 Task: Search one way flight ticket for 4 adults, 2 children, 2 infants in seat and 1 infant on lap in economy from Jacksonville: Albert J. Ellis Airport to Laramie: Laramie Regional Airport on 5-3-2023. Choice of flights is United. Number of bags: 10 checked bags. Price is upto 80000. Outbound departure time preference is 10:30.
Action: Mouse moved to (426, 173)
Screenshot: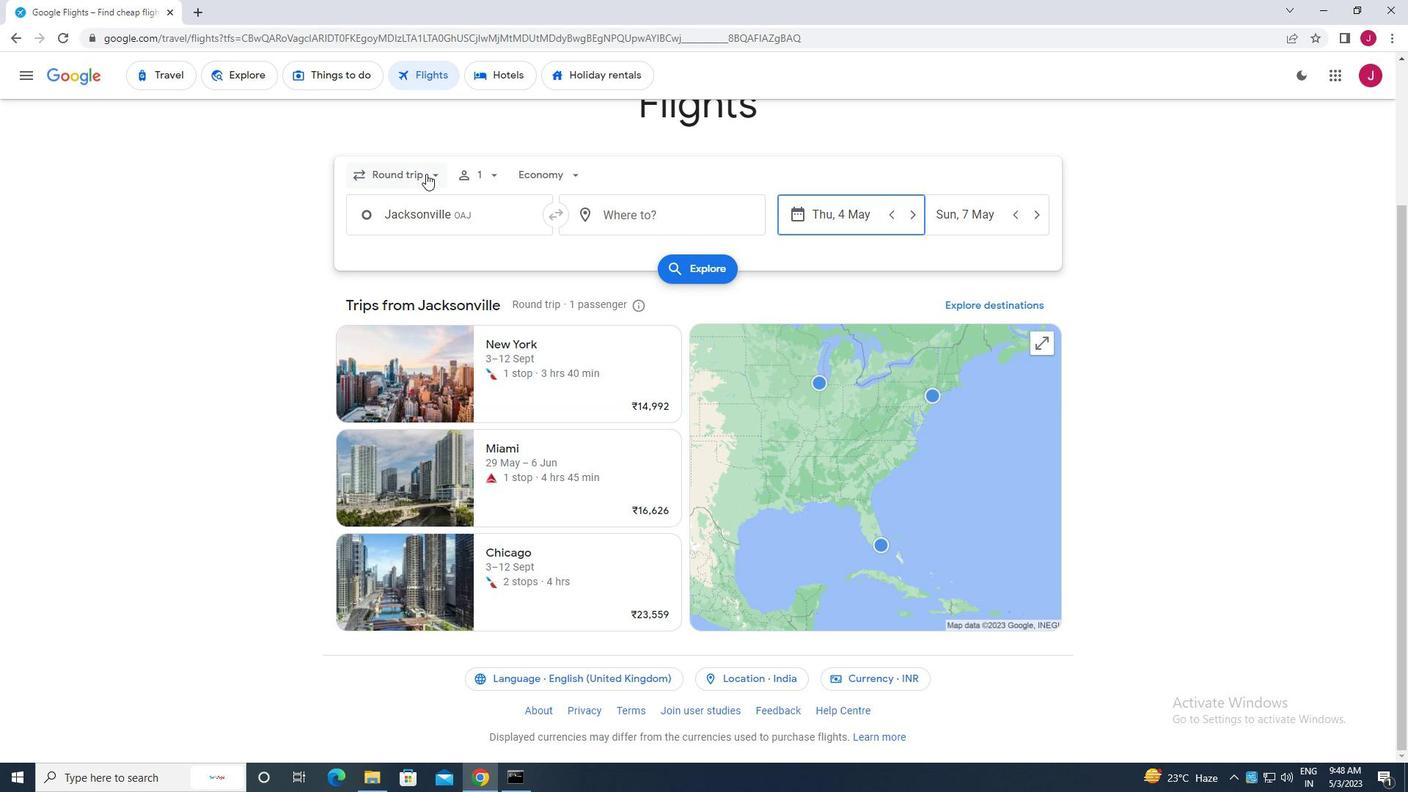 
Action: Mouse pressed left at (426, 173)
Screenshot: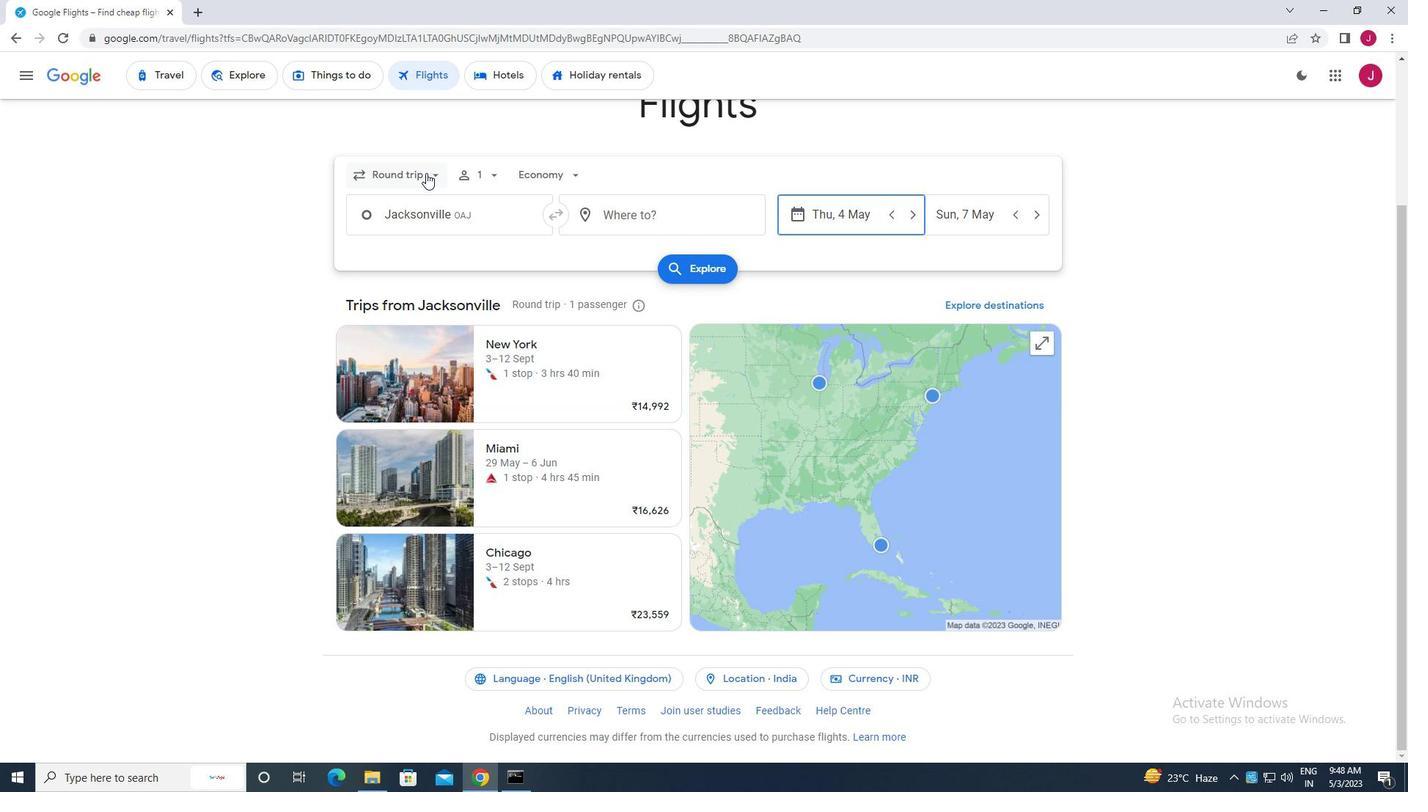 
Action: Mouse moved to (423, 240)
Screenshot: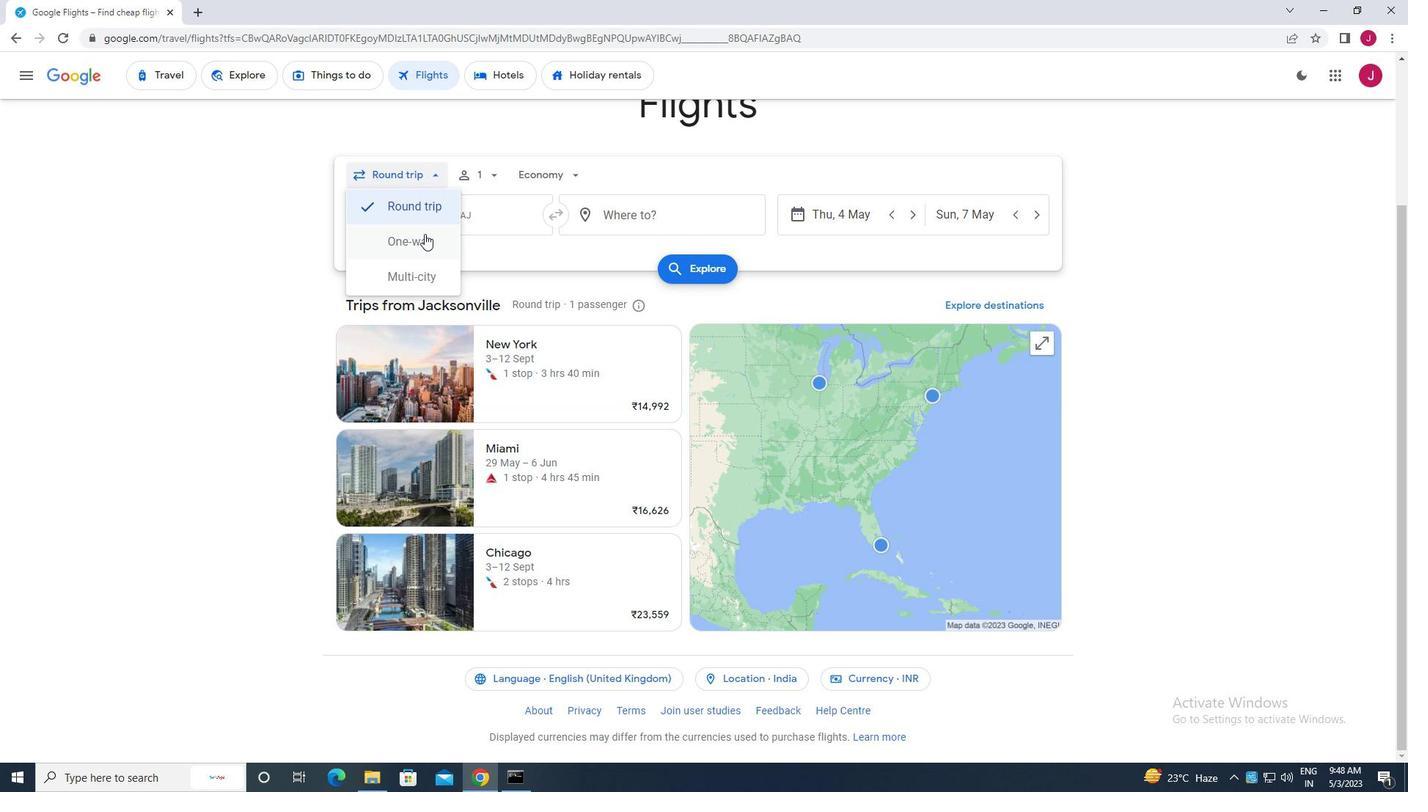 
Action: Mouse pressed left at (423, 240)
Screenshot: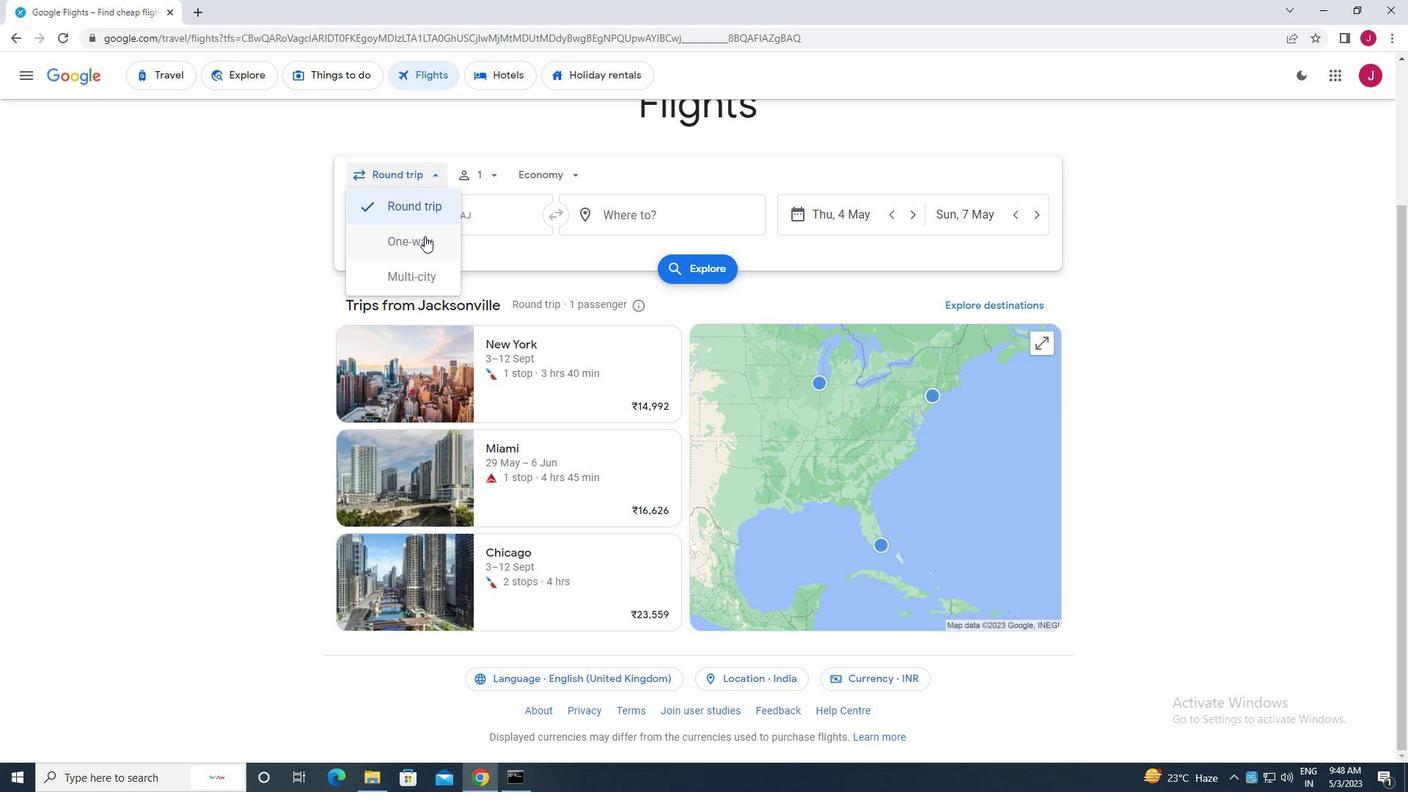 
Action: Mouse moved to (490, 178)
Screenshot: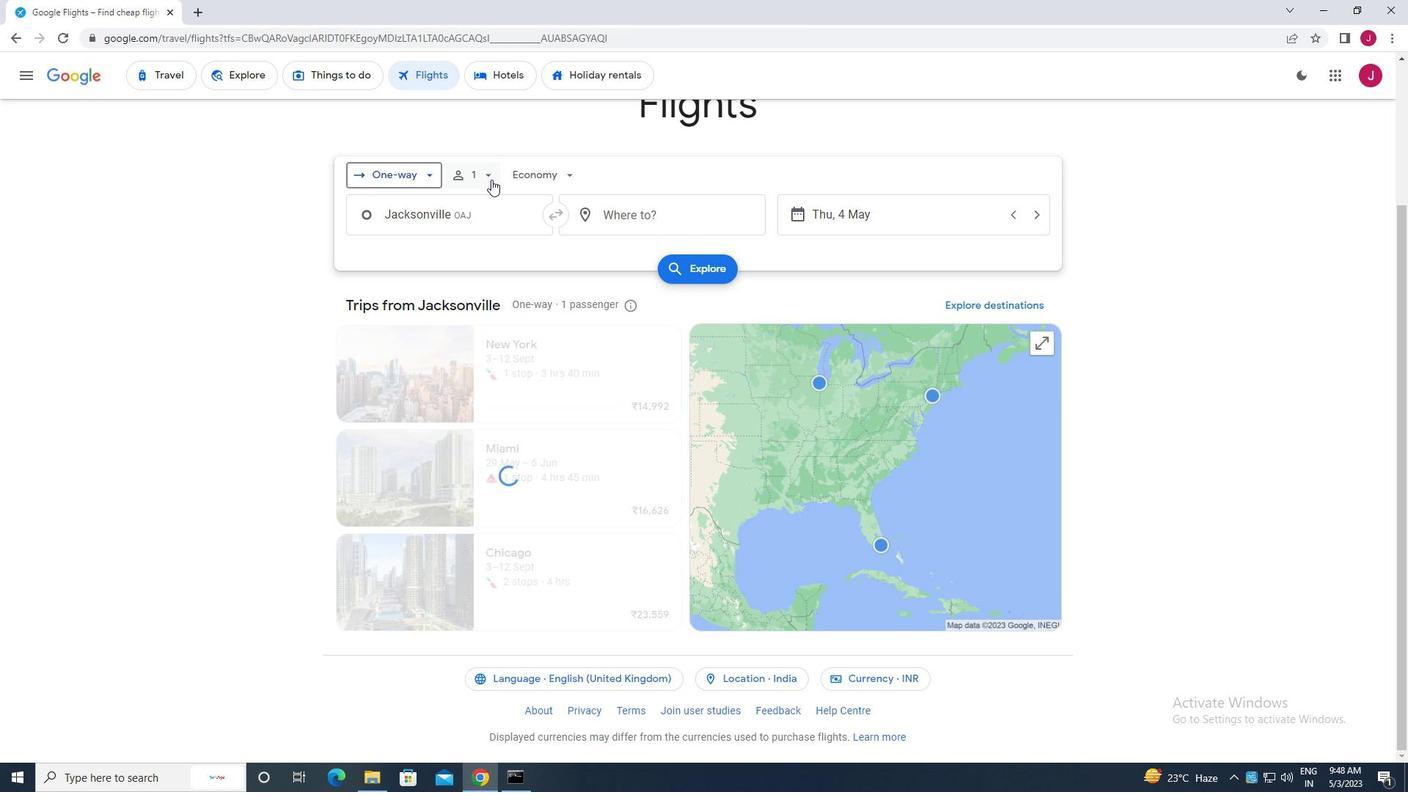 
Action: Mouse pressed left at (490, 178)
Screenshot: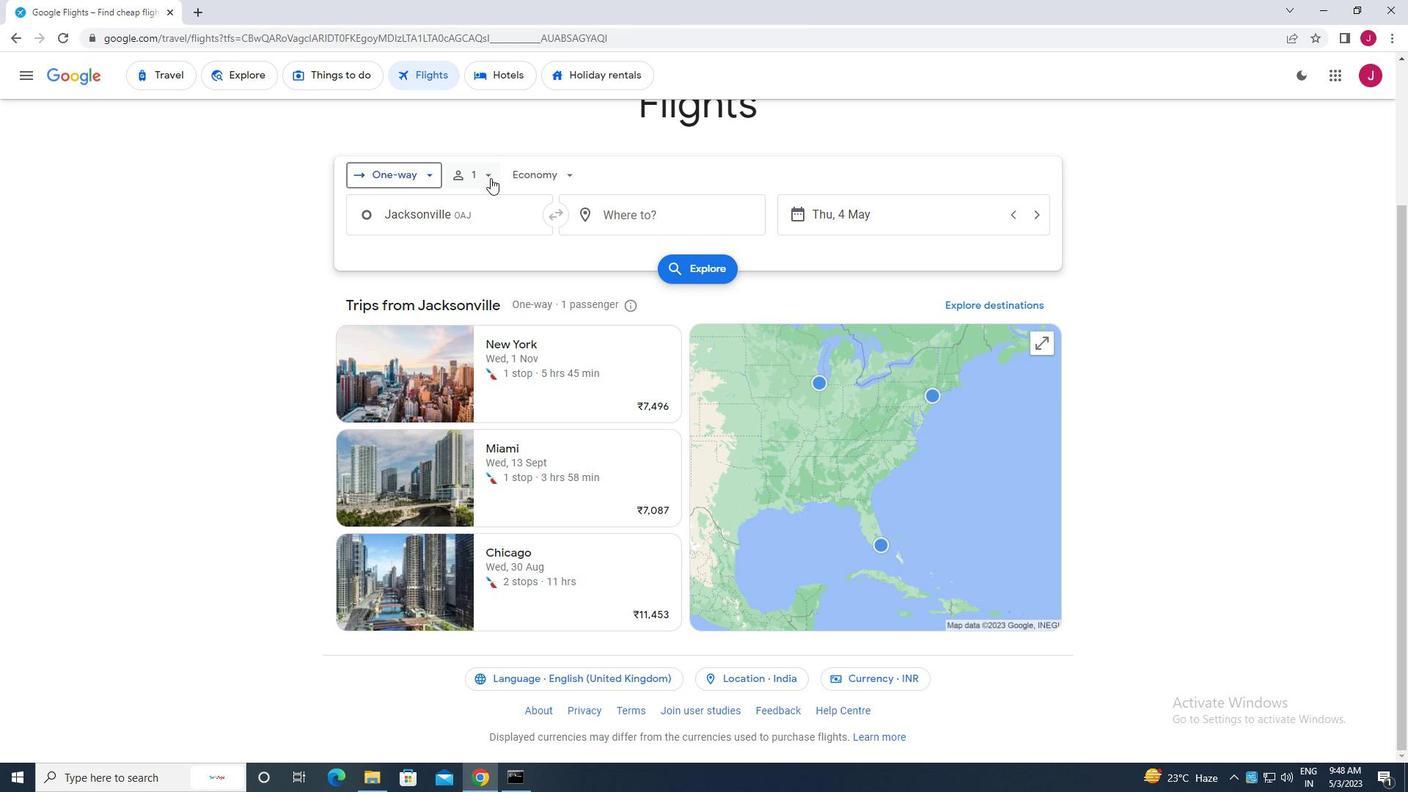 
Action: Mouse moved to (604, 214)
Screenshot: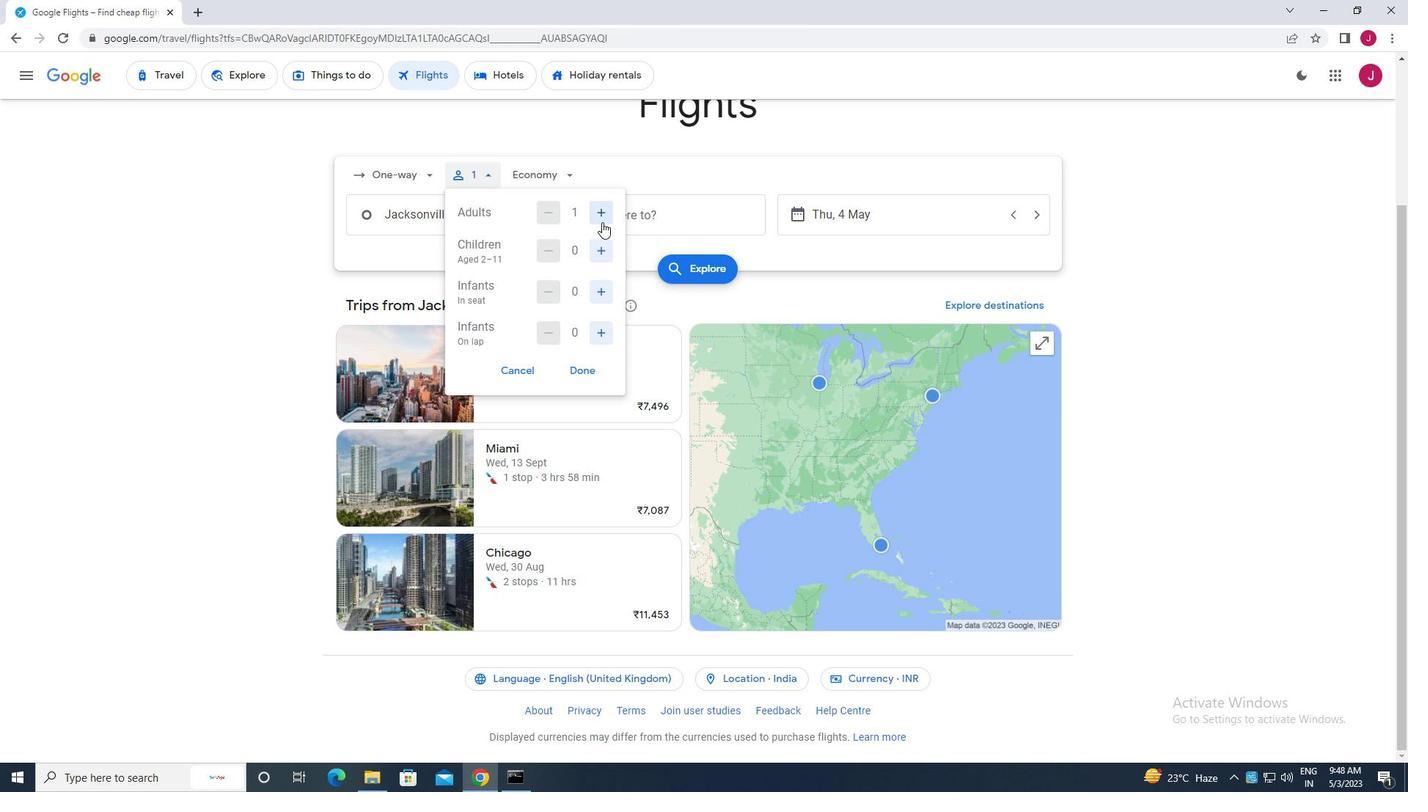 
Action: Mouse pressed left at (604, 214)
Screenshot: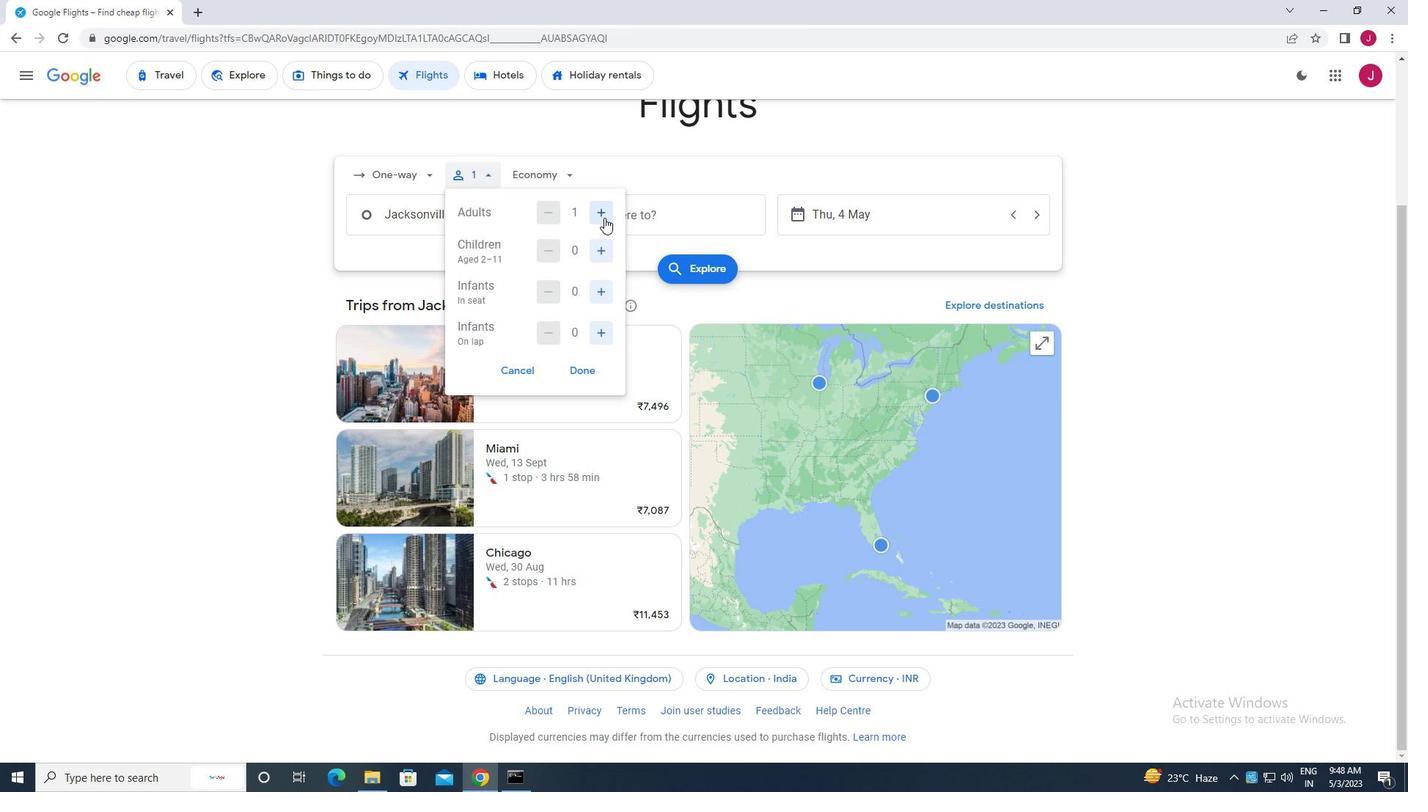 
Action: Mouse pressed left at (604, 214)
Screenshot: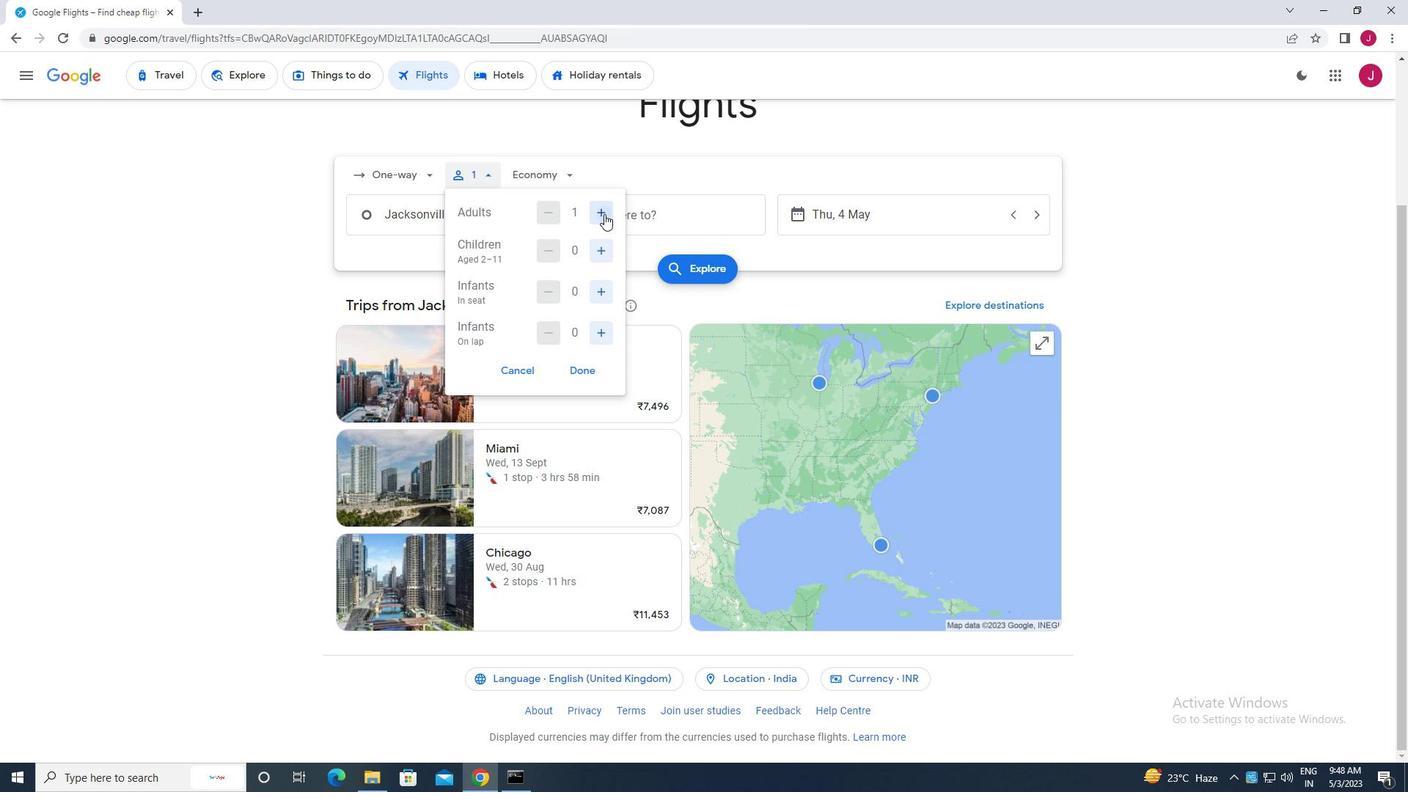 
Action: Mouse pressed left at (604, 214)
Screenshot: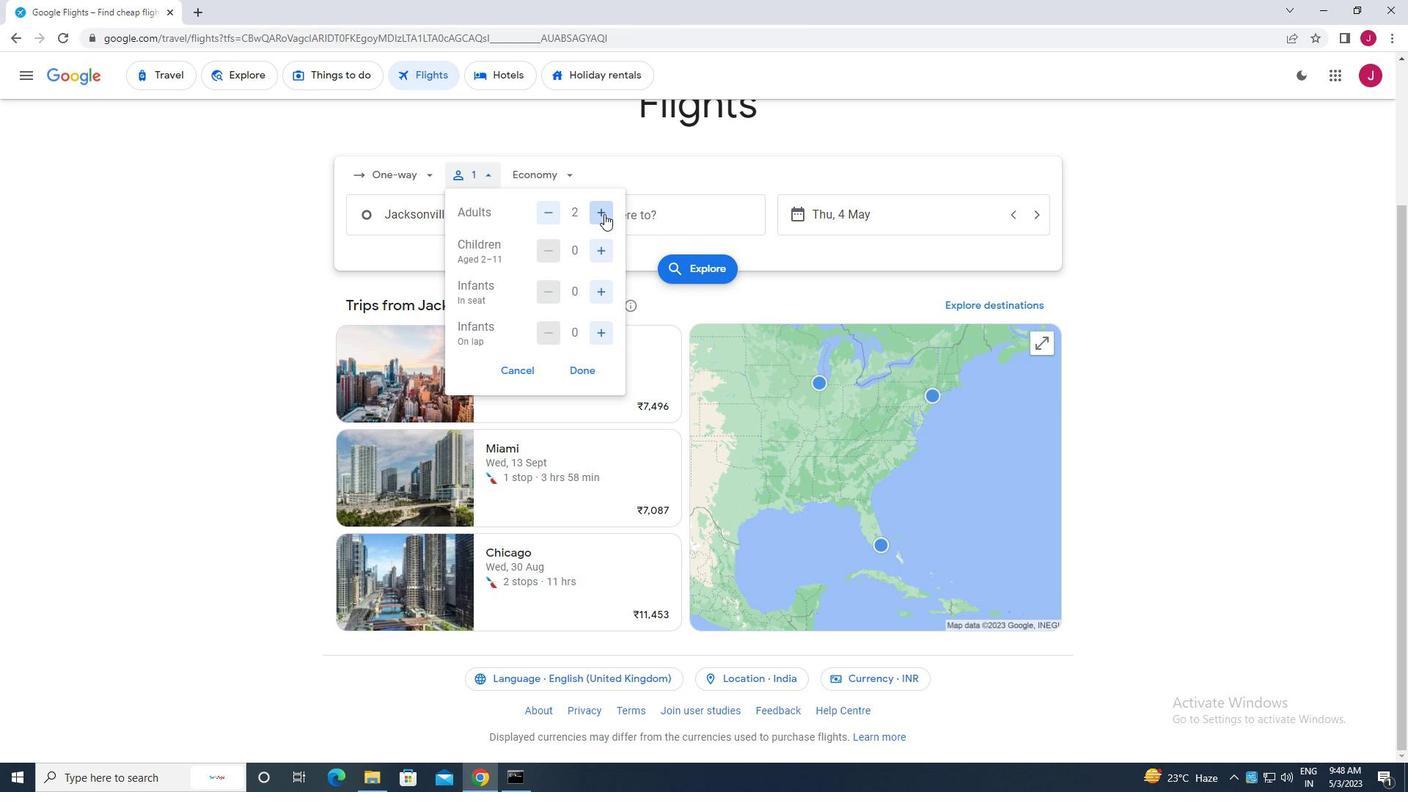 
Action: Mouse moved to (599, 252)
Screenshot: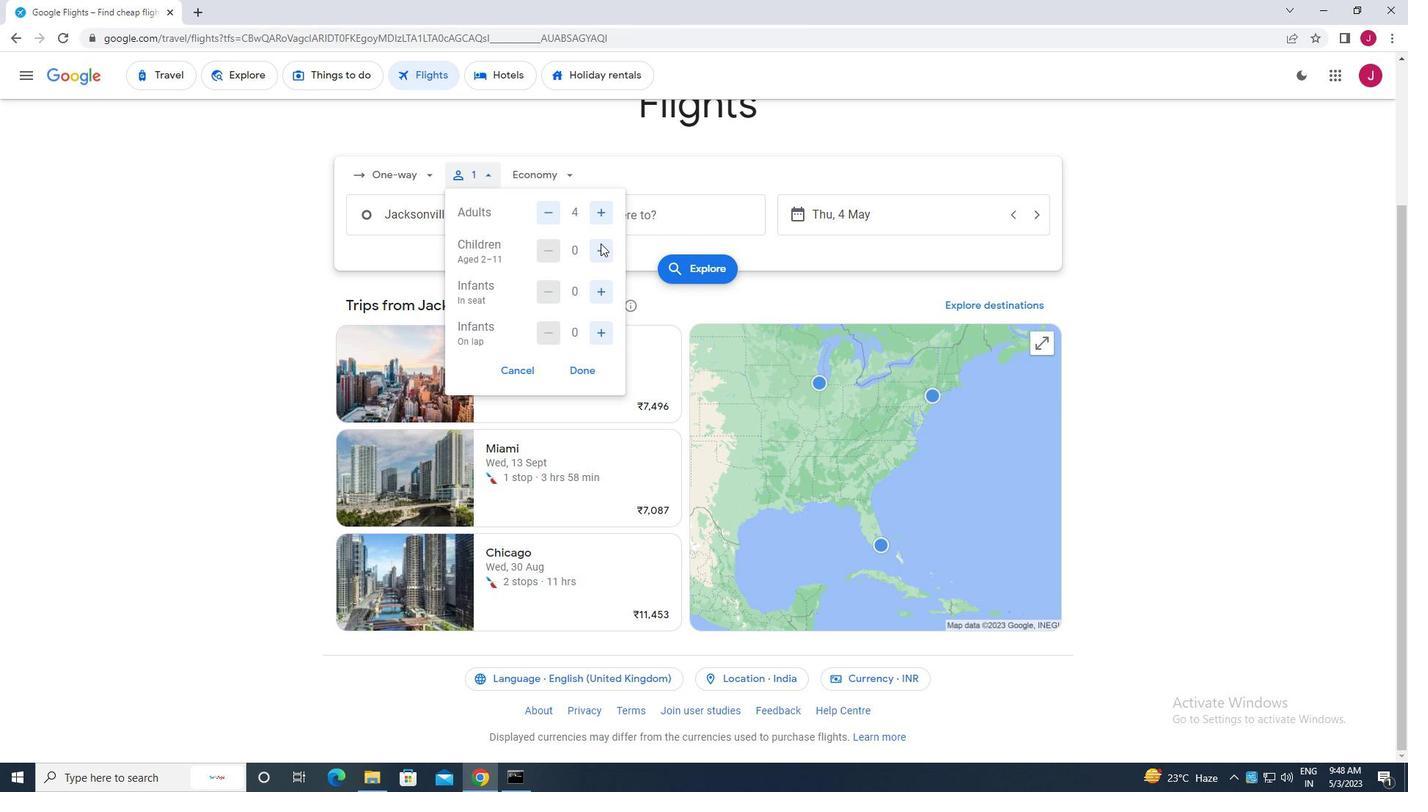 
Action: Mouse pressed left at (599, 252)
Screenshot: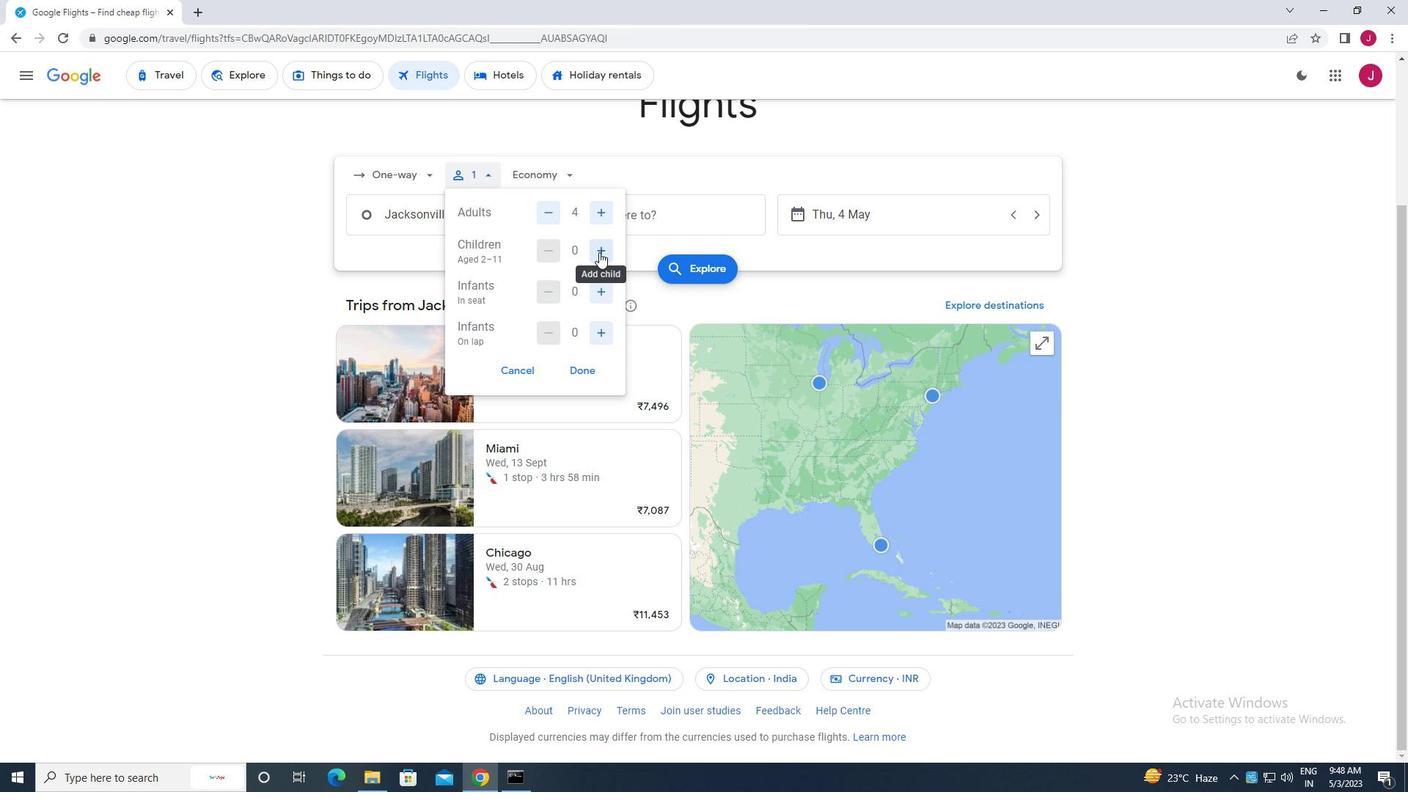 
Action: Mouse pressed left at (599, 252)
Screenshot: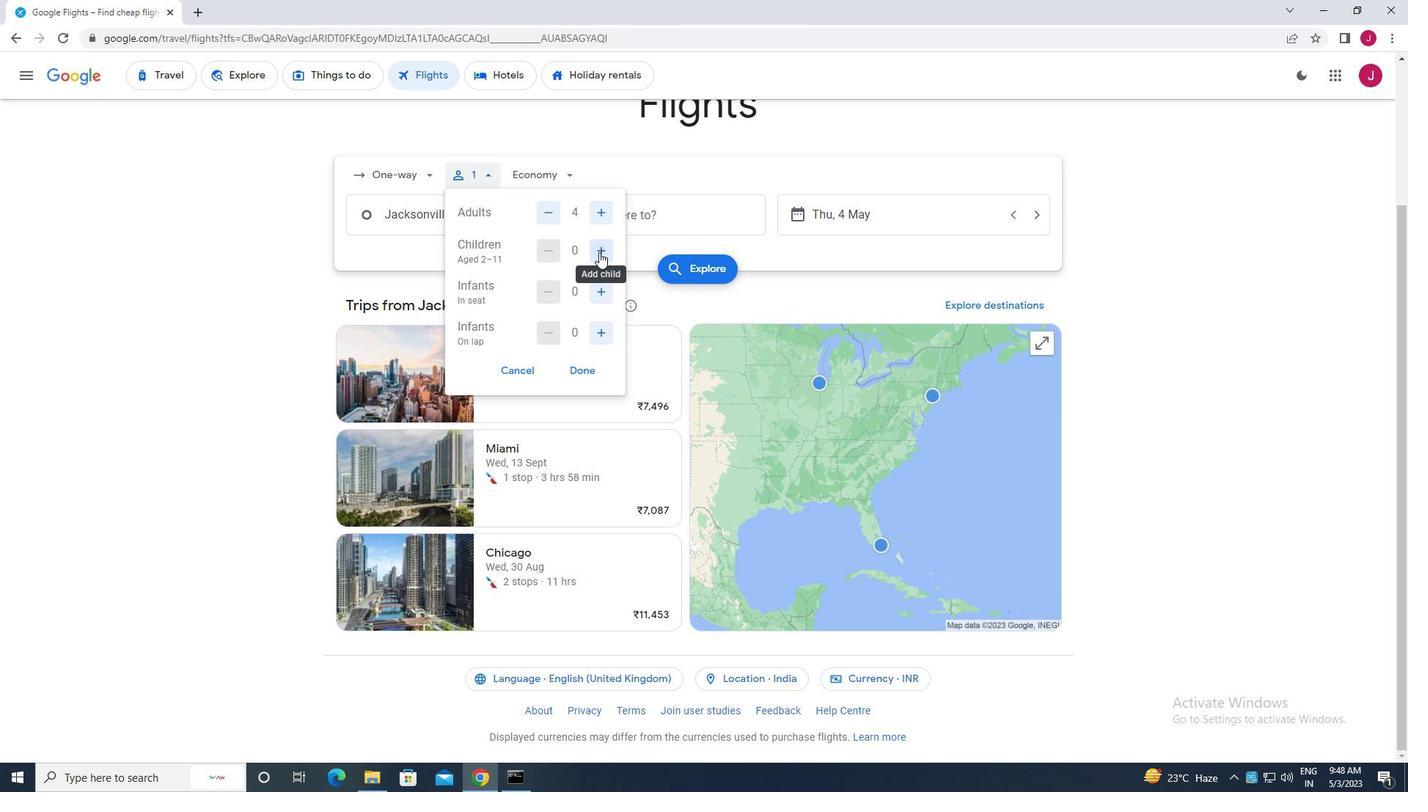 
Action: Mouse moved to (602, 294)
Screenshot: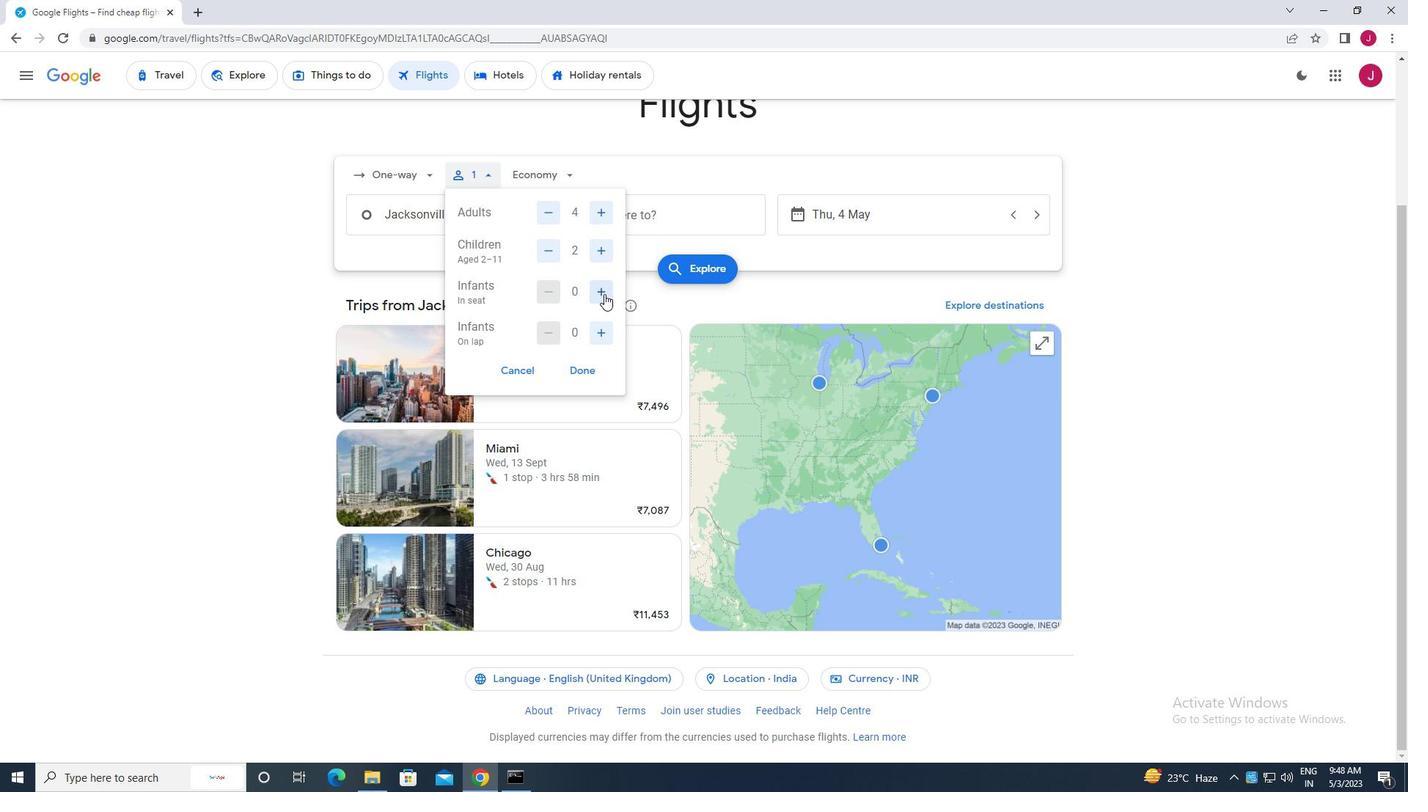 
Action: Mouse pressed left at (602, 294)
Screenshot: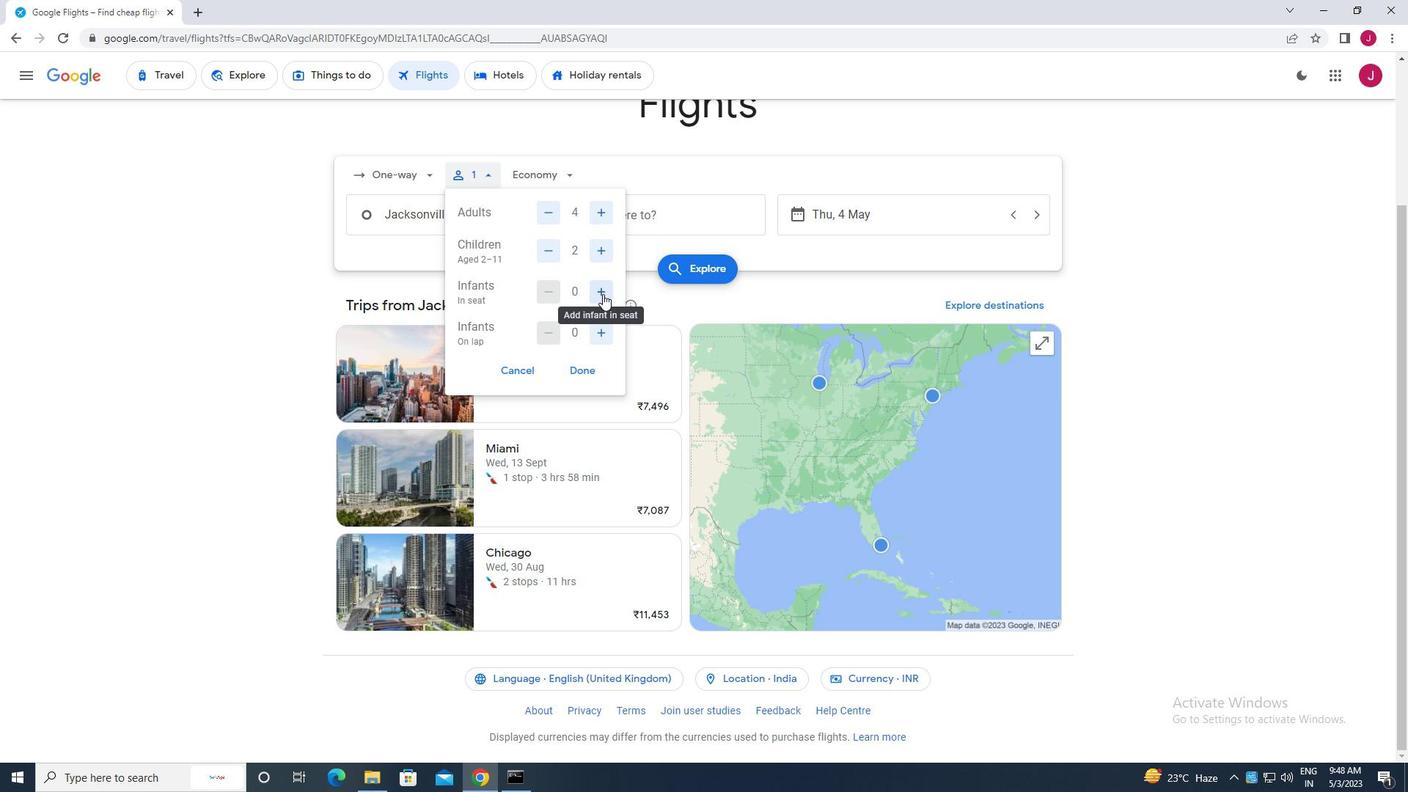 
Action: Mouse pressed left at (602, 294)
Screenshot: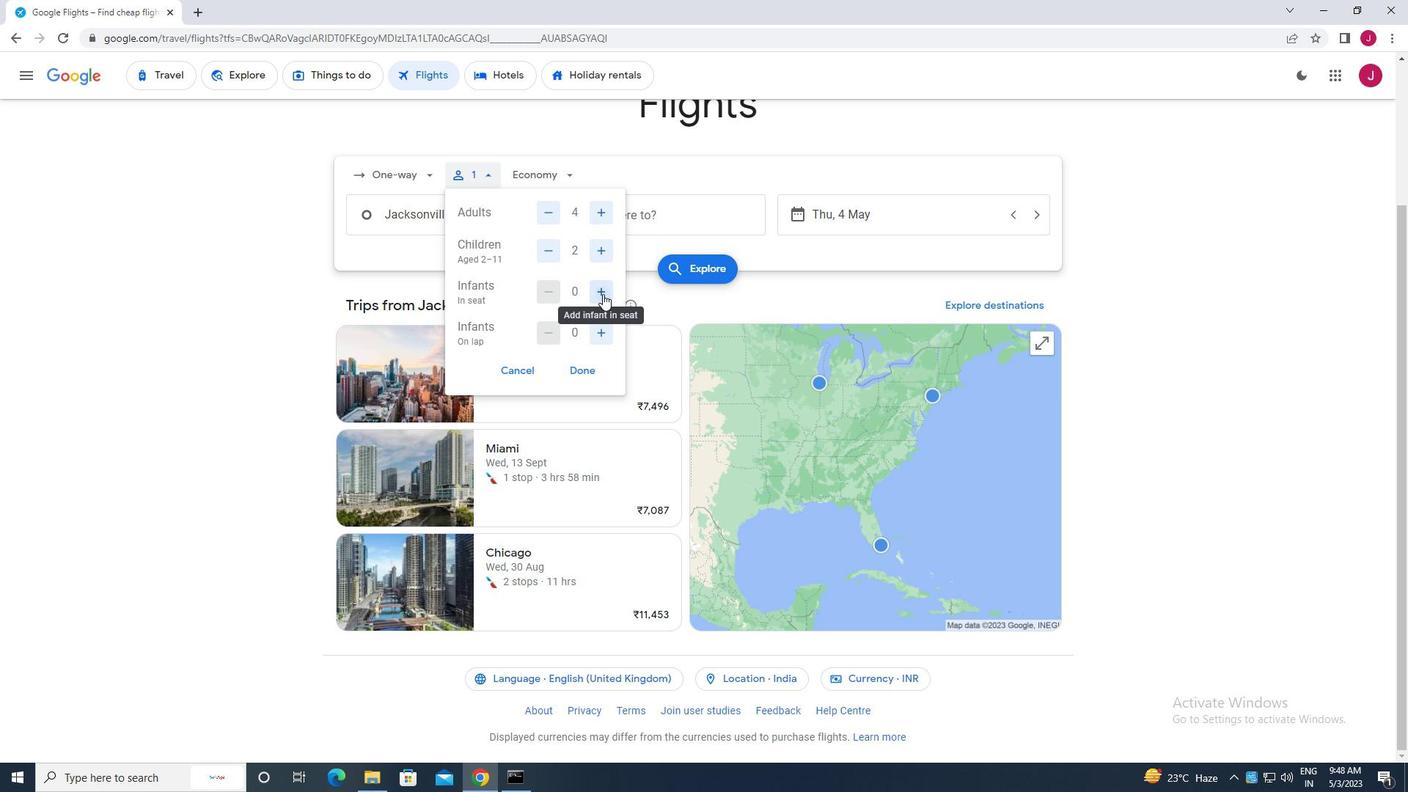 
Action: Mouse moved to (602, 332)
Screenshot: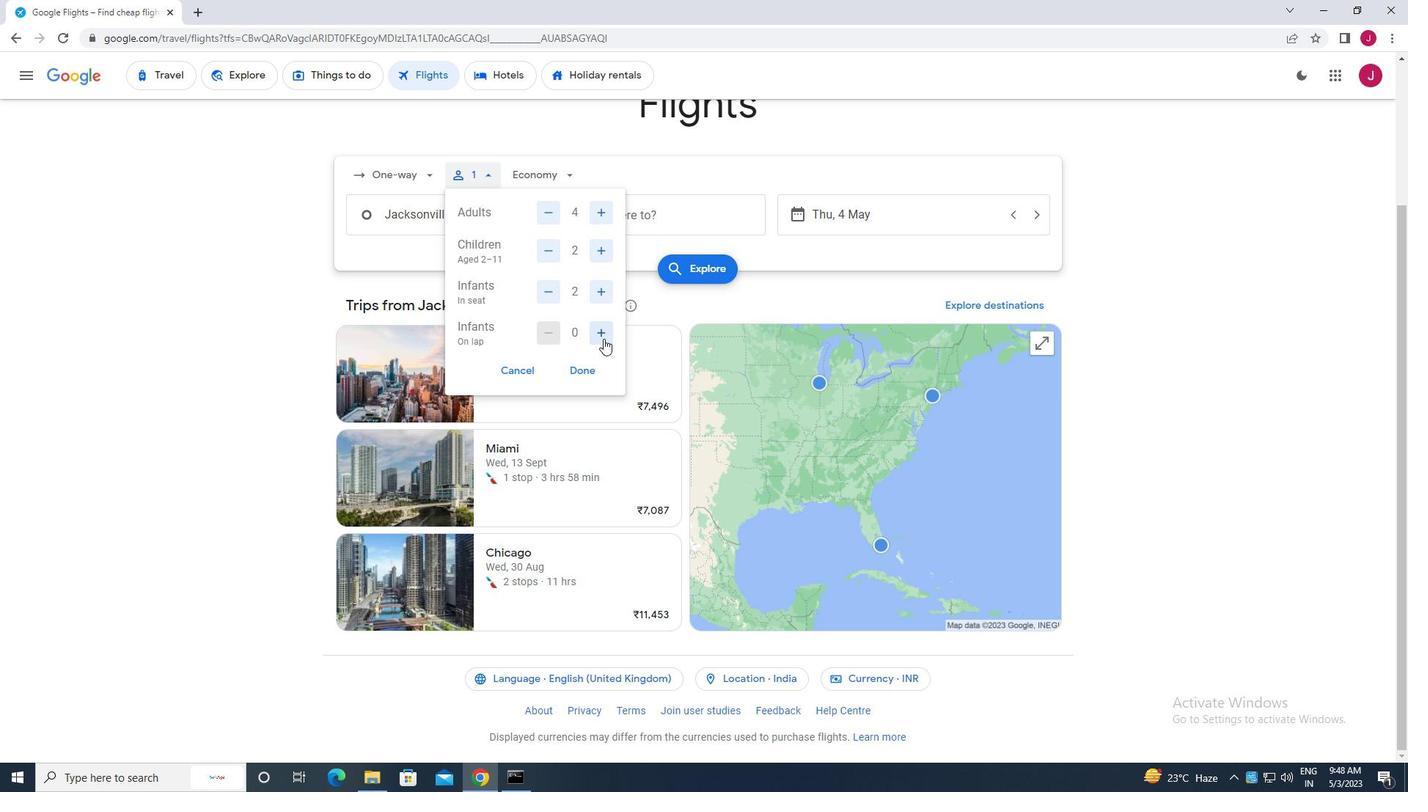 
Action: Mouse pressed left at (602, 332)
Screenshot: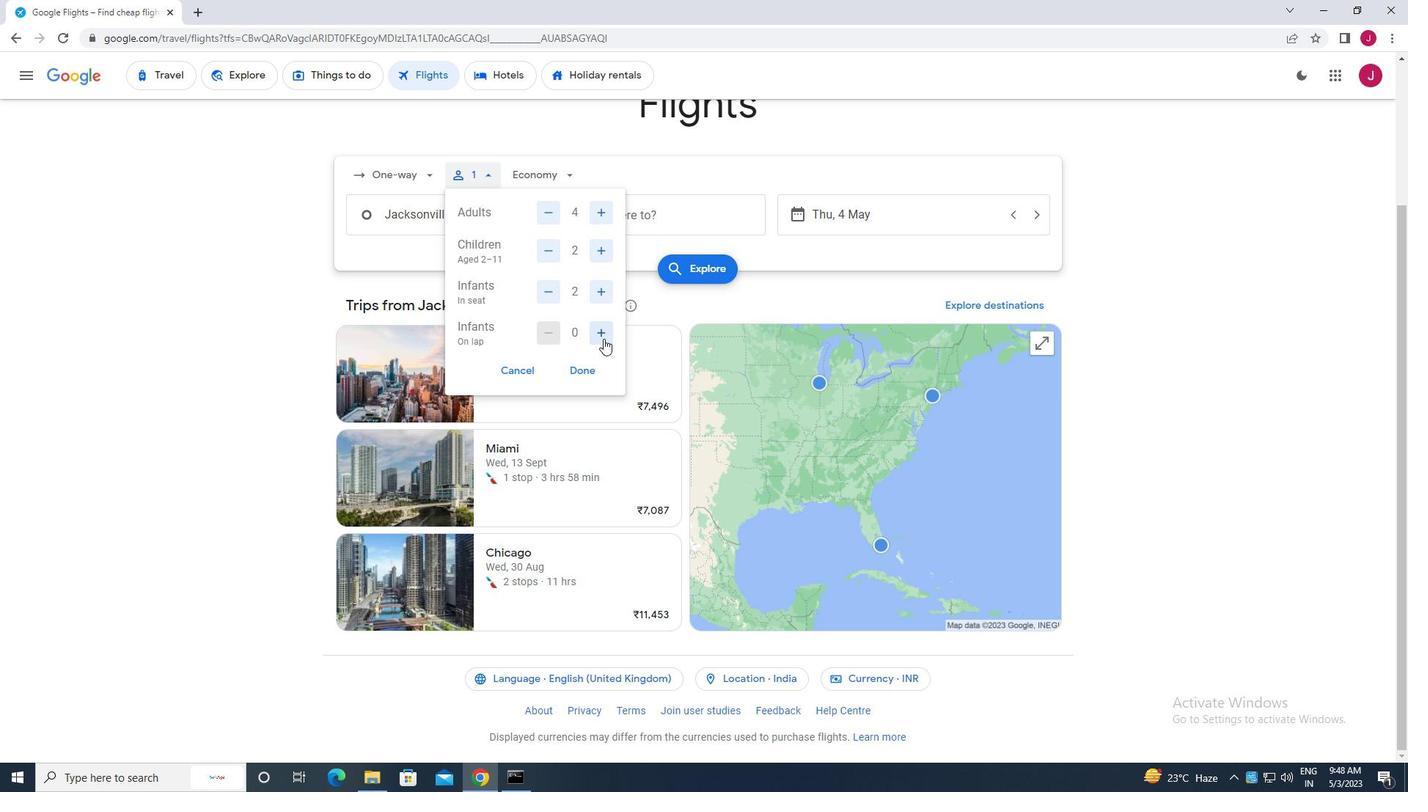 
Action: Mouse moved to (586, 368)
Screenshot: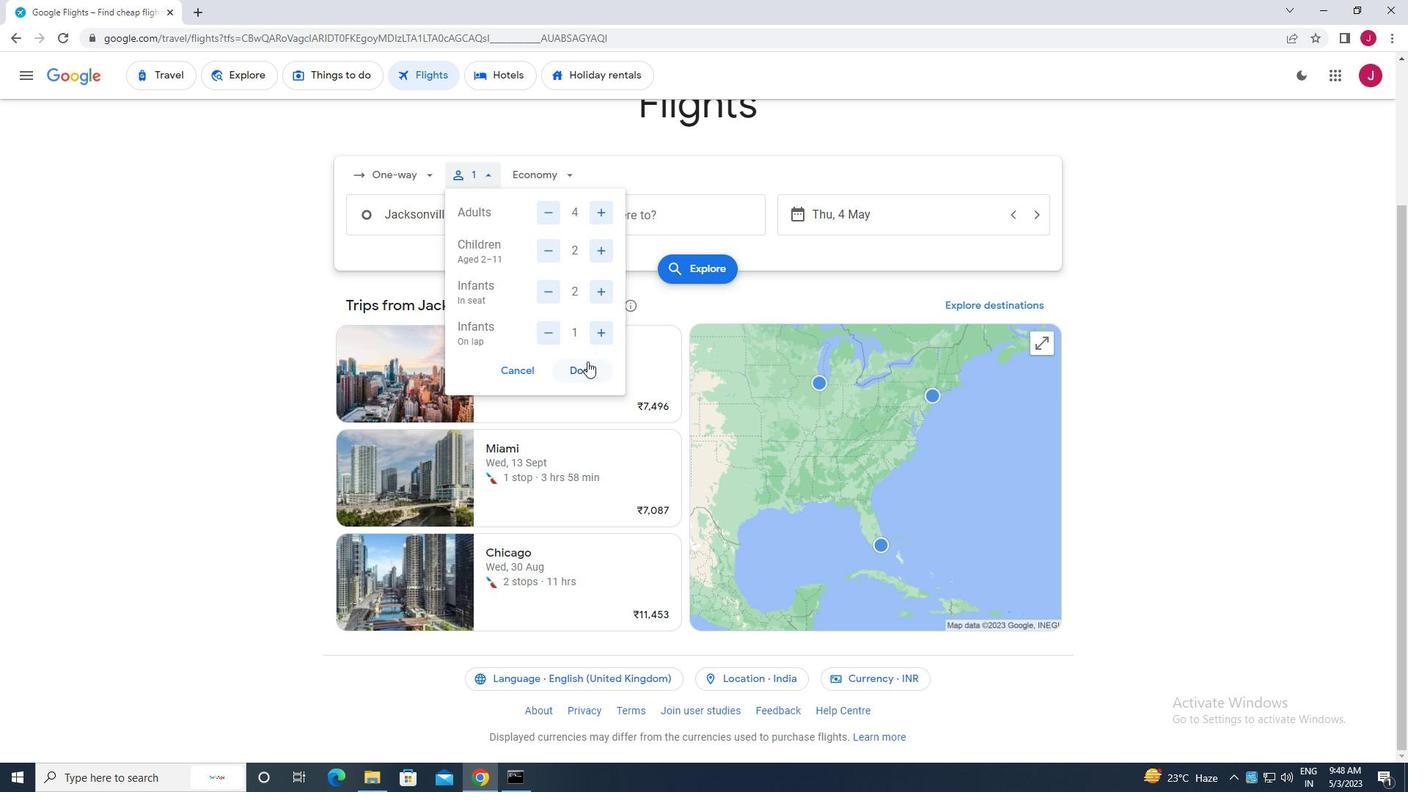 
Action: Mouse pressed left at (586, 368)
Screenshot: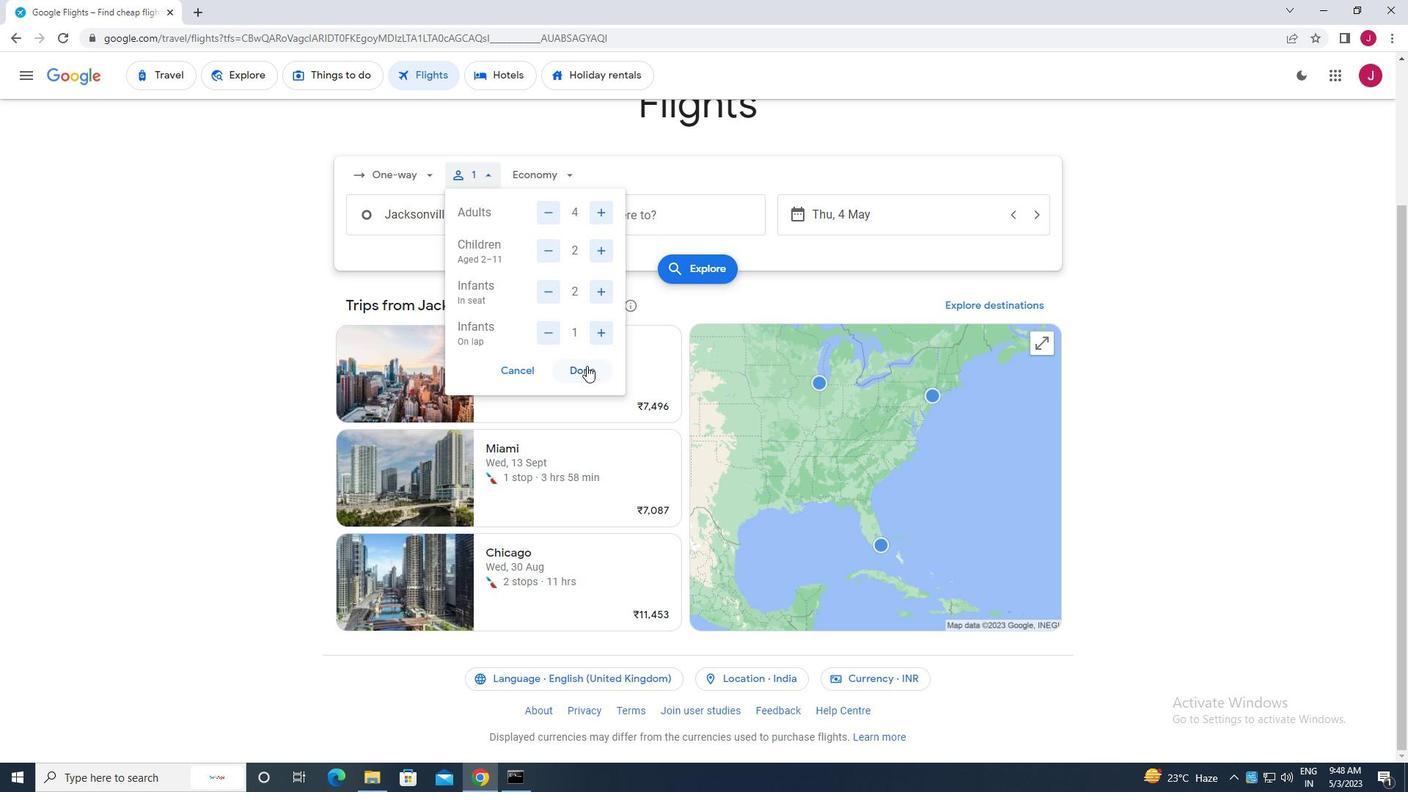 
Action: Mouse moved to (550, 175)
Screenshot: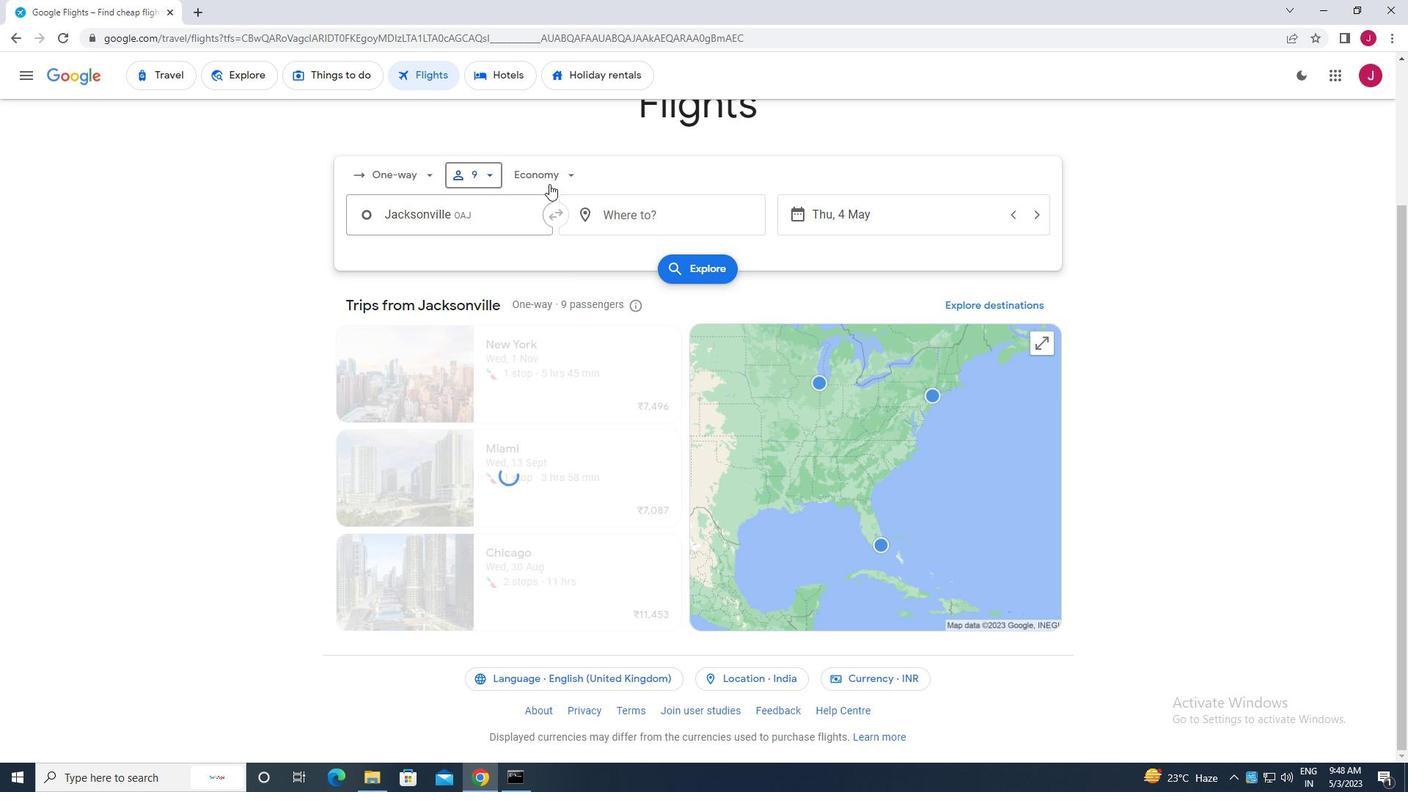 
Action: Mouse pressed left at (550, 175)
Screenshot: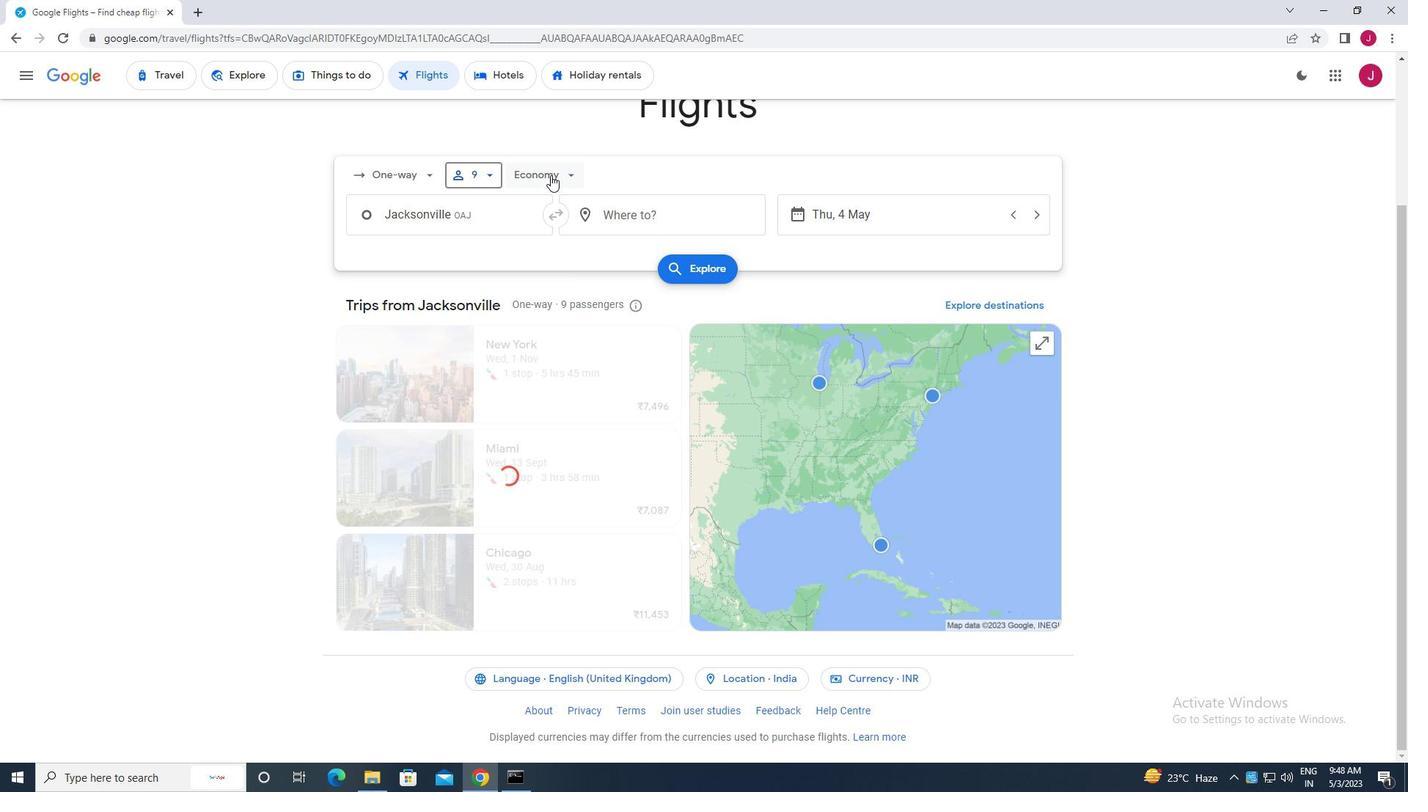 
Action: Mouse moved to (576, 206)
Screenshot: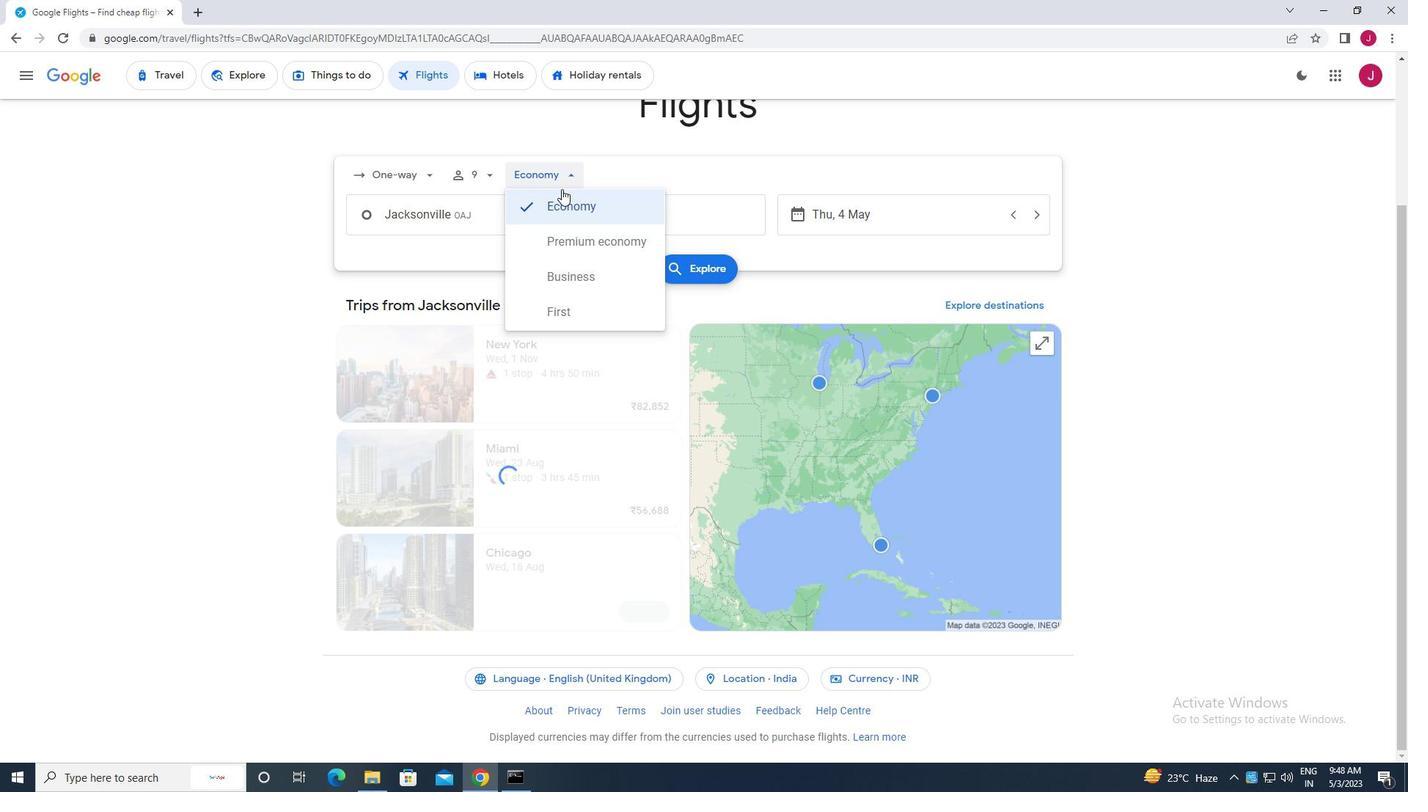 
Action: Mouse pressed left at (576, 206)
Screenshot: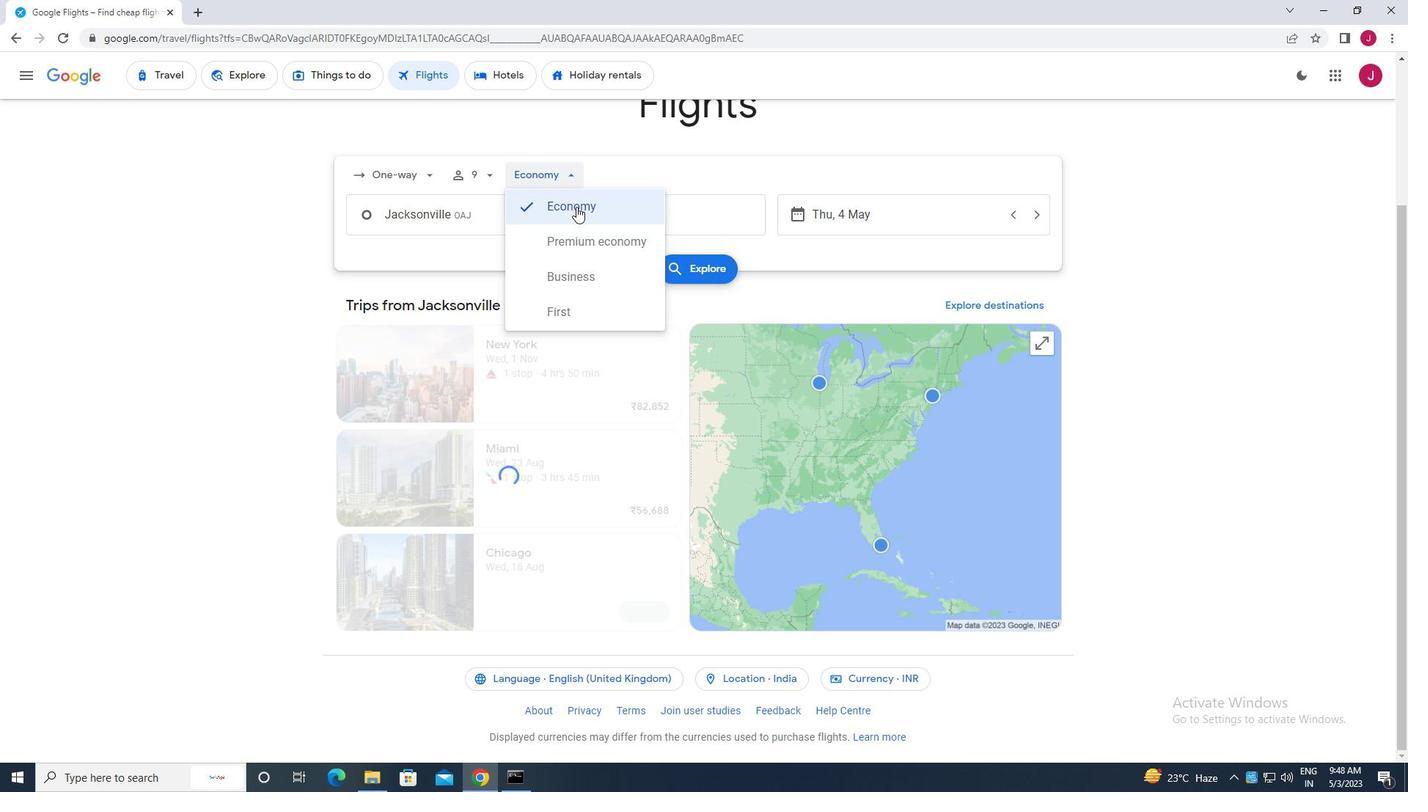 
Action: Mouse moved to (492, 217)
Screenshot: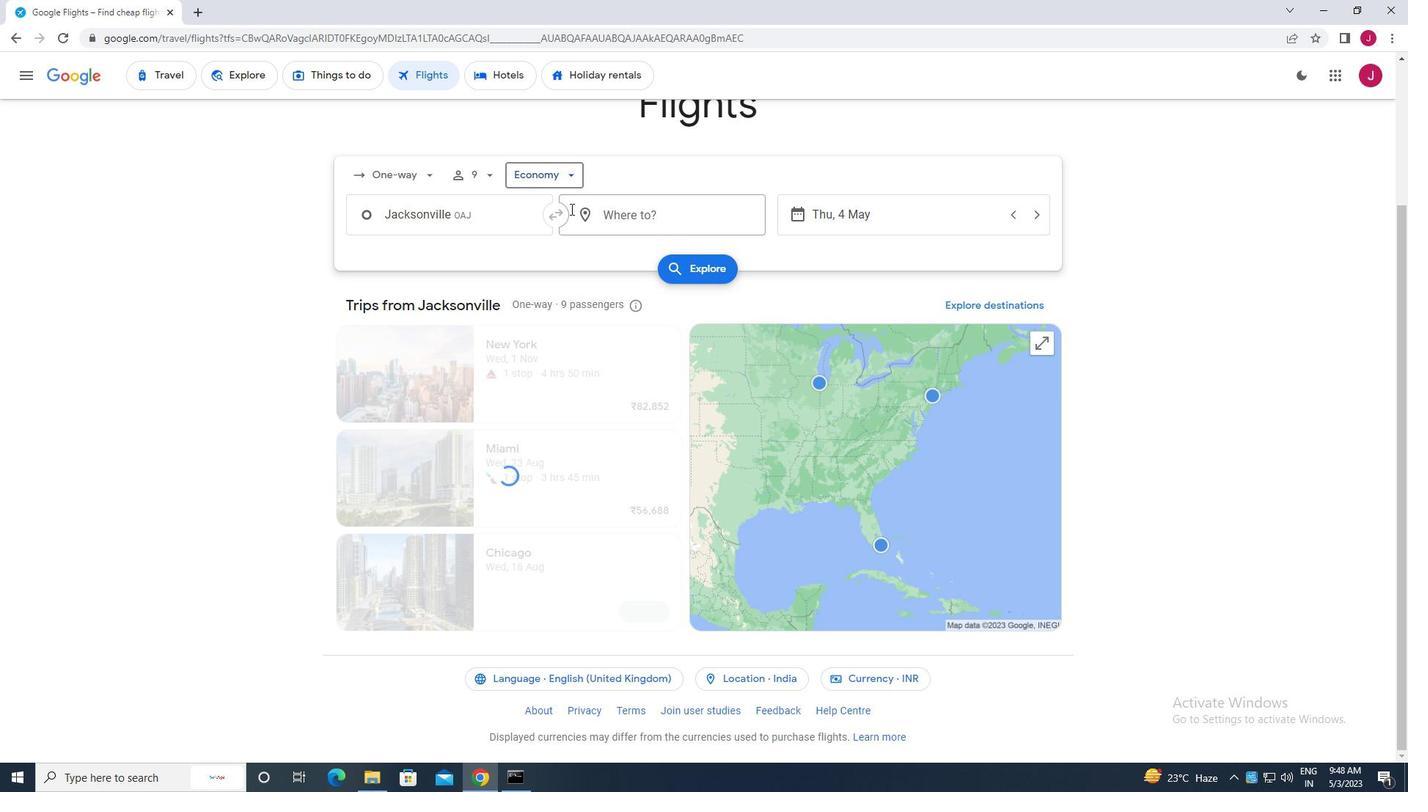 
Action: Mouse pressed left at (492, 217)
Screenshot: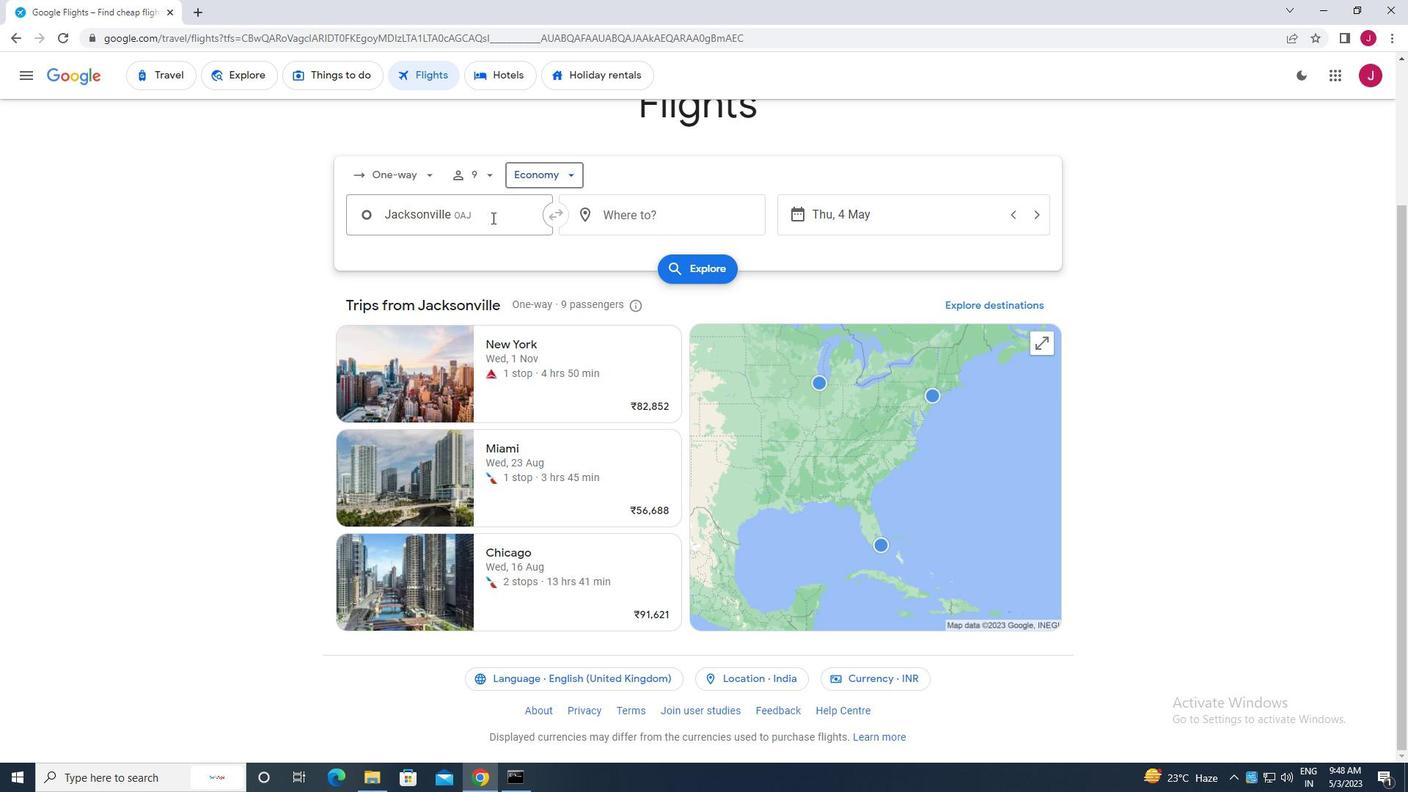 
Action: Key pressed albert<Key.space>j
Screenshot: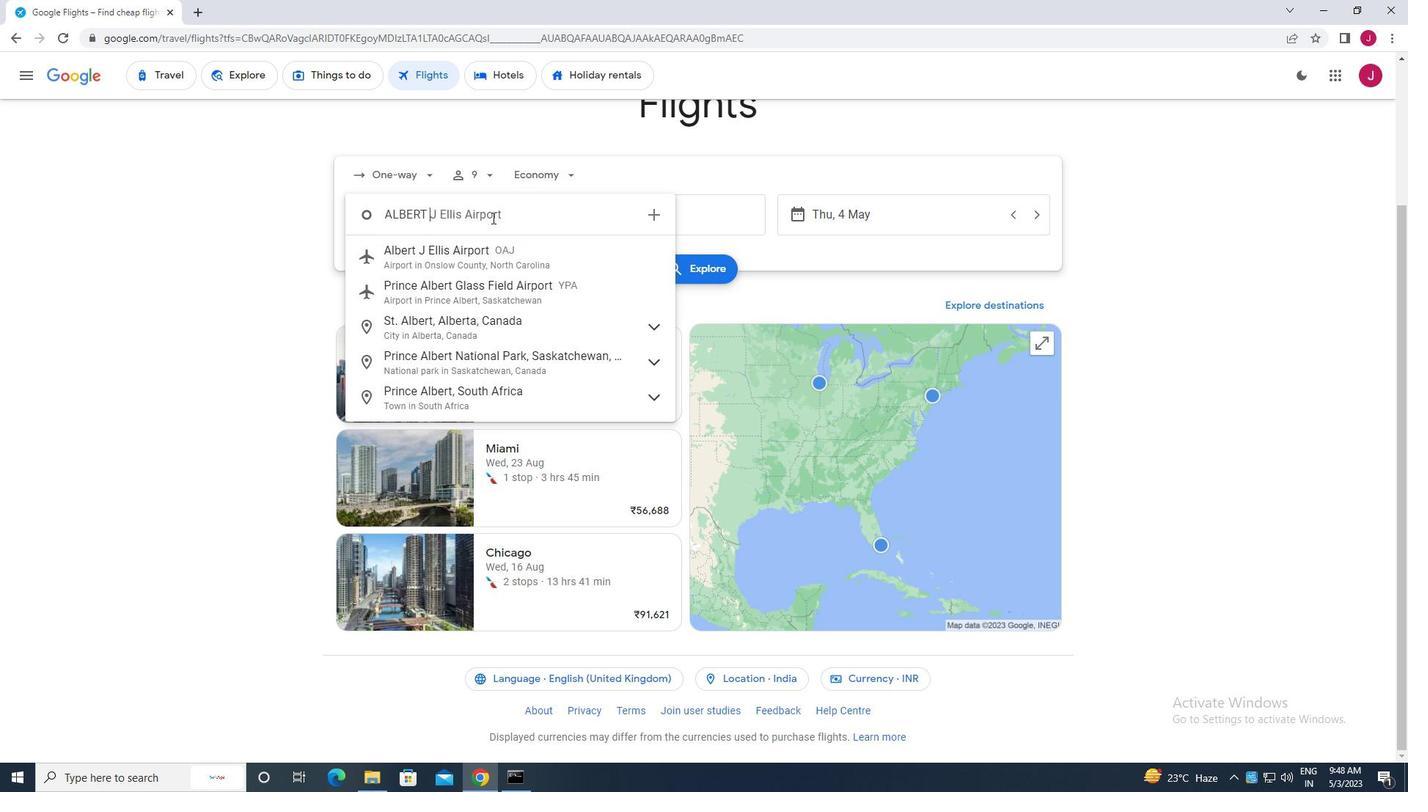 
Action: Mouse moved to (478, 252)
Screenshot: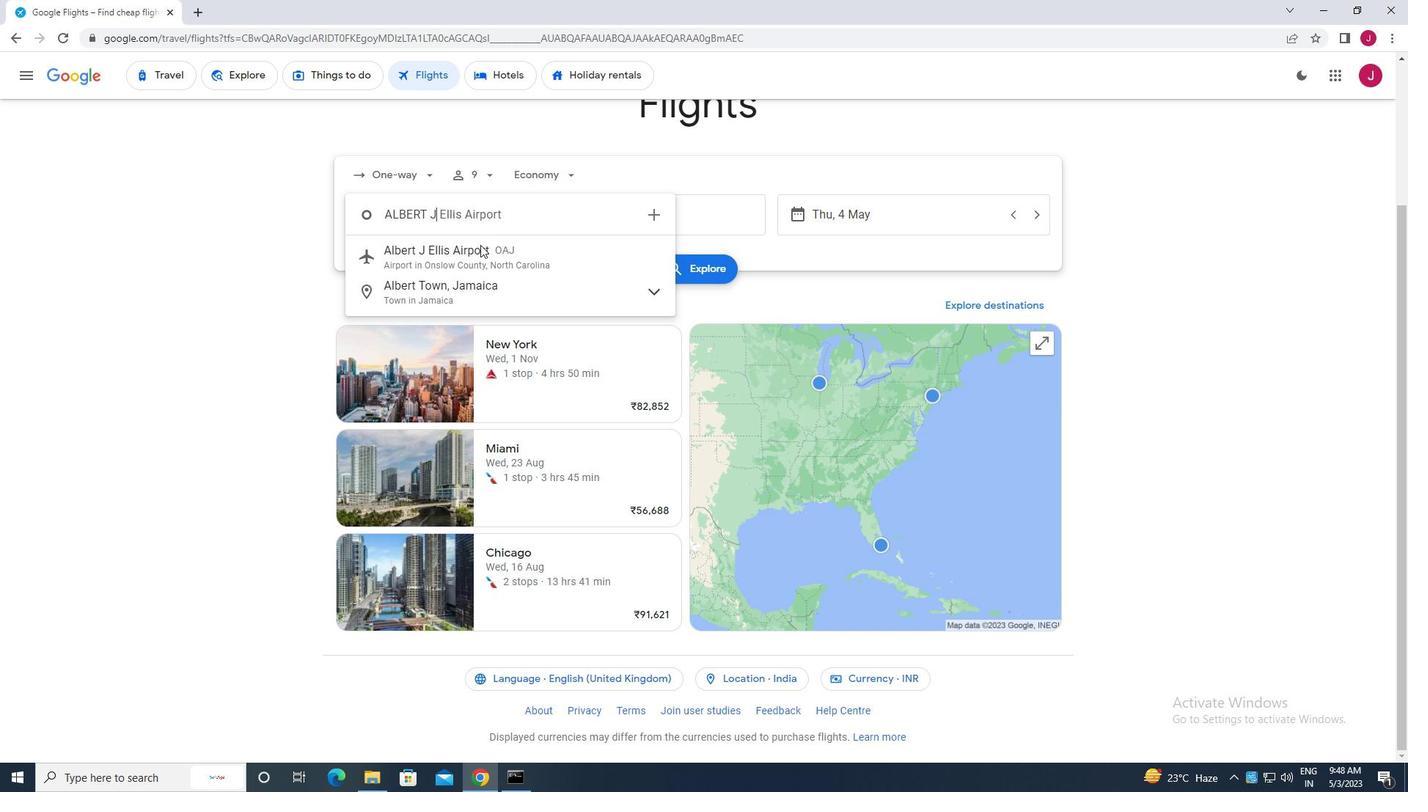 
Action: Mouse pressed left at (478, 252)
Screenshot: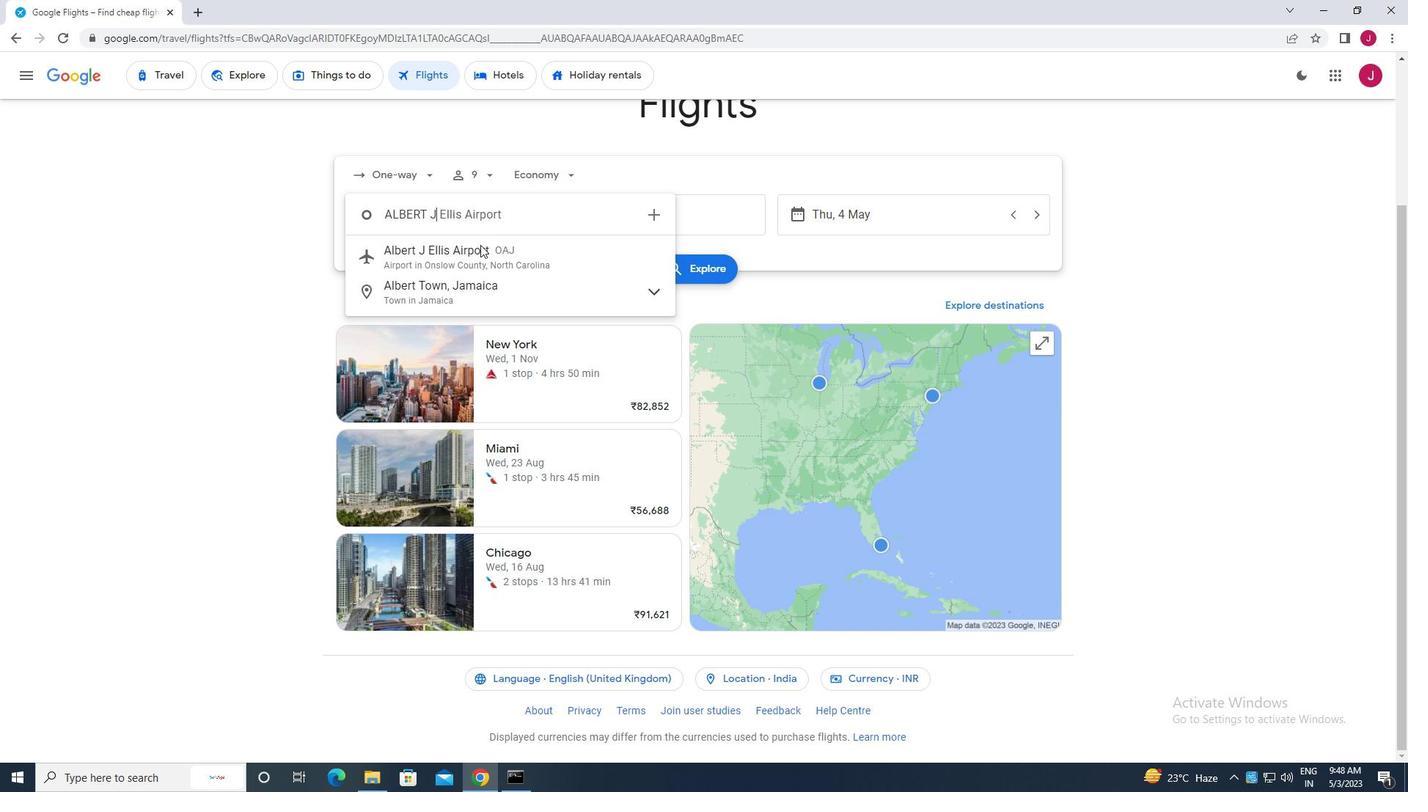 
Action: Mouse moved to (657, 215)
Screenshot: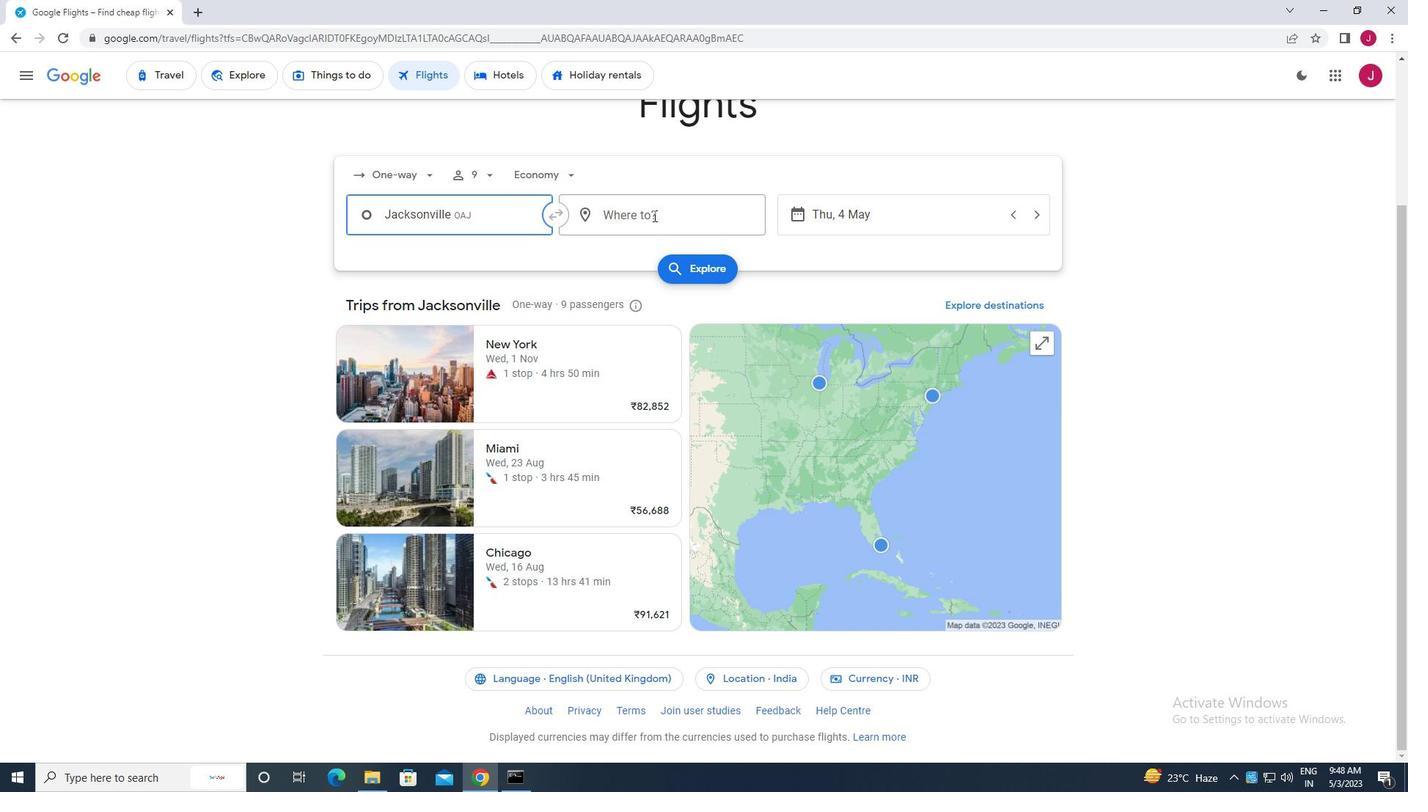 
Action: Mouse pressed left at (657, 215)
Screenshot: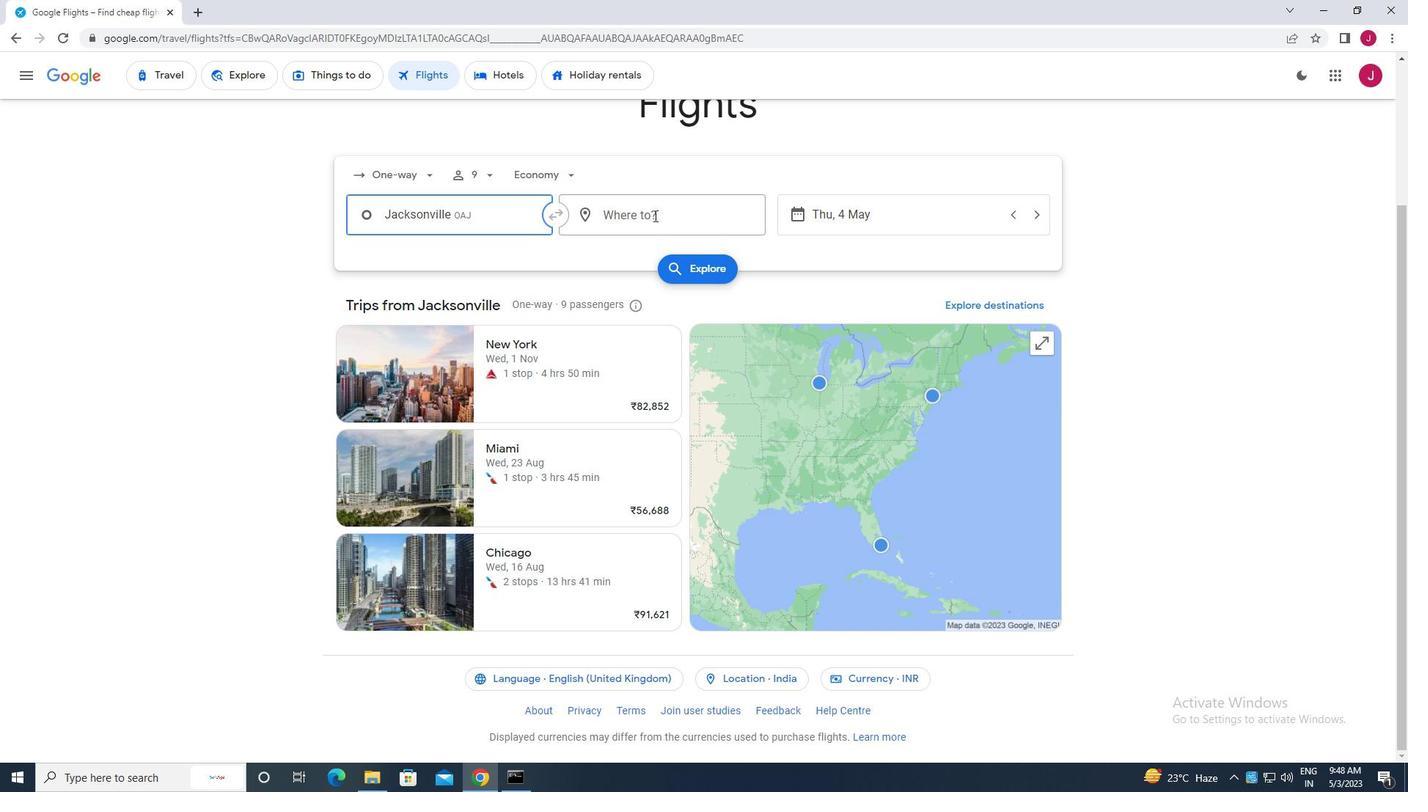 
Action: Mouse moved to (657, 215)
Screenshot: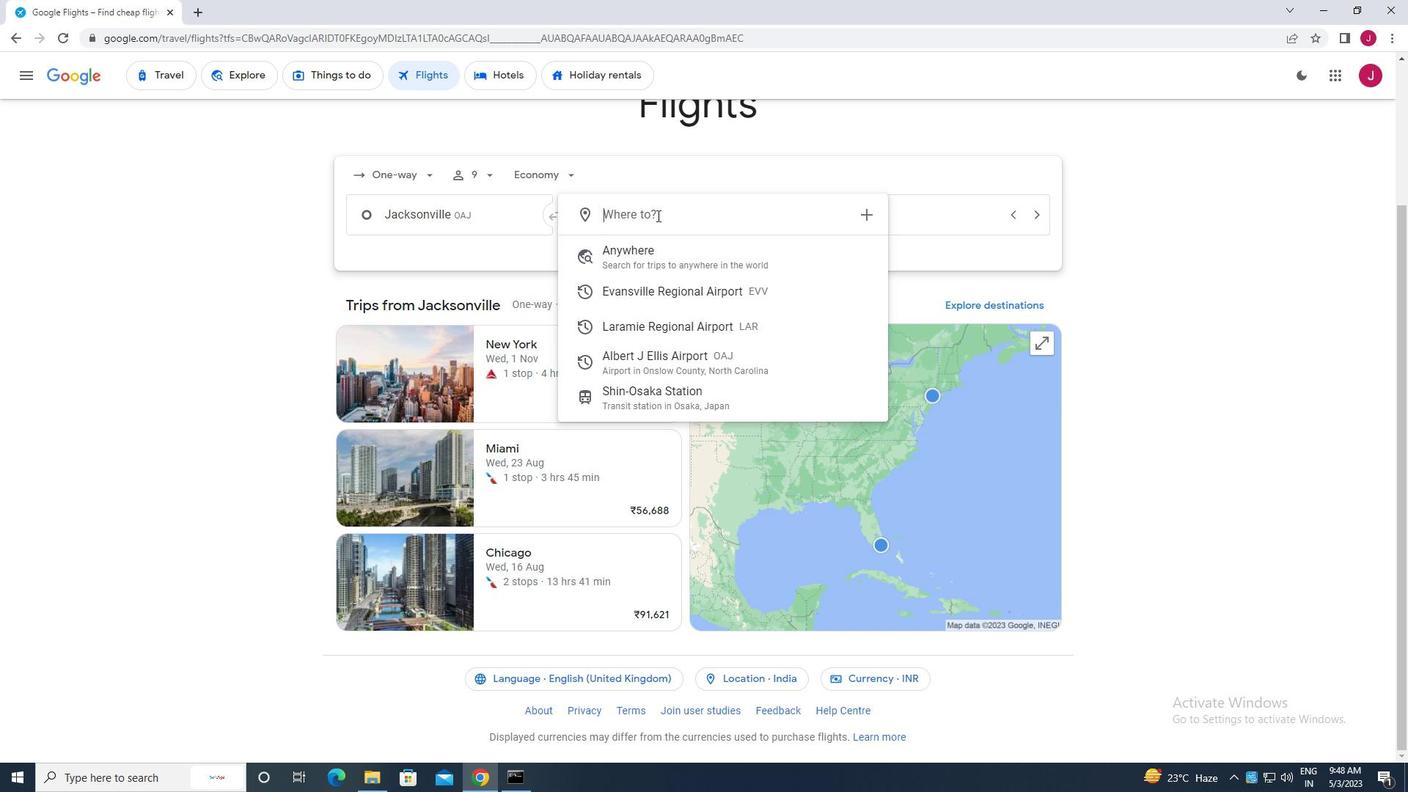 
Action: Key pressed laram
Screenshot: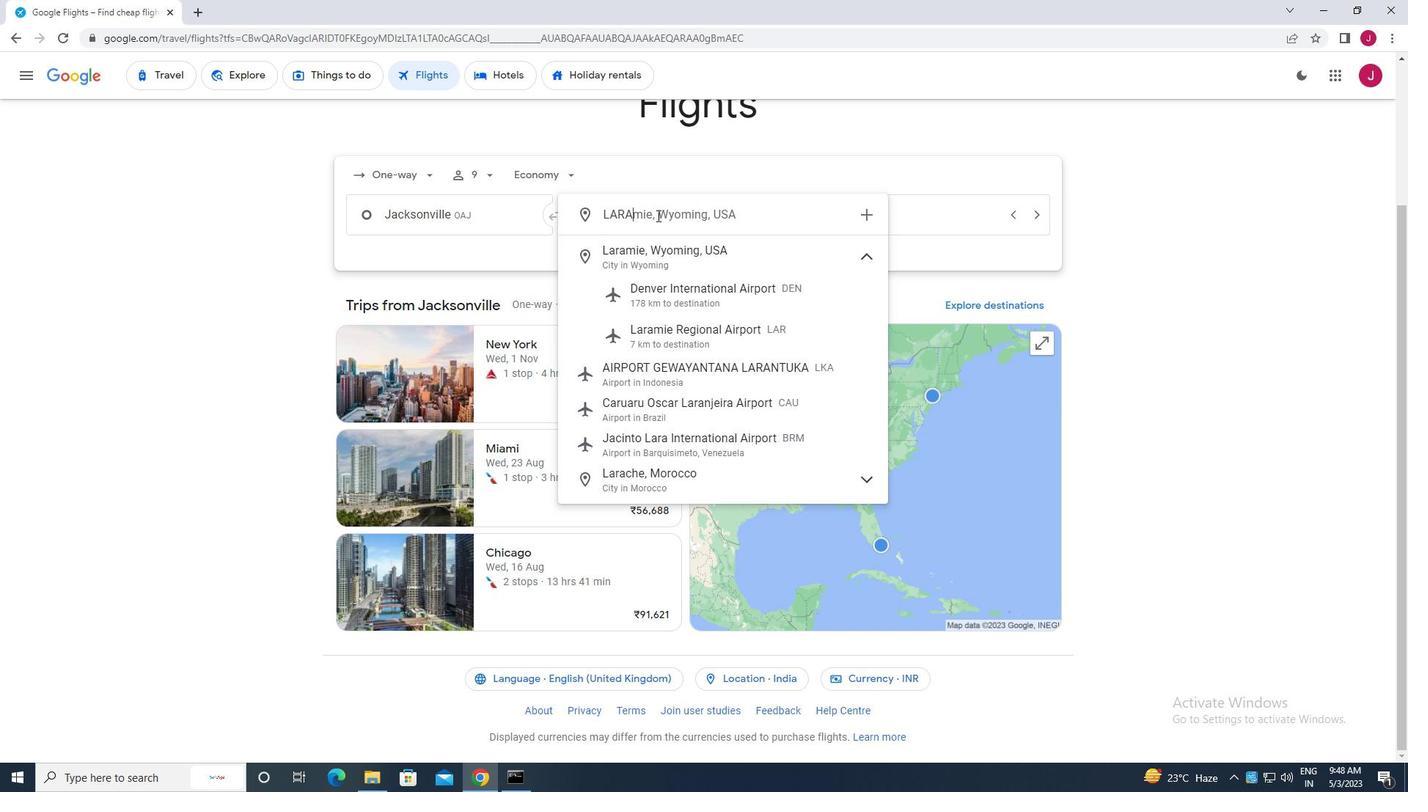 
Action: Mouse moved to (700, 332)
Screenshot: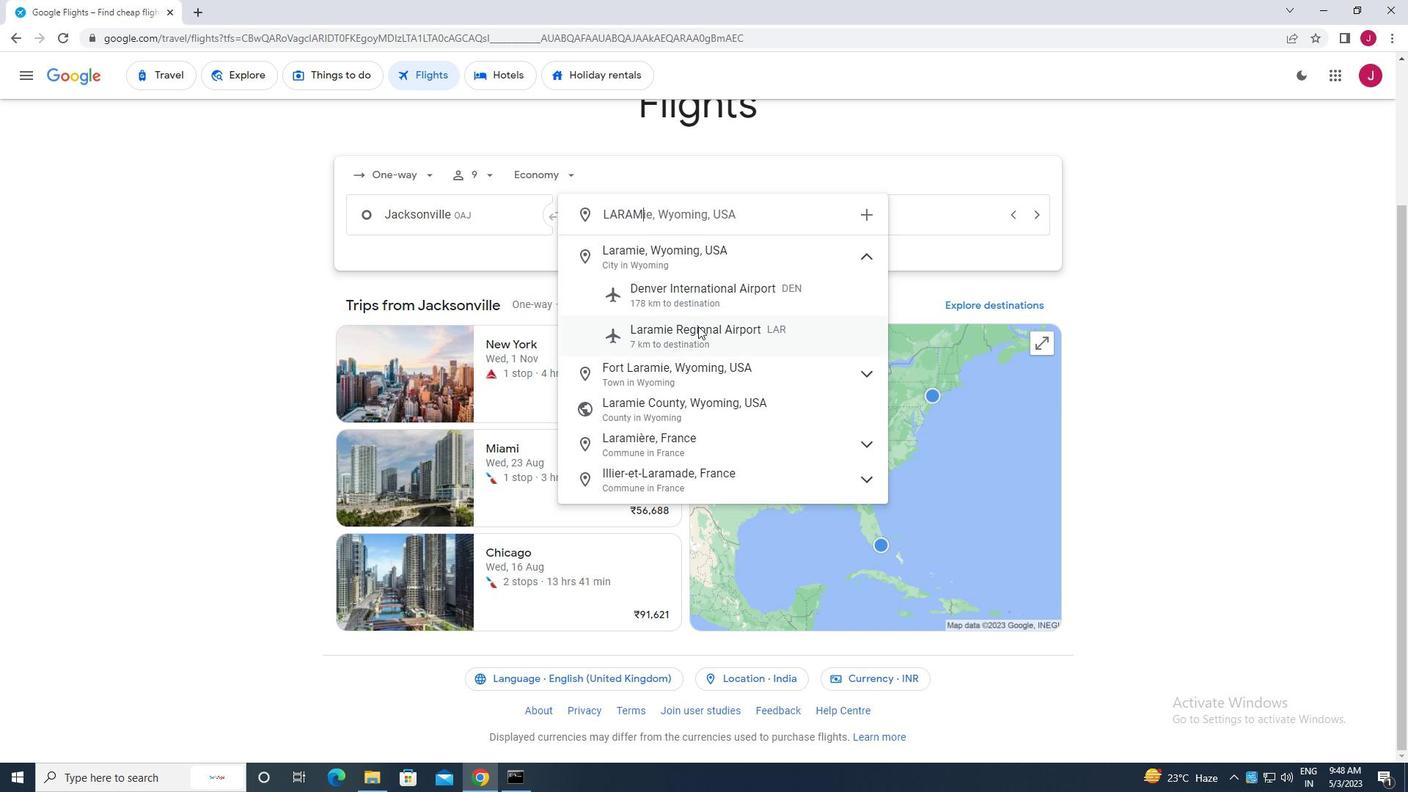 
Action: Mouse pressed left at (700, 332)
Screenshot: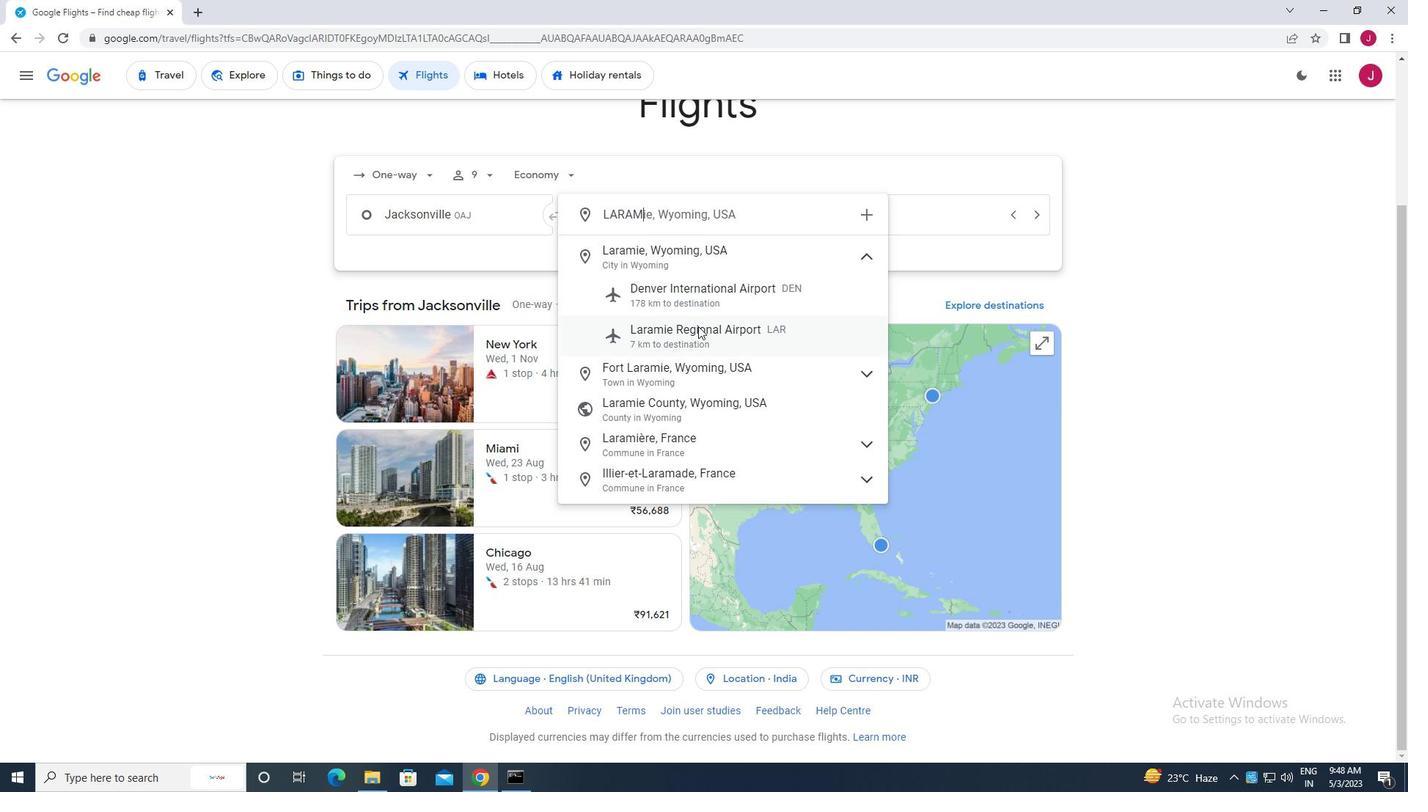 
Action: Mouse moved to (855, 214)
Screenshot: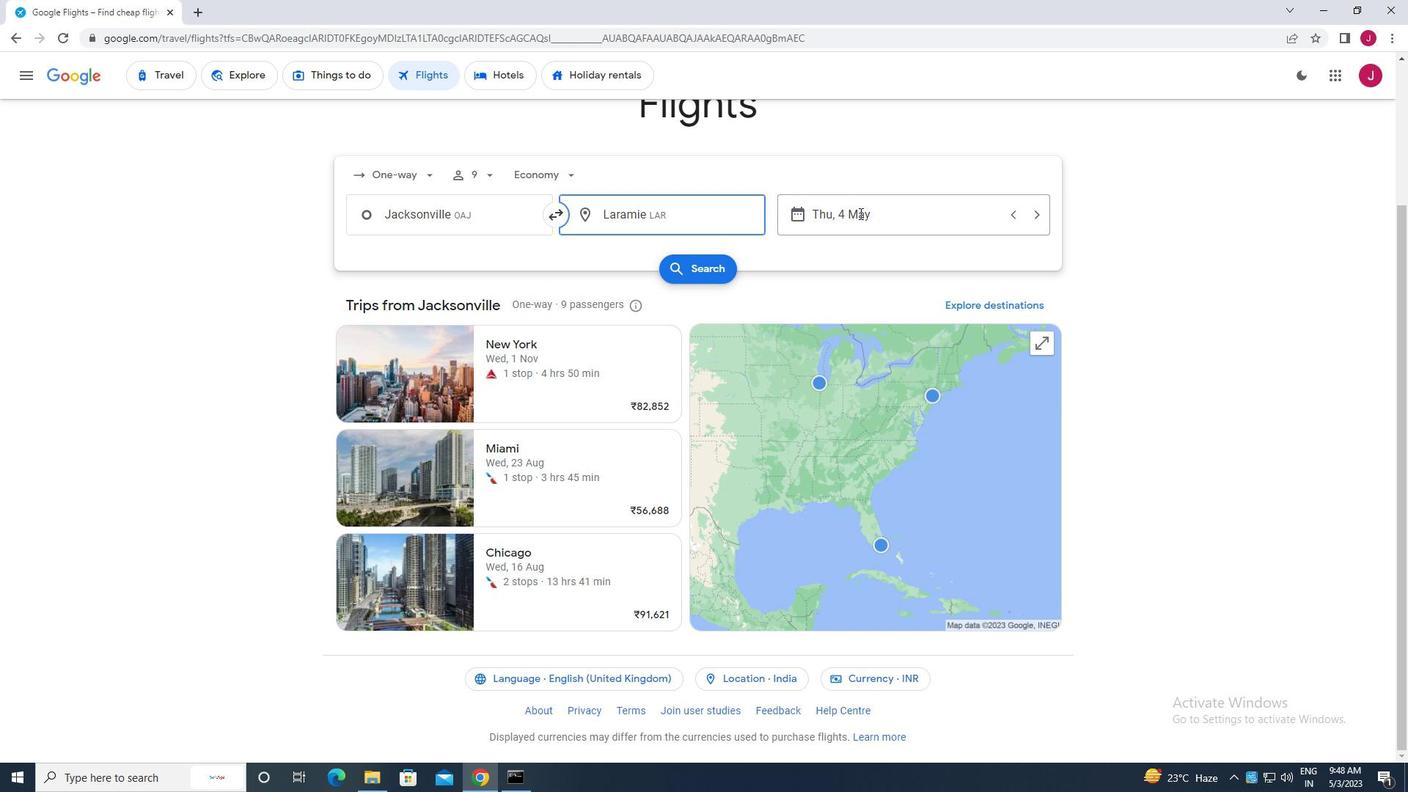 
Action: Mouse pressed left at (855, 214)
Screenshot: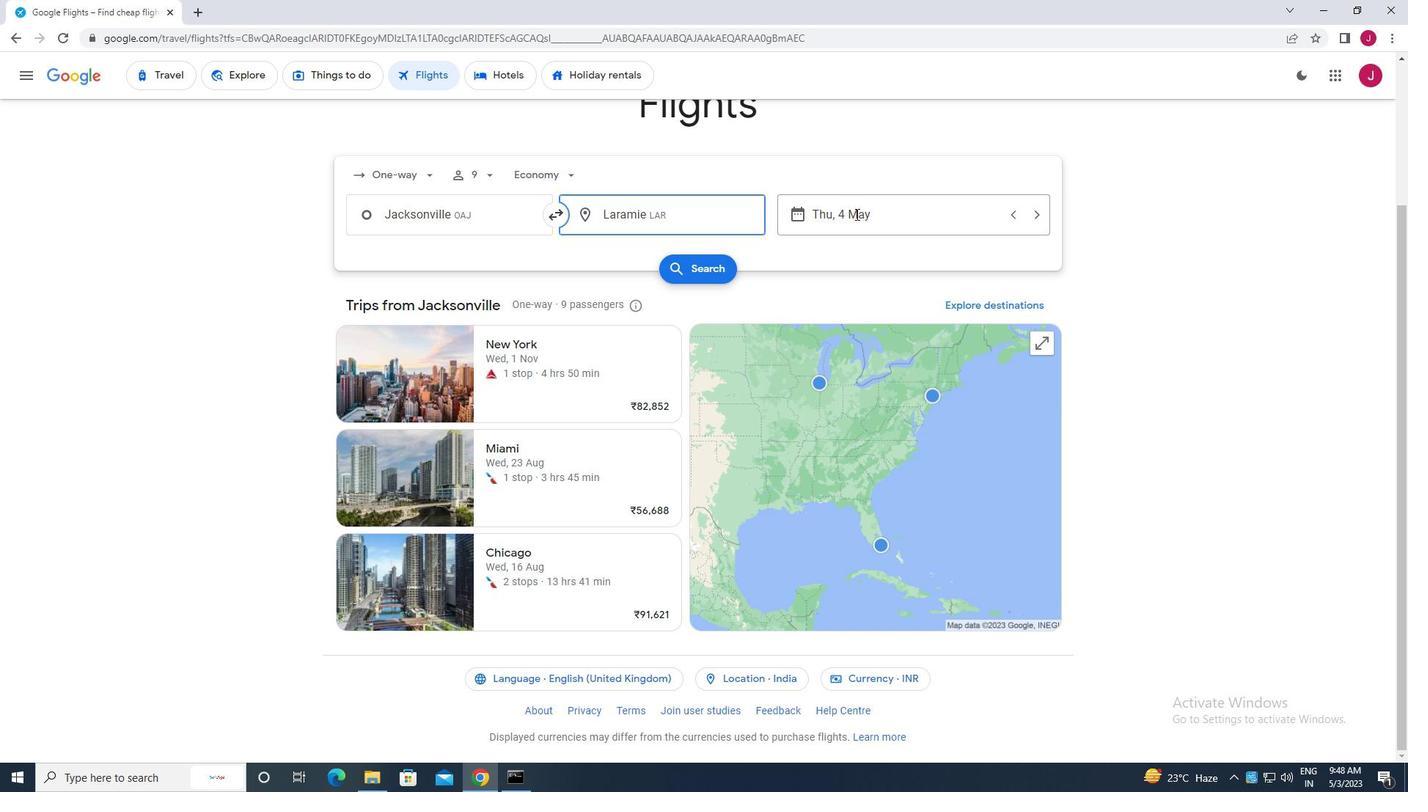 
Action: Mouse moved to (643, 329)
Screenshot: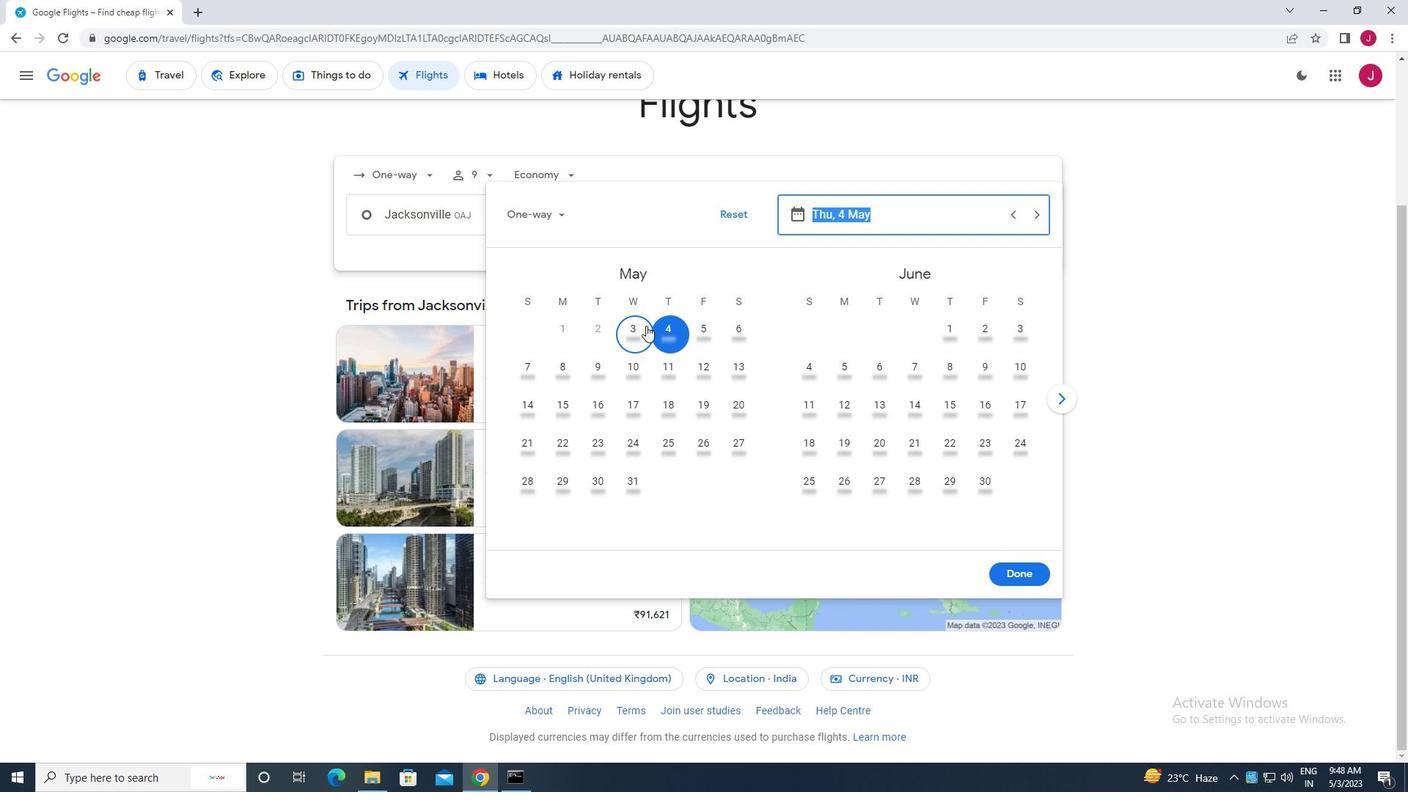 
Action: Mouse pressed left at (643, 329)
Screenshot: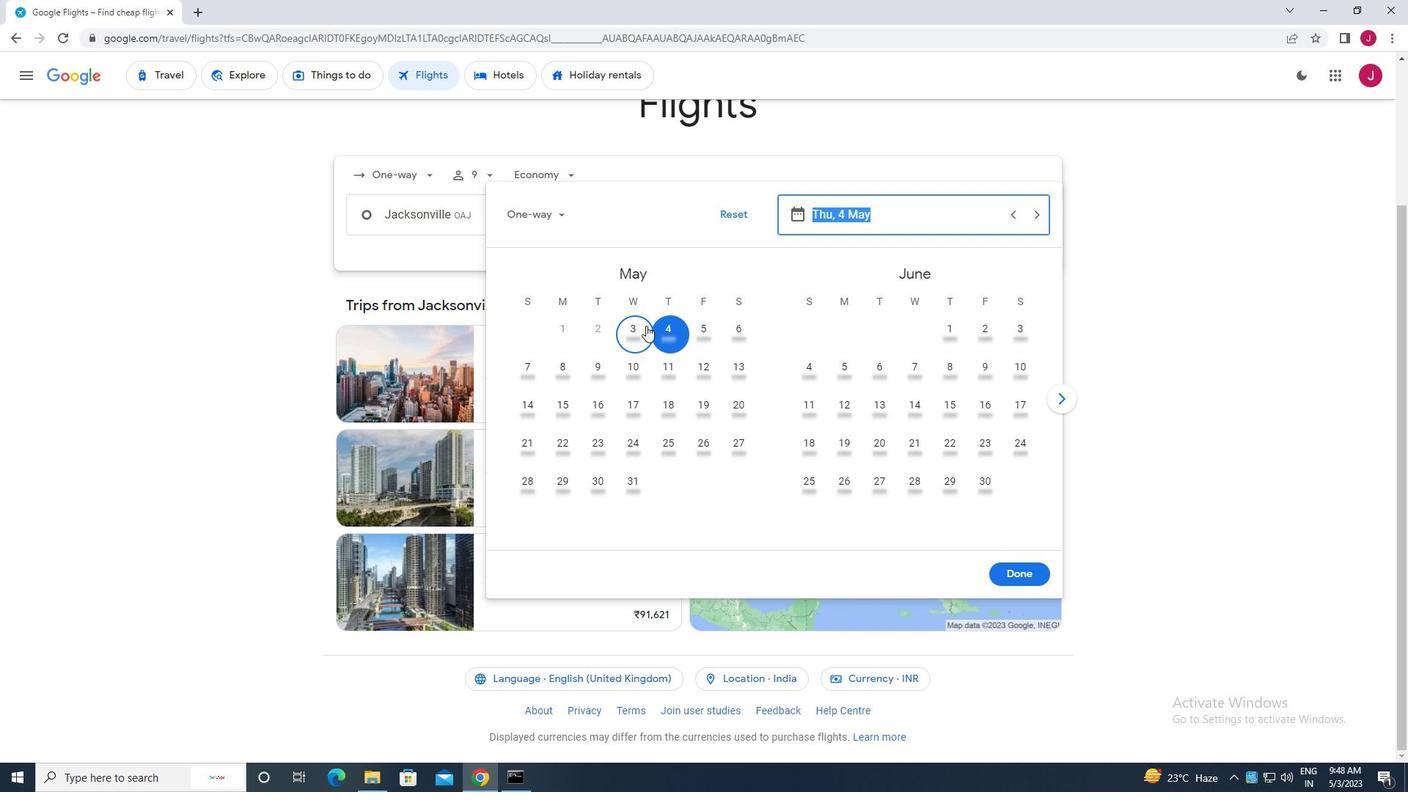 
Action: Mouse moved to (1022, 569)
Screenshot: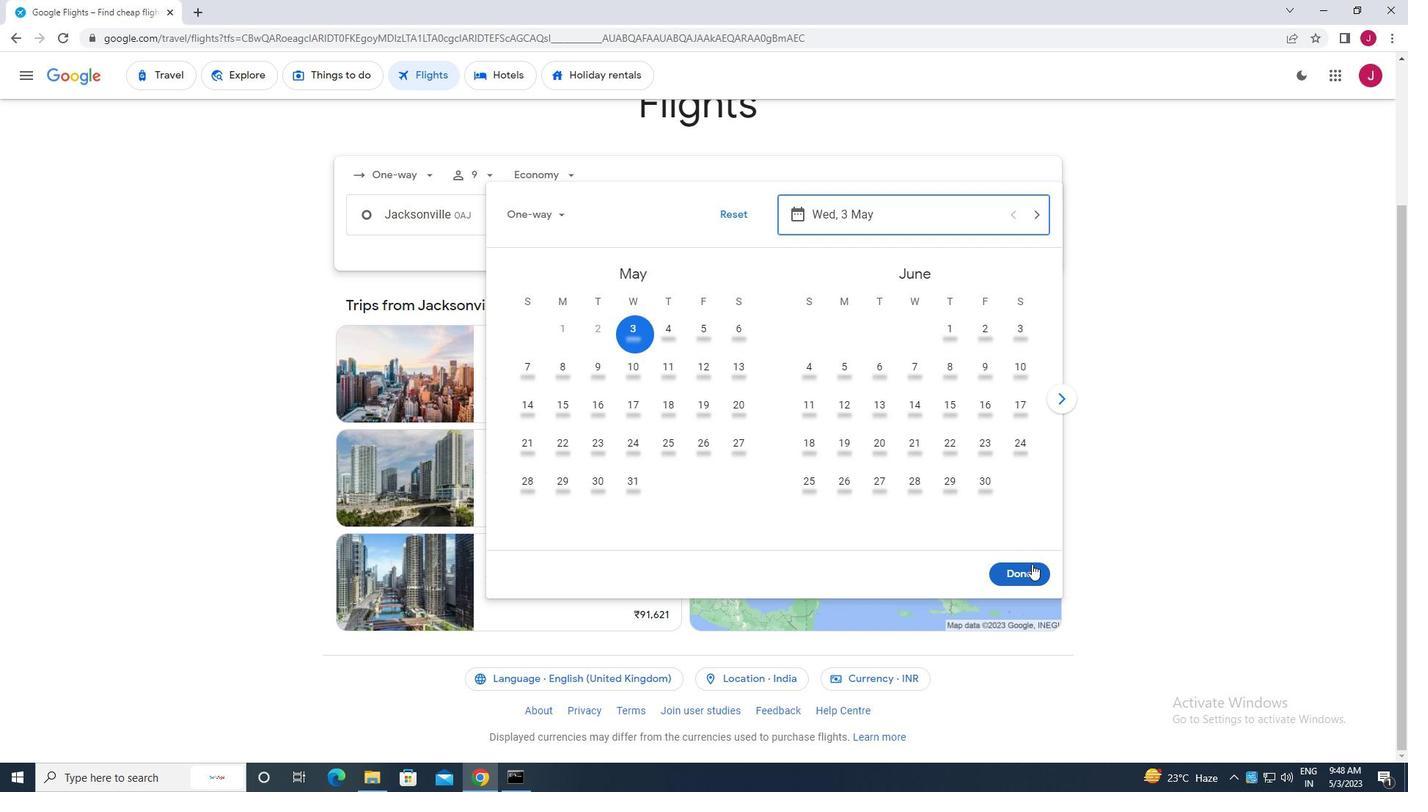 
Action: Mouse pressed left at (1022, 569)
Screenshot: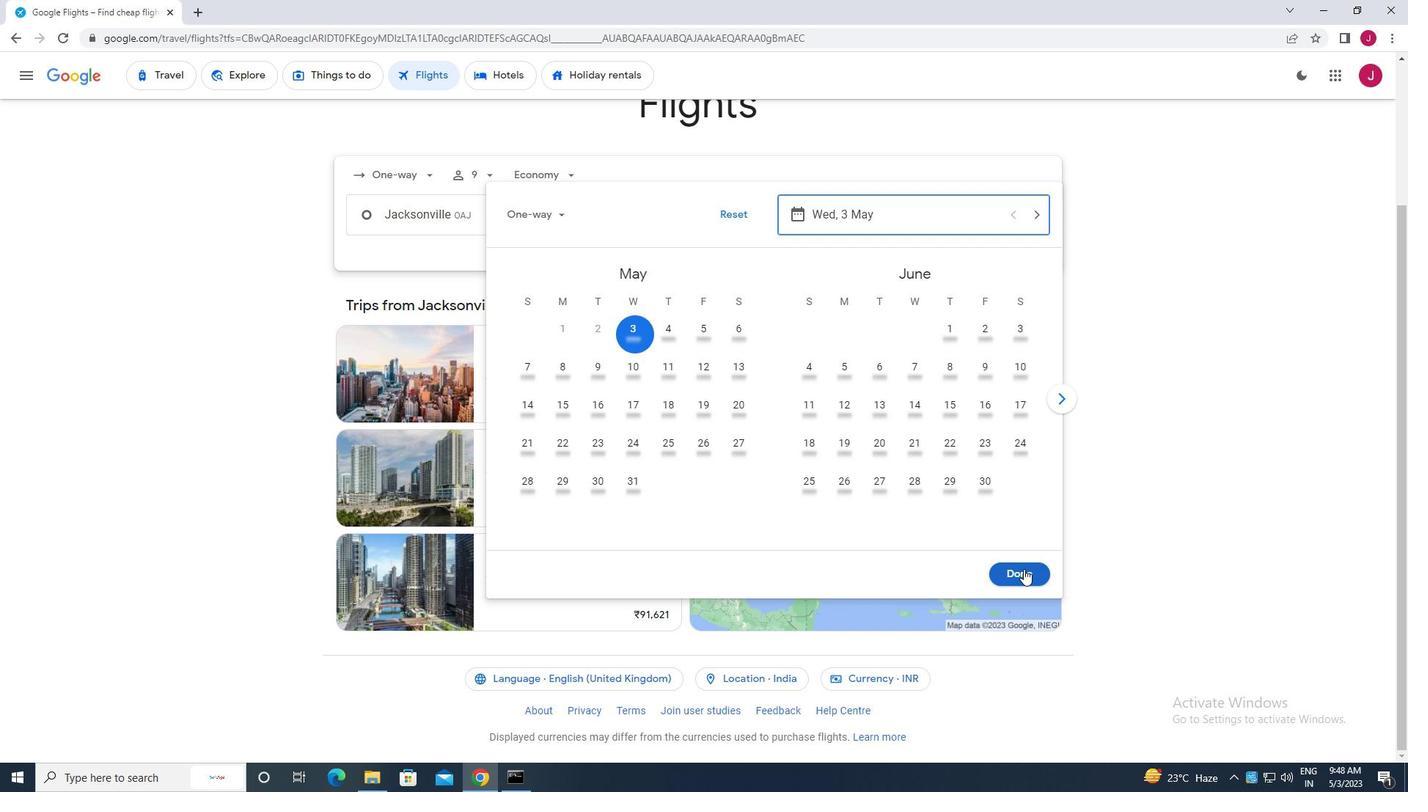 
Action: Mouse moved to (708, 268)
Screenshot: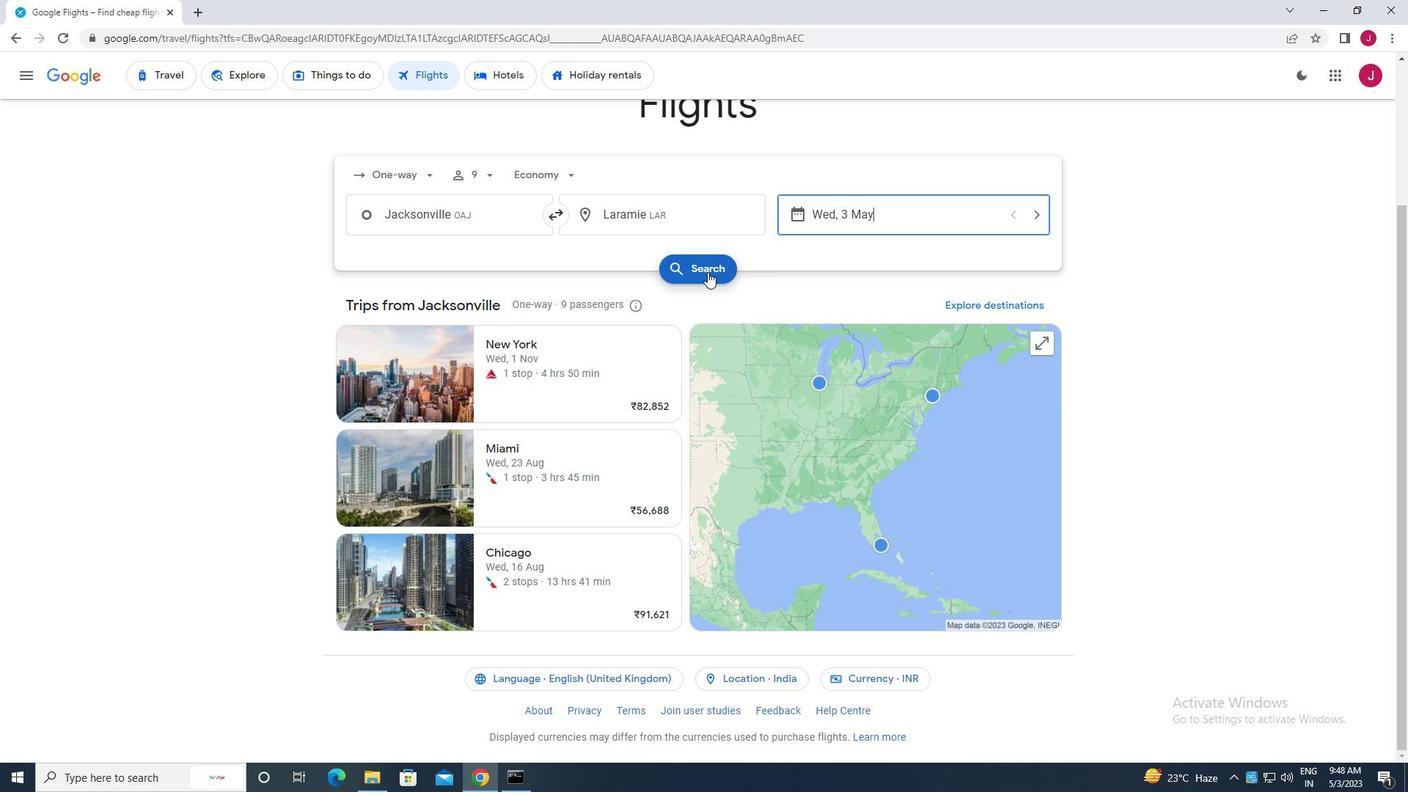 
Action: Mouse pressed left at (708, 268)
Screenshot: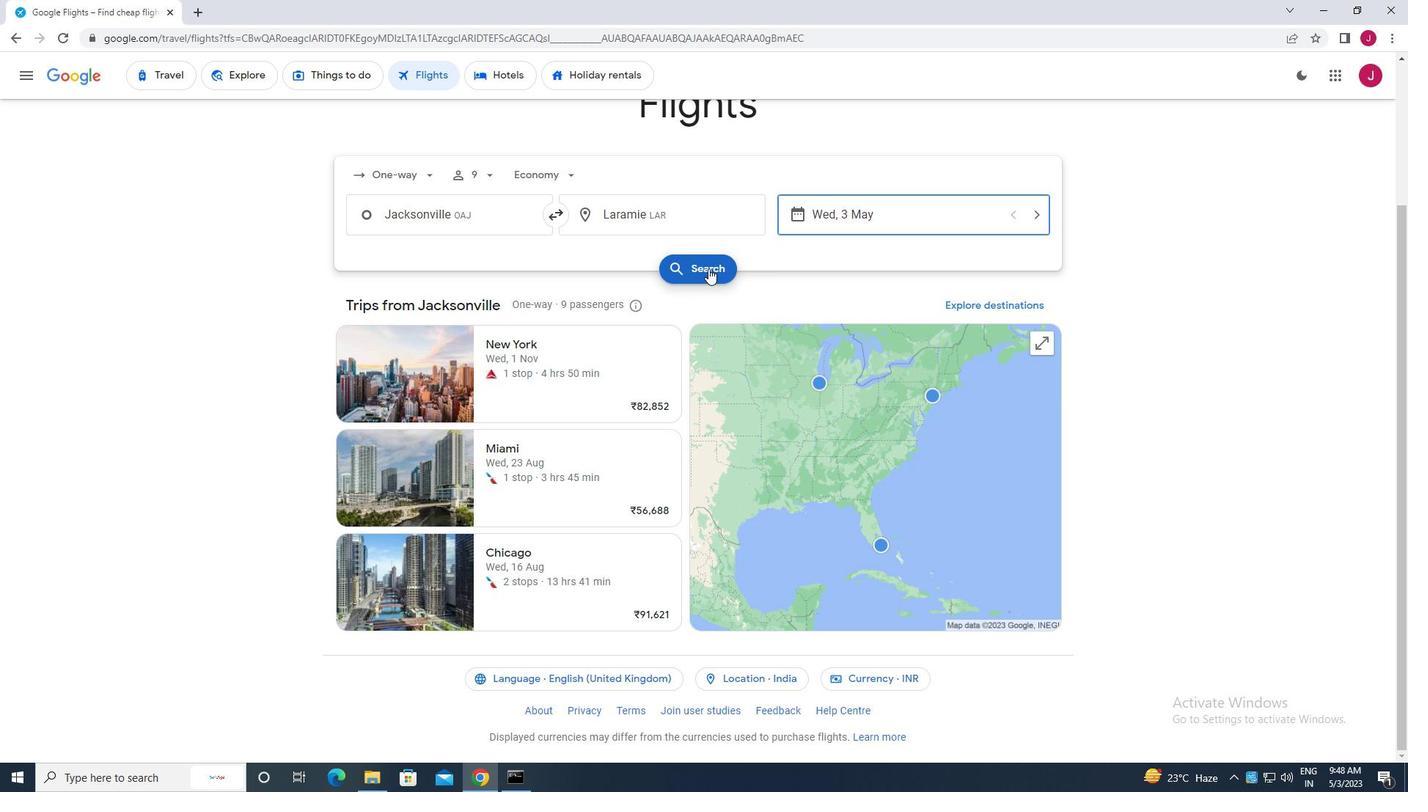 
Action: Mouse moved to (385, 213)
Screenshot: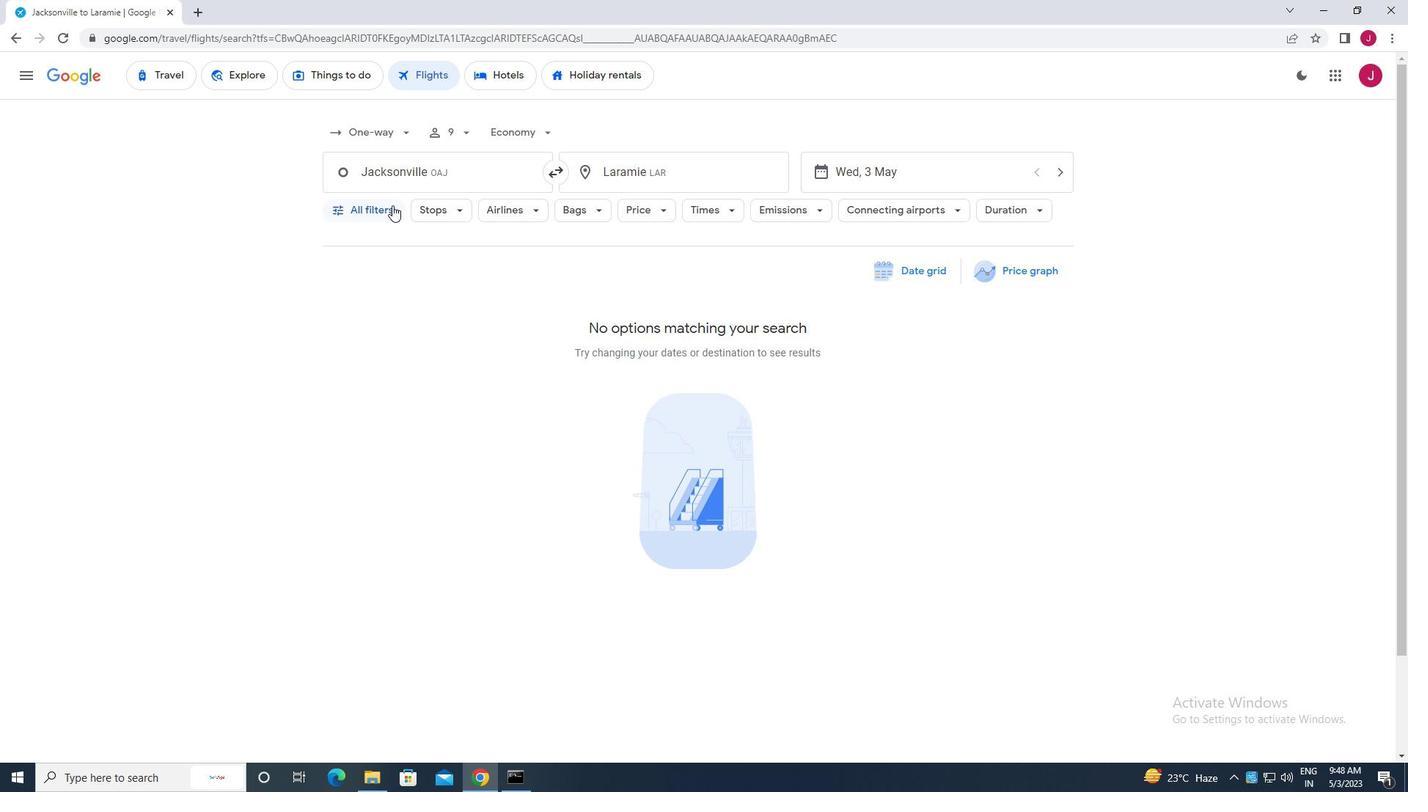 
Action: Mouse pressed left at (385, 213)
Screenshot: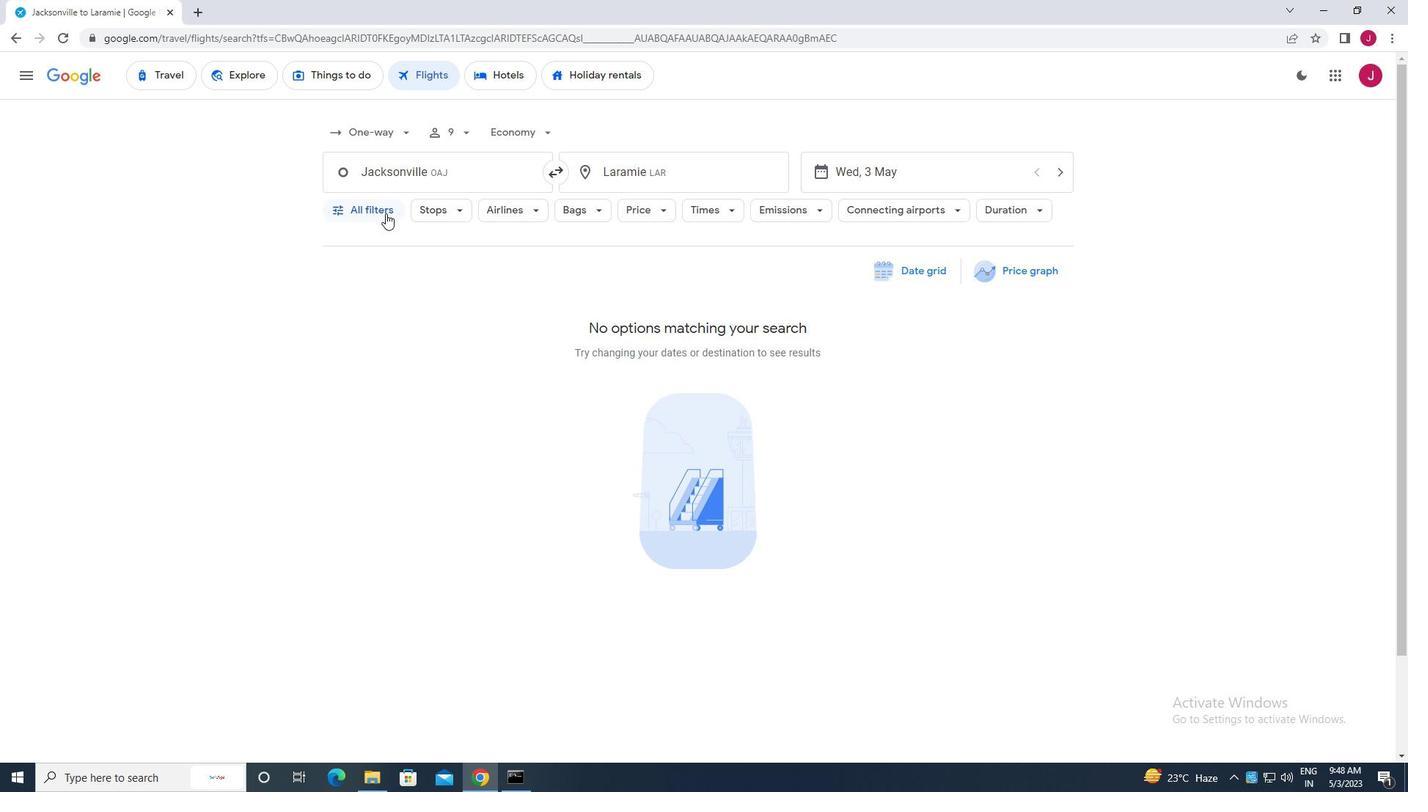 
Action: Mouse moved to (390, 246)
Screenshot: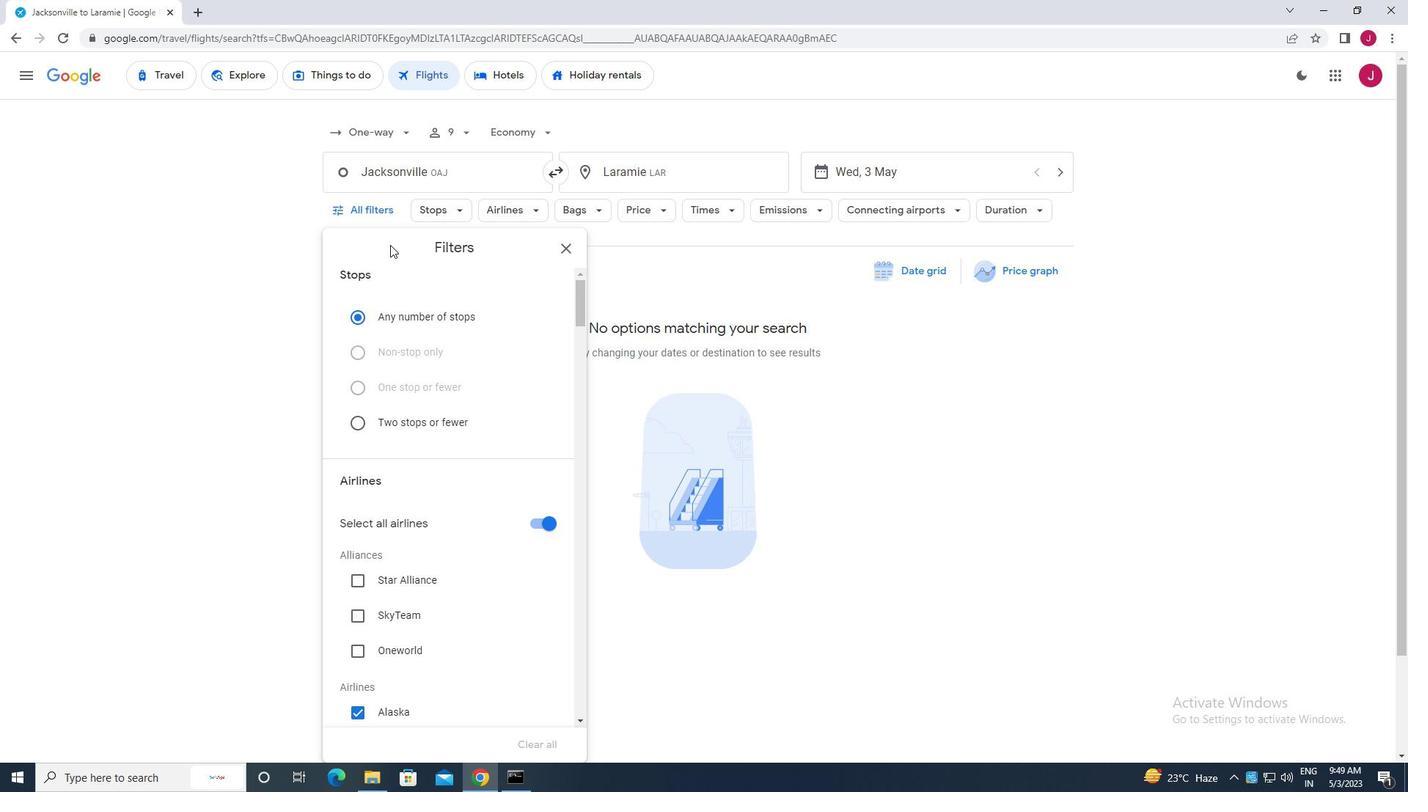 
Action: Mouse scrolled (390, 245) with delta (0, 0)
Screenshot: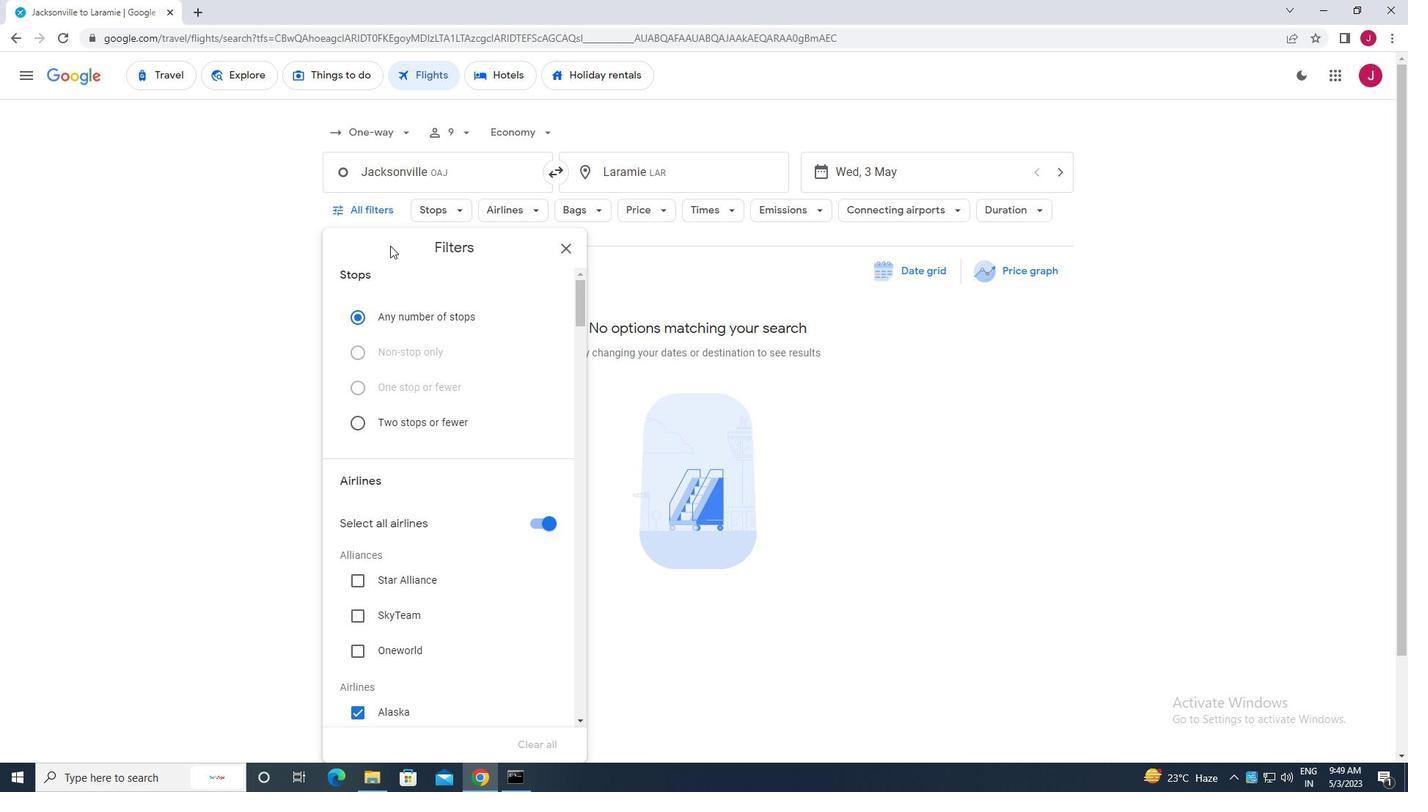 
Action: Mouse moved to (380, 235)
Screenshot: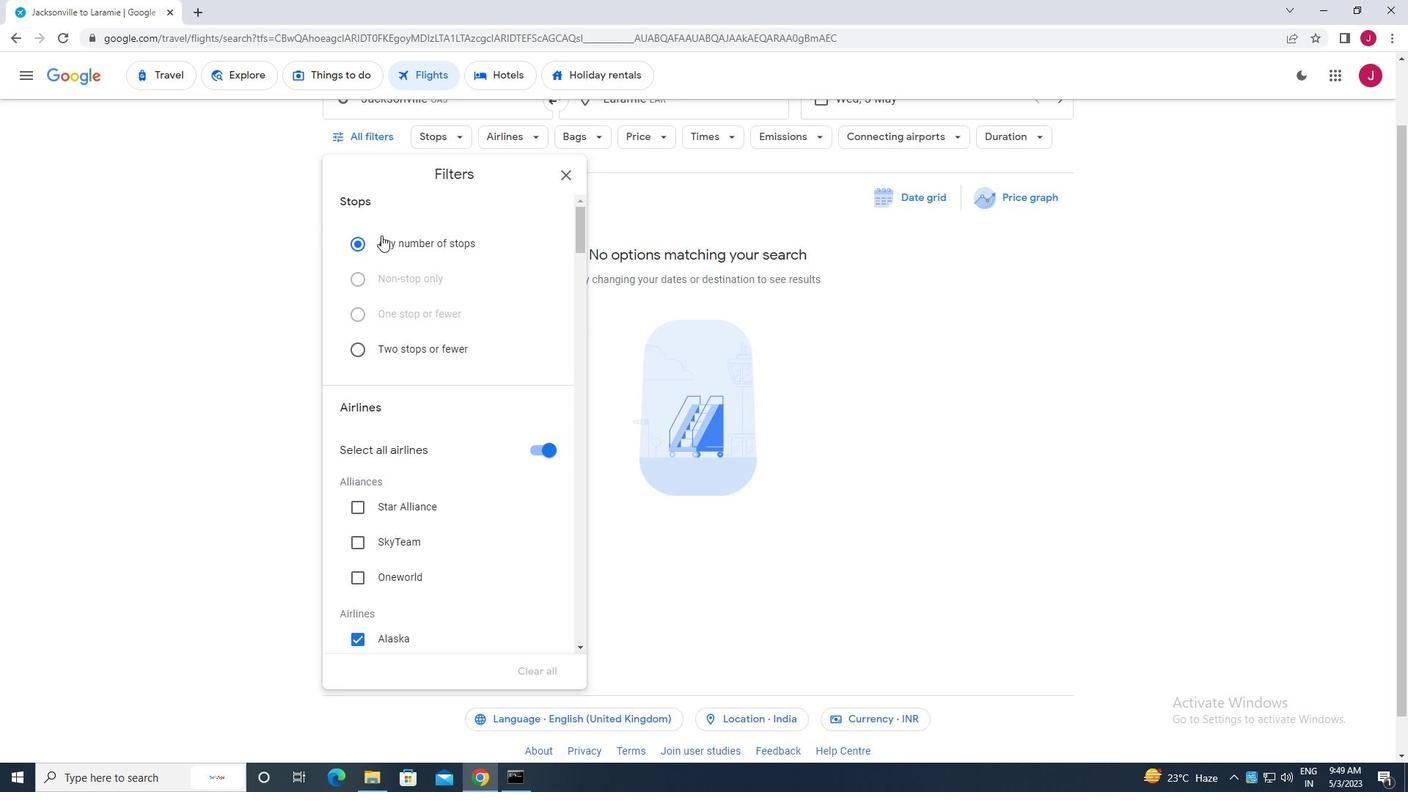 
Action: Mouse scrolled (380, 234) with delta (0, 0)
Screenshot: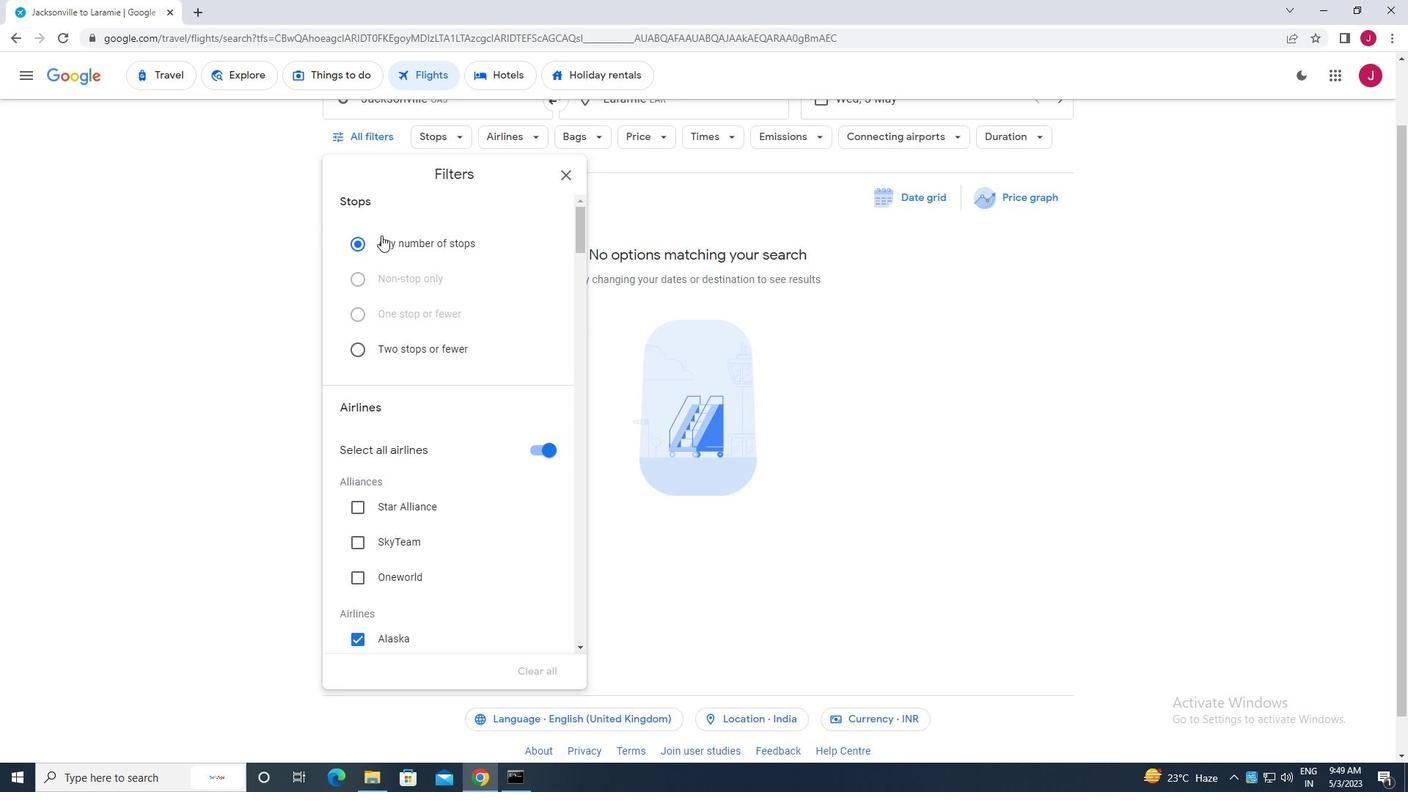 
Action: Mouse moved to (385, 250)
Screenshot: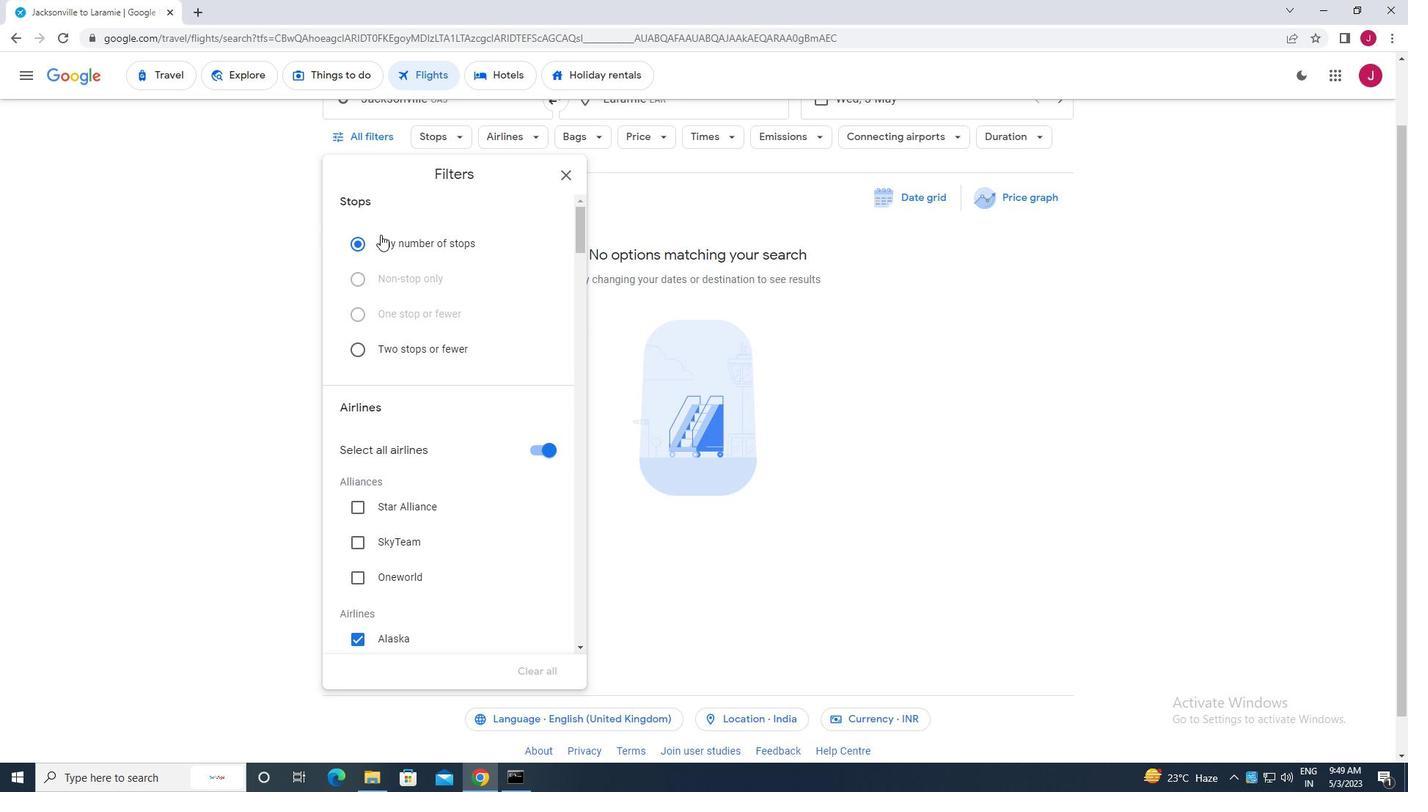 
Action: Mouse scrolled (385, 250) with delta (0, 0)
Screenshot: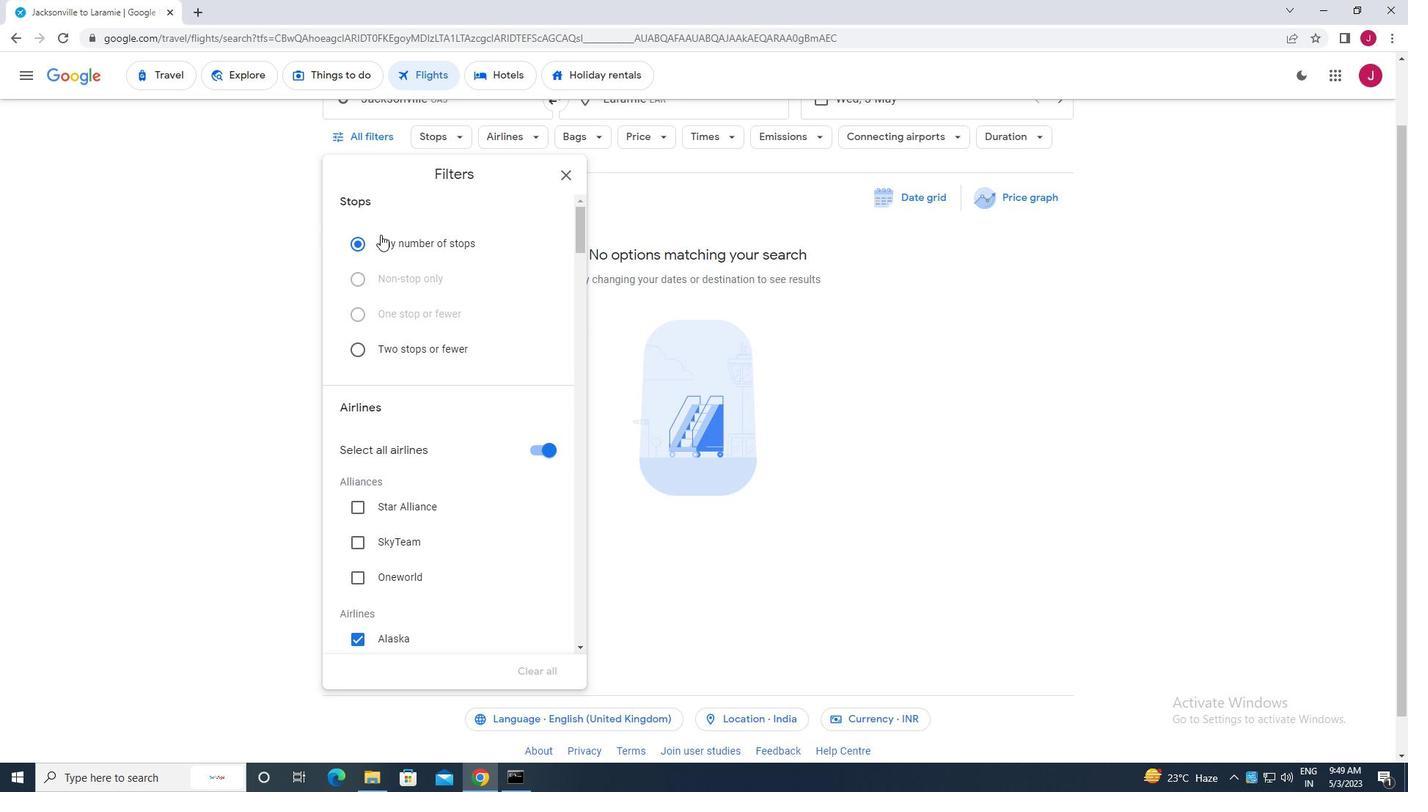 
Action: Mouse moved to (539, 304)
Screenshot: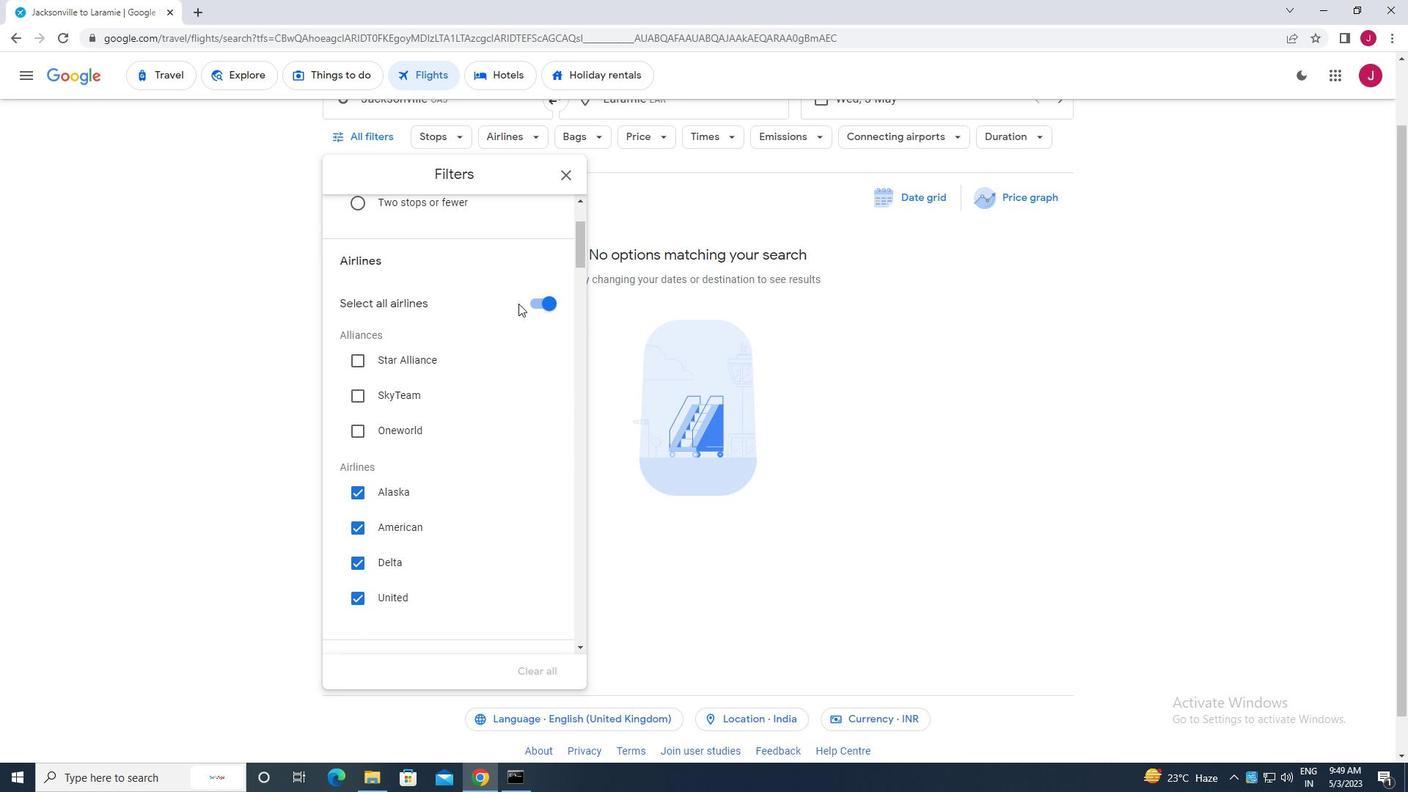 
Action: Mouse pressed left at (539, 304)
Screenshot: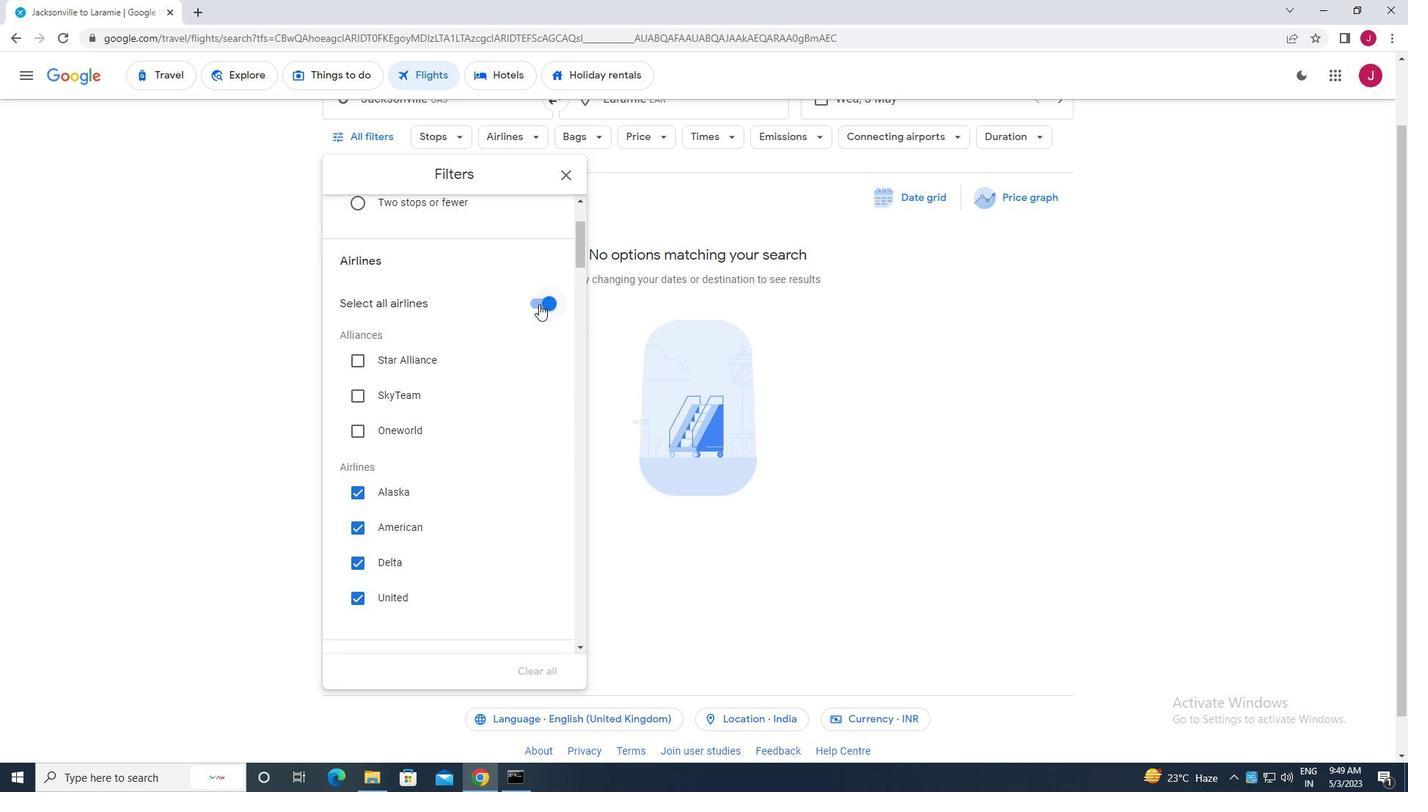 
Action: Mouse moved to (451, 275)
Screenshot: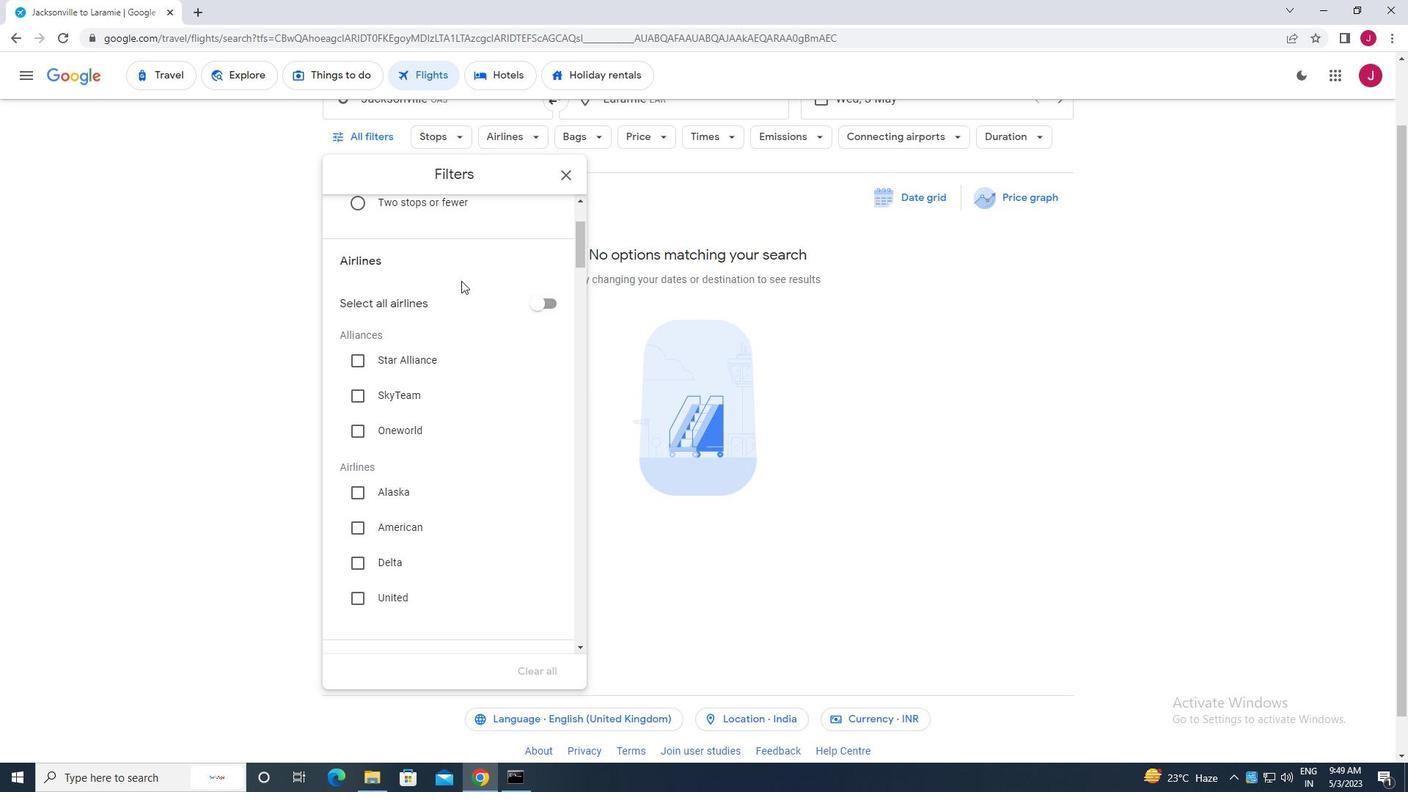 
Action: Mouse scrolled (451, 274) with delta (0, 0)
Screenshot: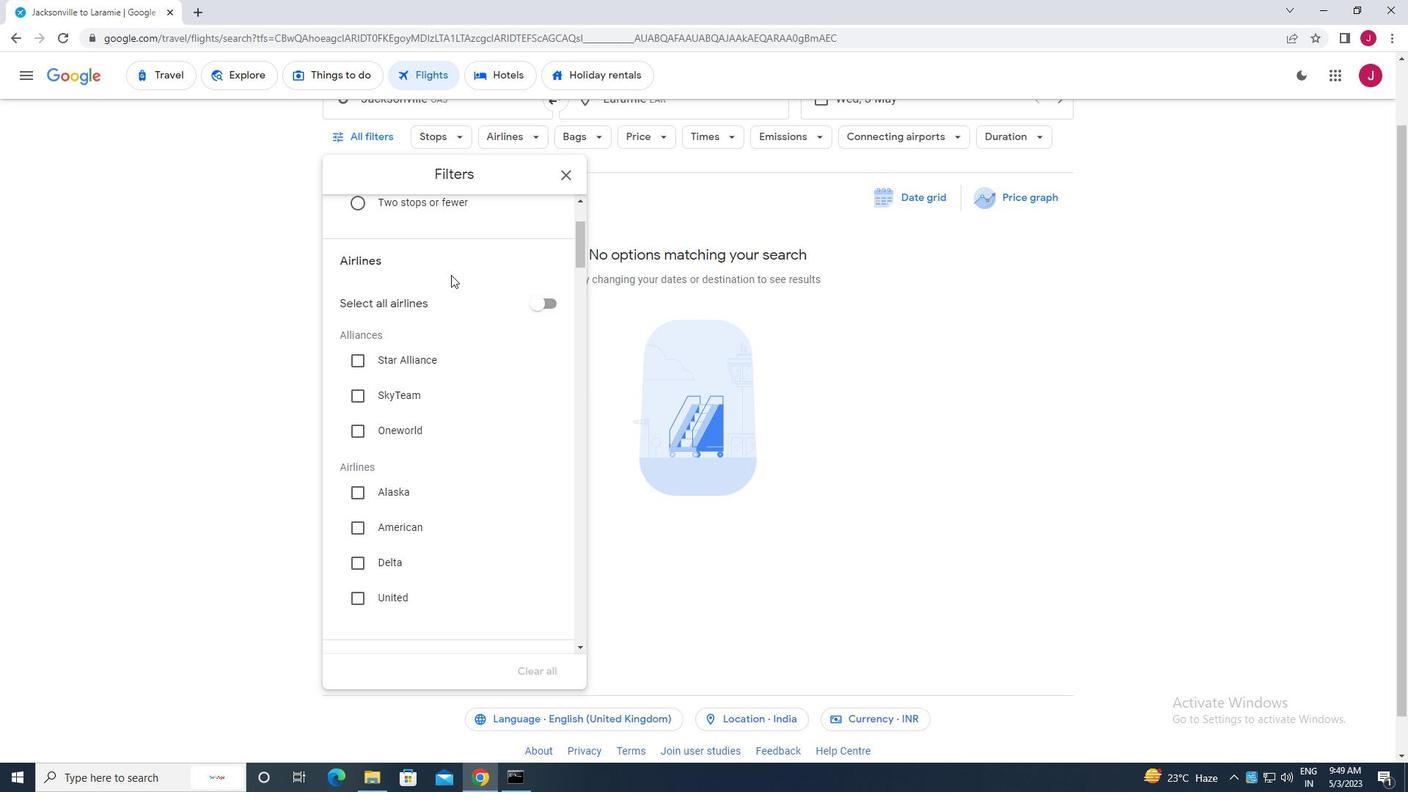 
Action: Mouse scrolled (451, 274) with delta (0, 0)
Screenshot: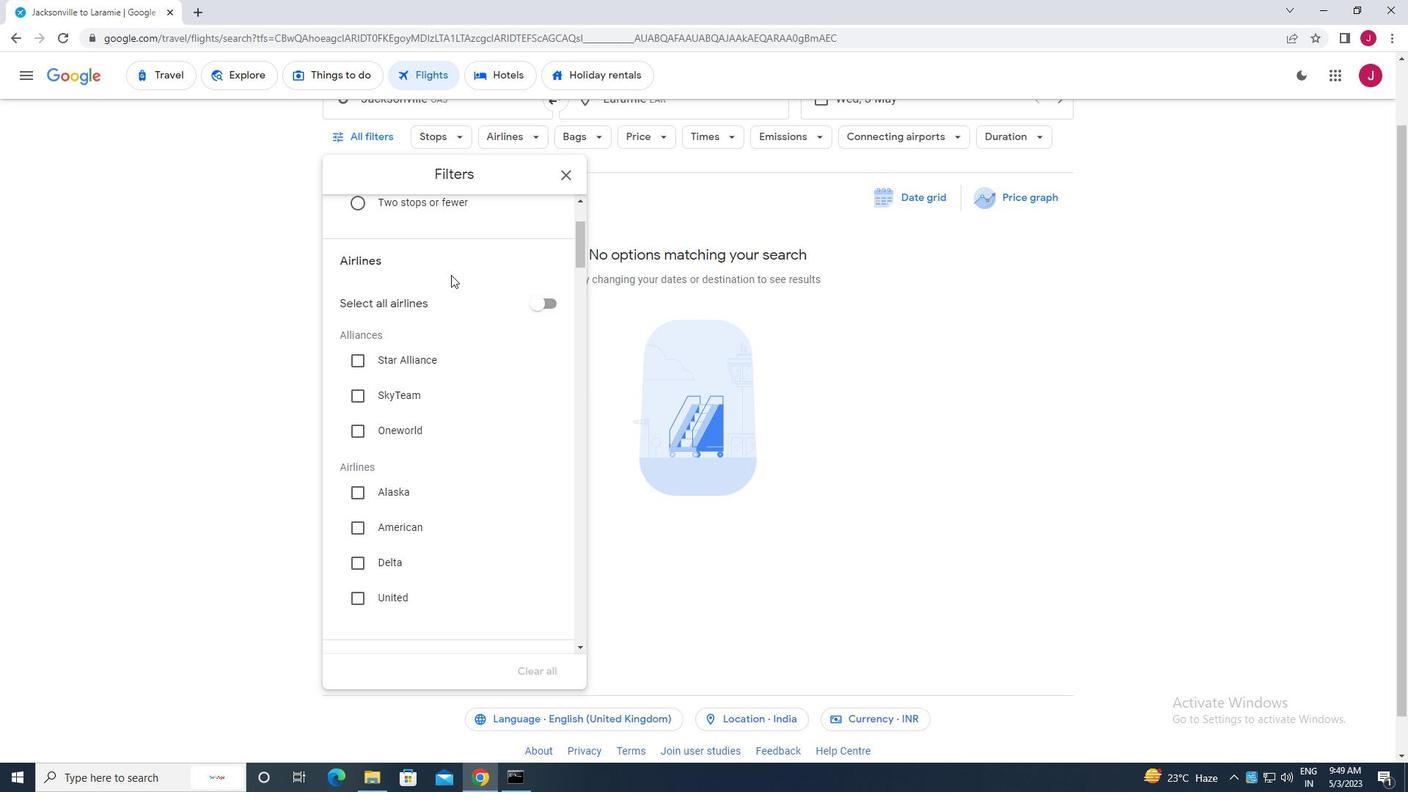 
Action: Mouse moved to (451, 275)
Screenshot: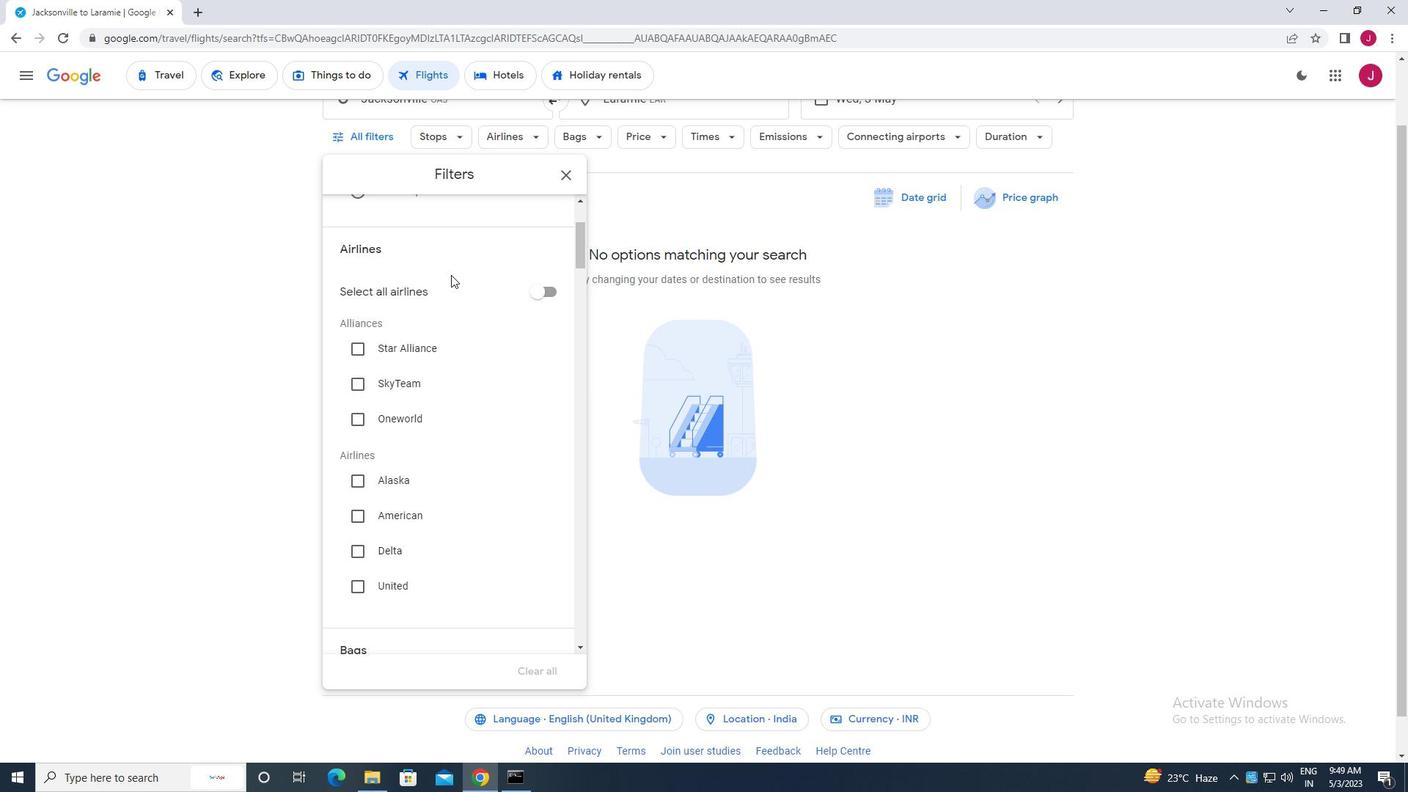 
Action: Mouse scrolled (451, 274) with delta (0, 0)
Screenshot: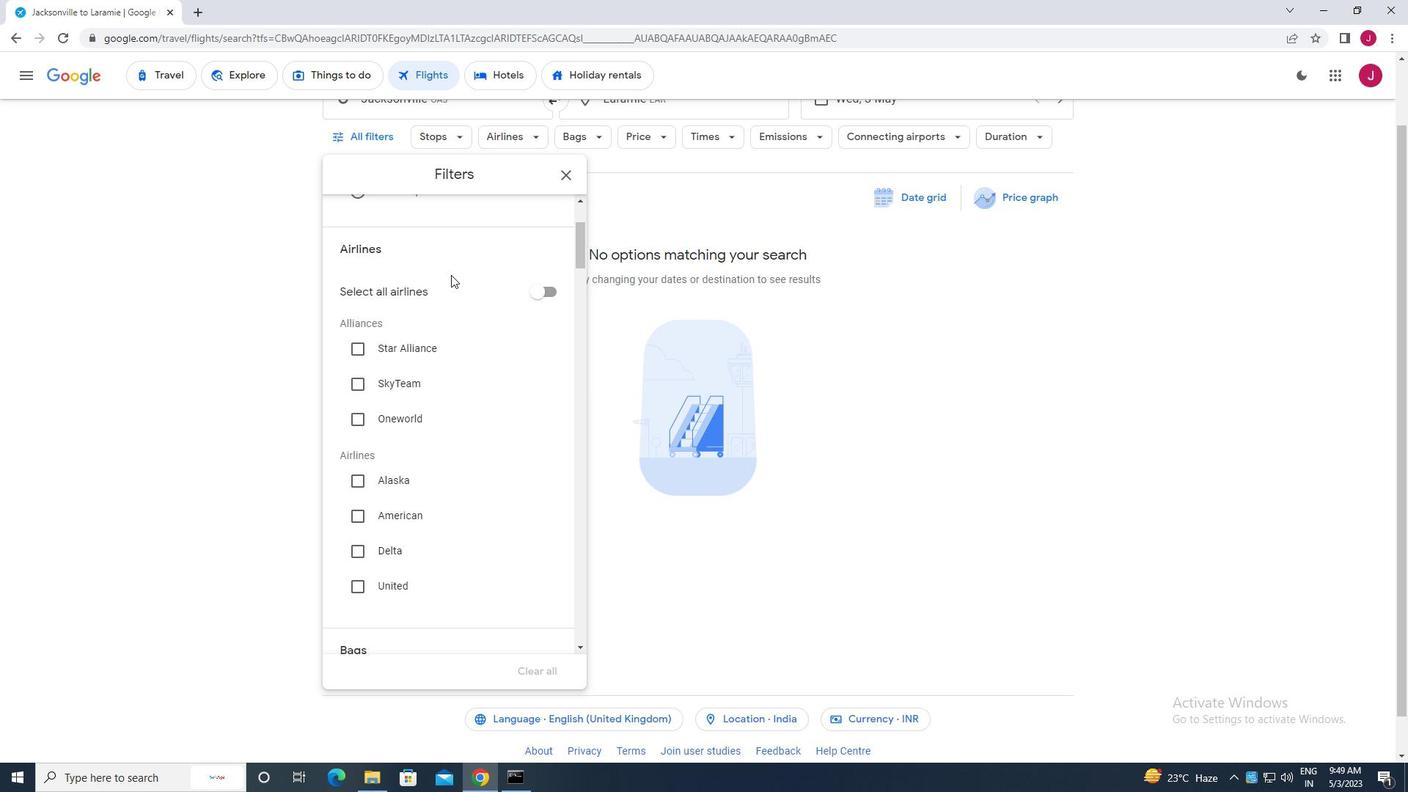 
Action: Mouse moved to (359, 376)
Screenshot: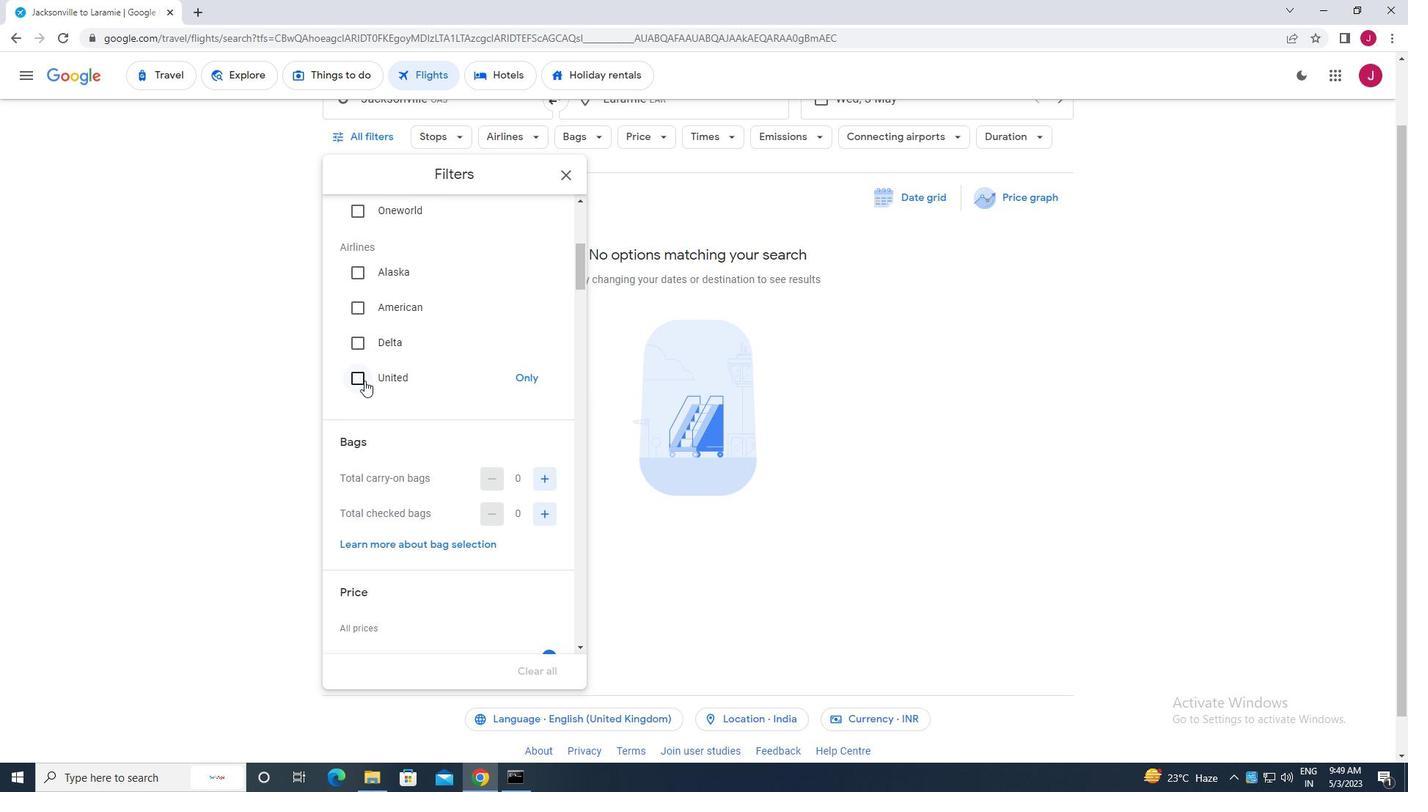 
Action: Mouse pressed left at (359, 376)
Screenshot: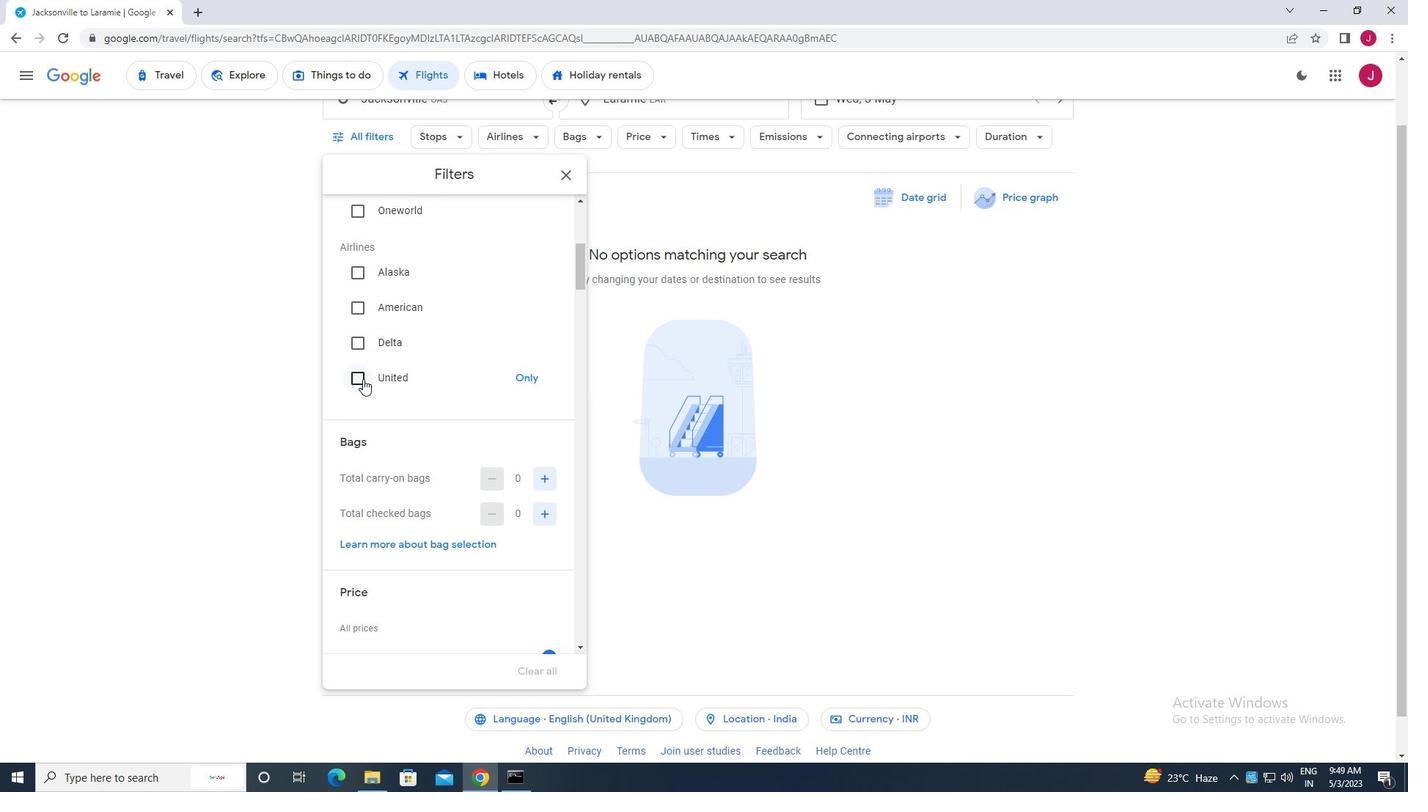 
Action: Mouse moved to (457, 354)
Screenshot: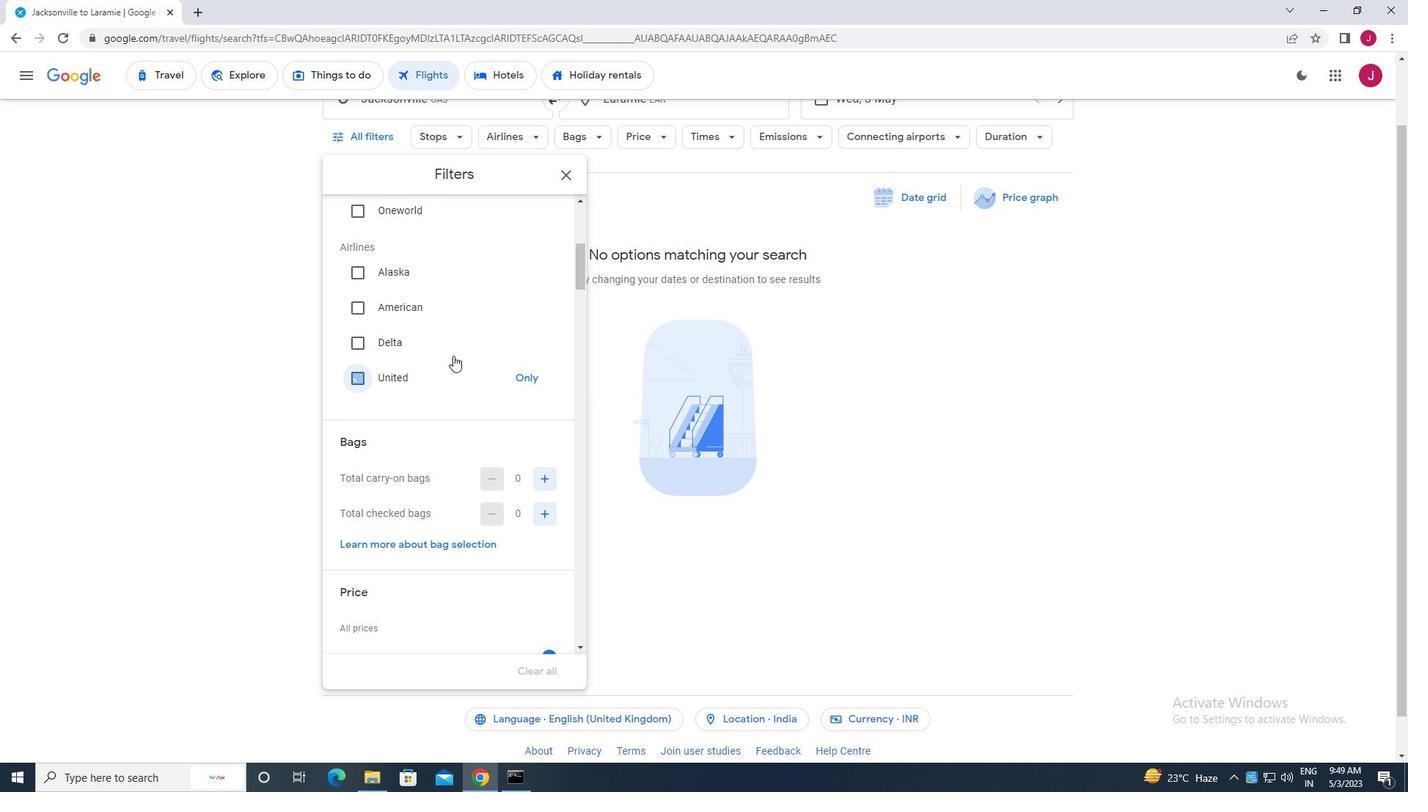 
Action: Mouse scrolled (457, 353) with delta (0, 0)
Screenshot: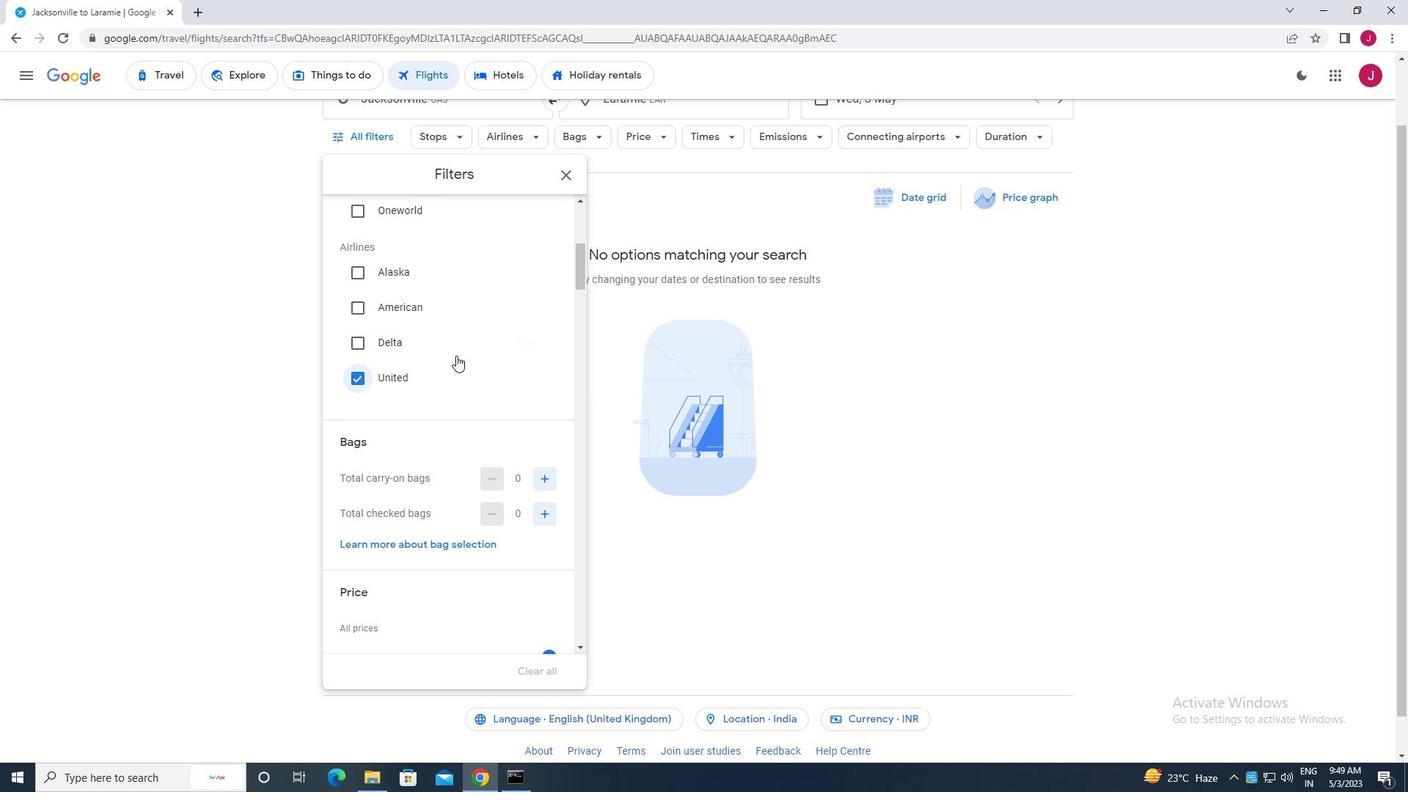 
Action: Mouse scrolled (457, 353) with delta (0, 0)
Screenshot: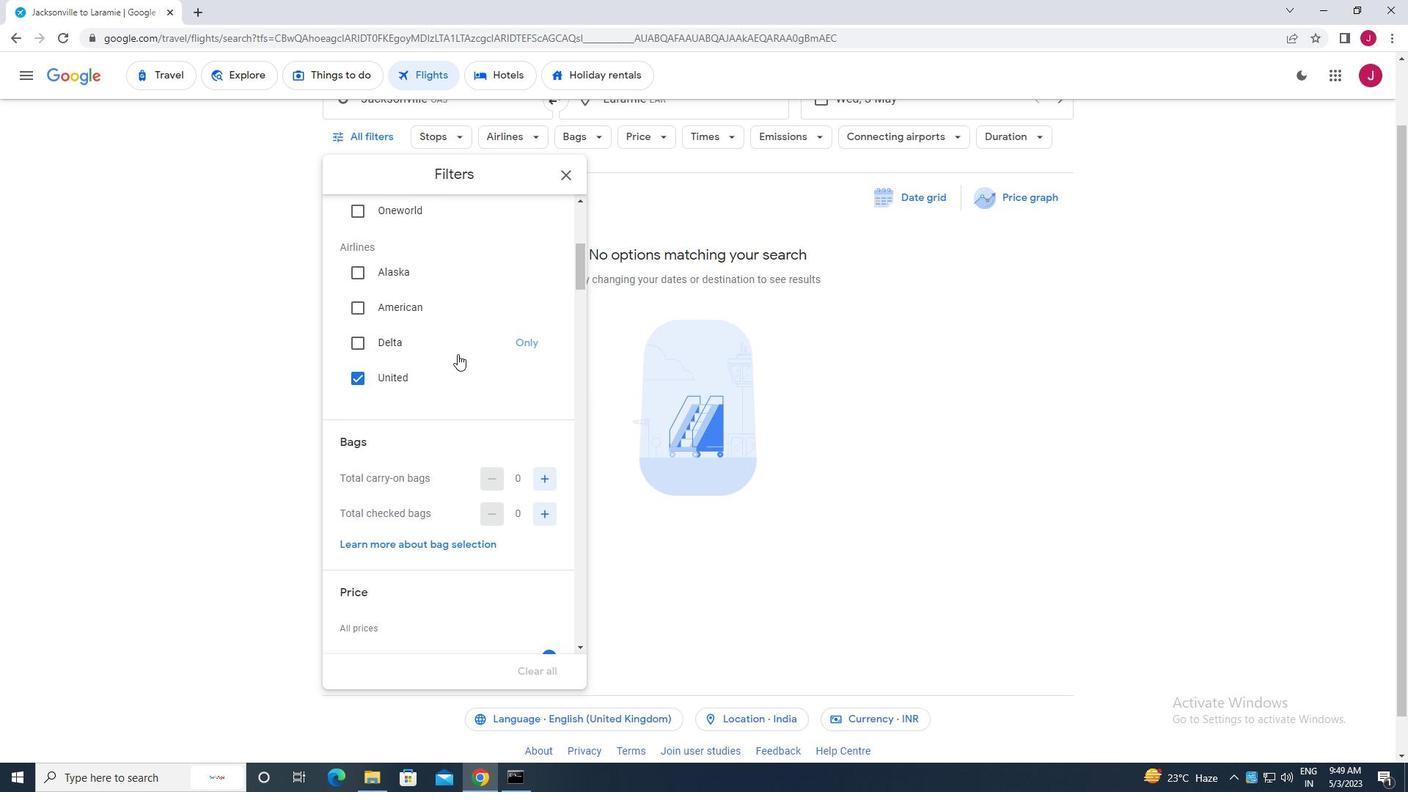 
Action: Mouse scrolled (457, 353) with delta (0, 0)
Screenshot: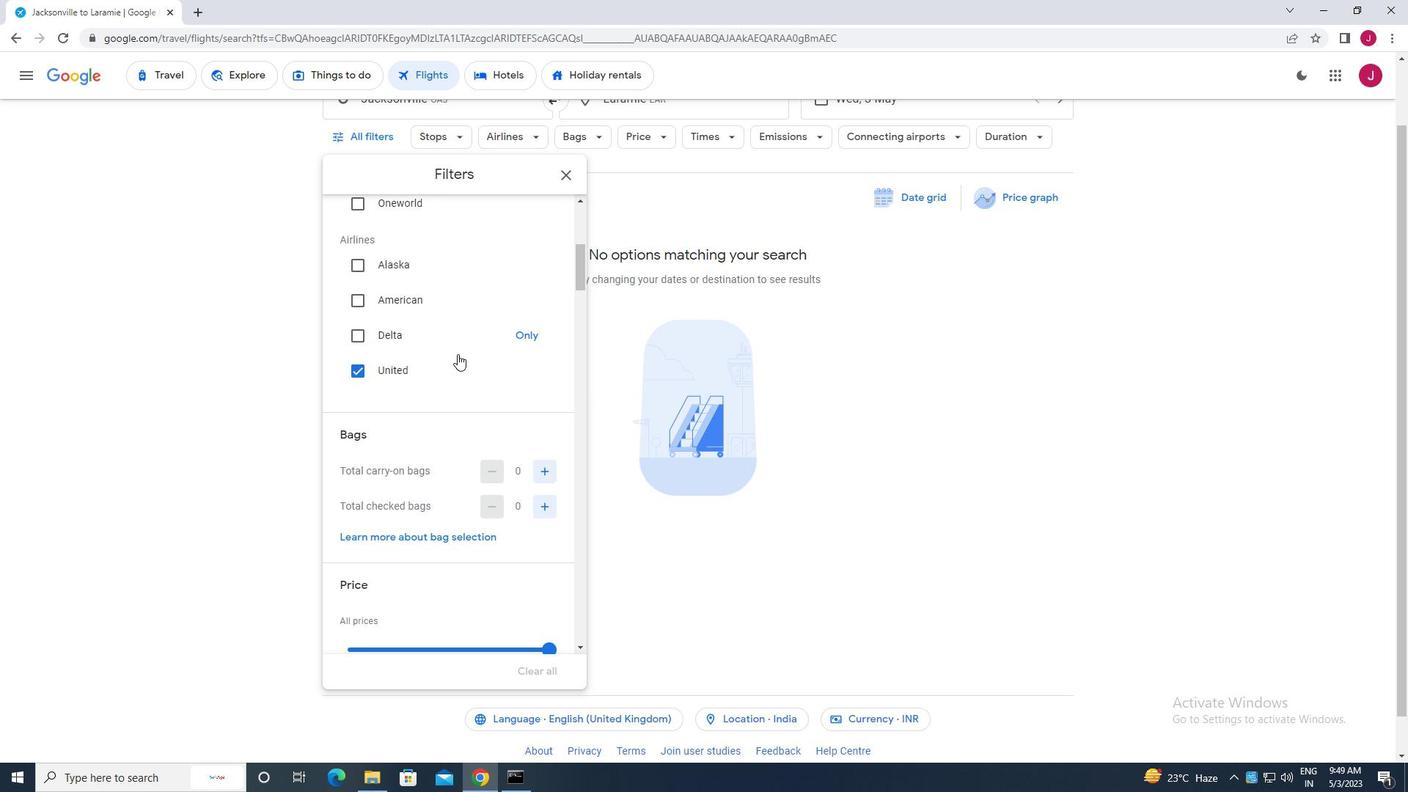 
Action: Mouse moved to (551, 361)
Screenshot: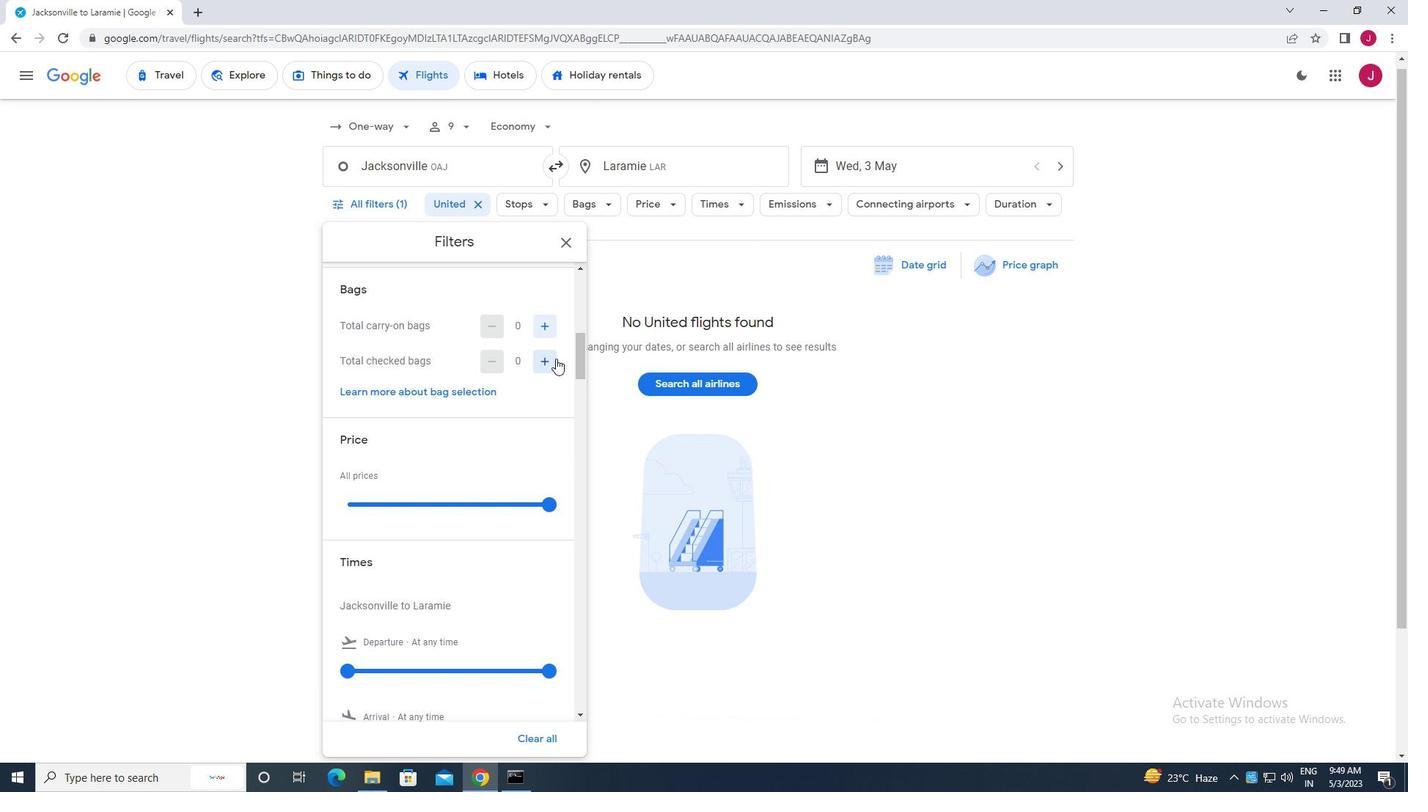 
Action: Mouse pressed left at (551, 361)
Screenshot: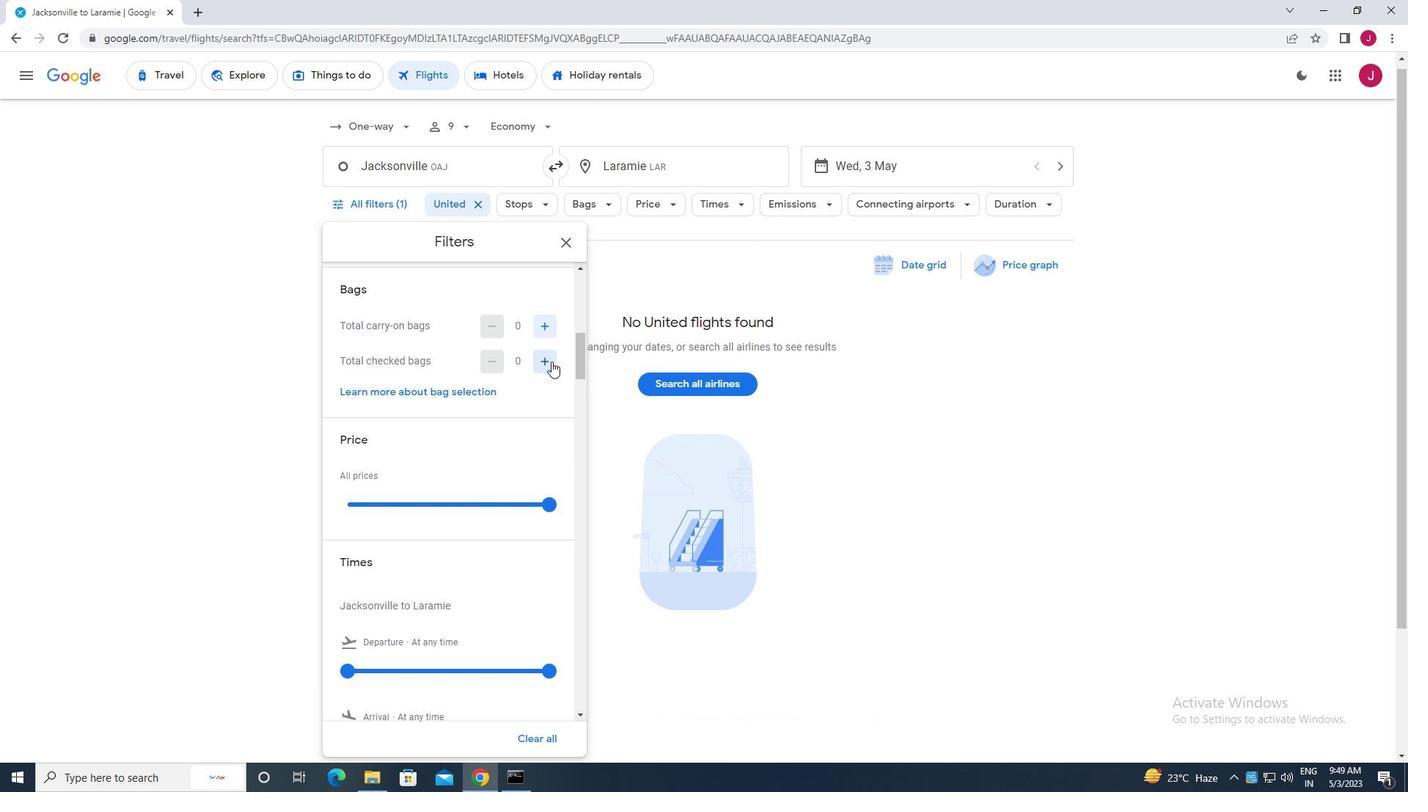 
Action: Mouse pressed left at (551, 361)
Screenshot: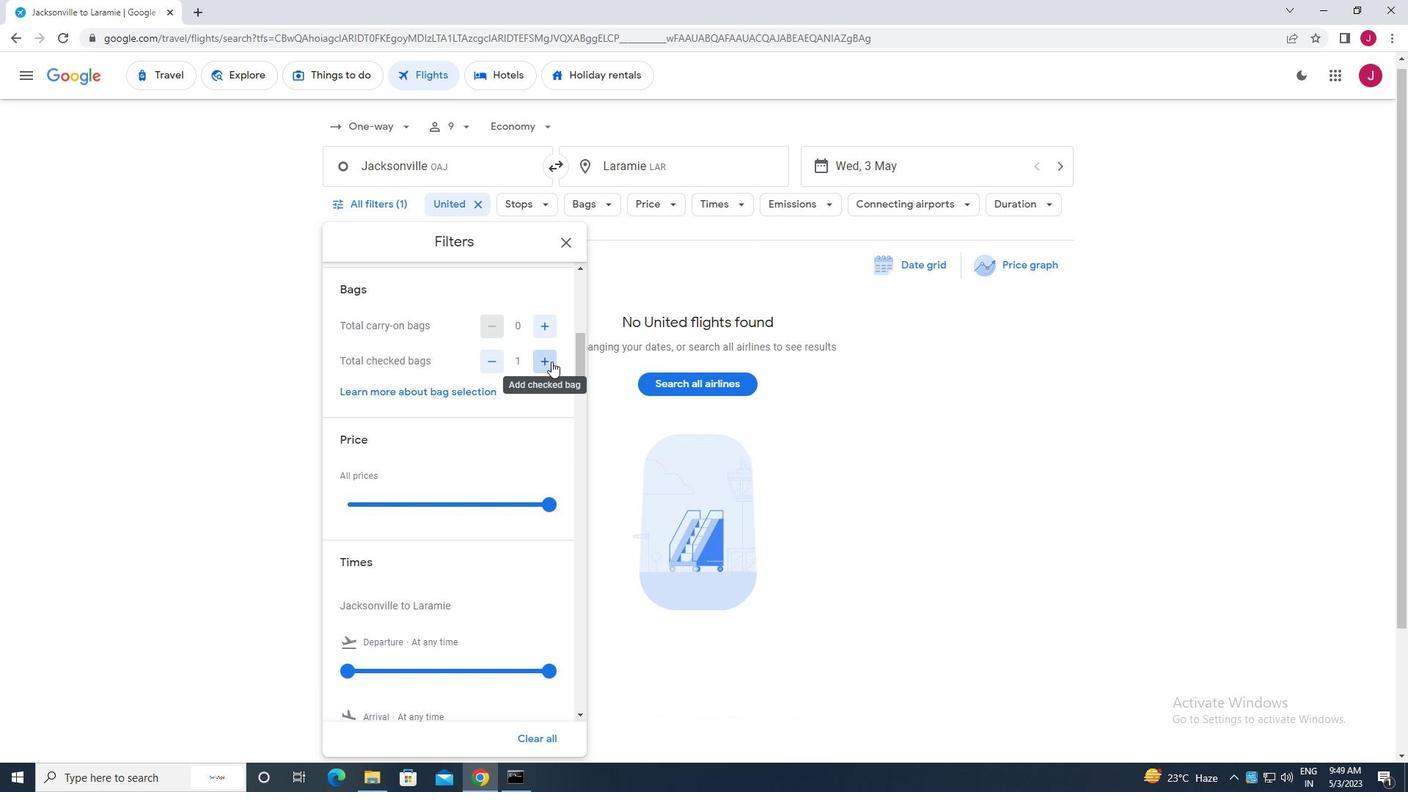 
Action: Mouse pressed left at (551, 361)
Screenshot: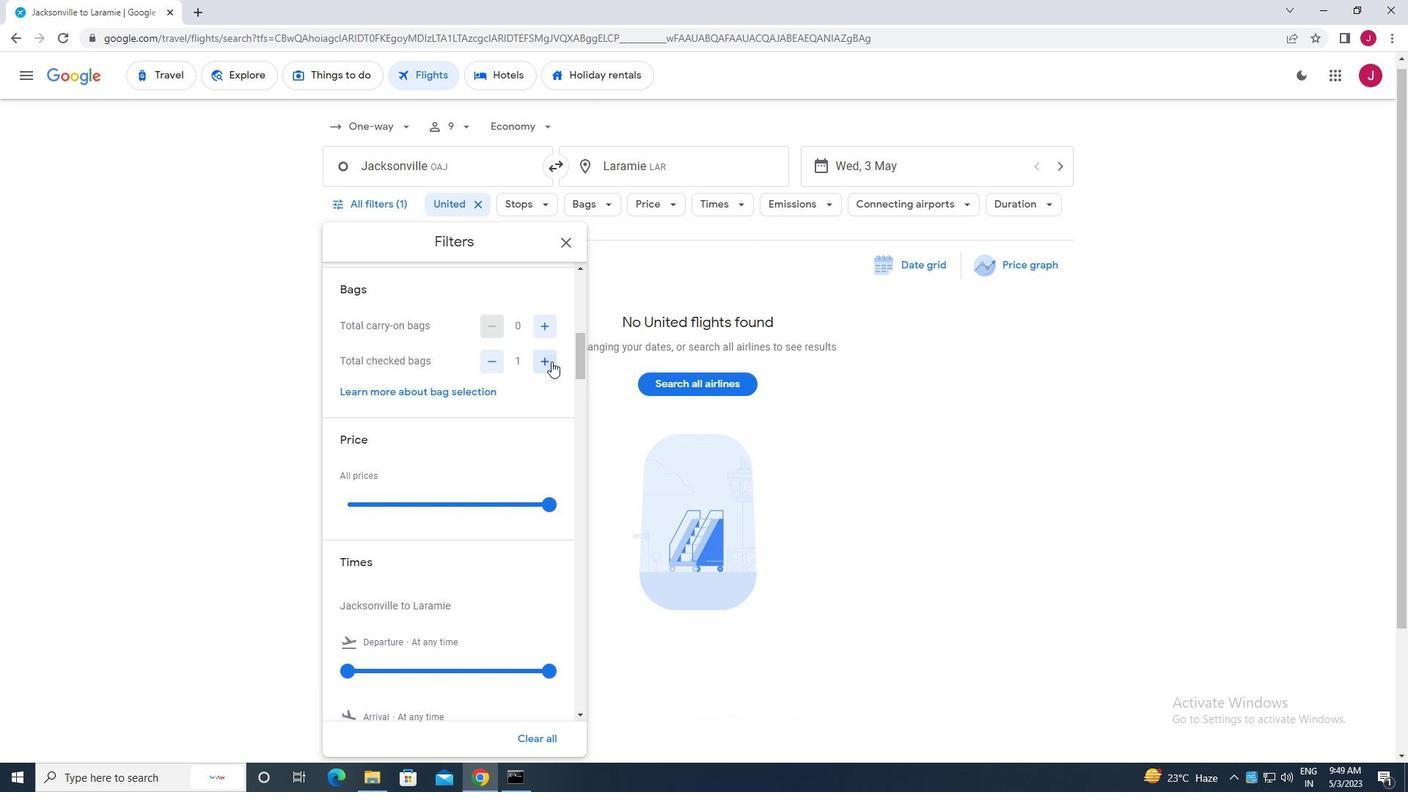
Action: Mouse pressed left at (551, 361)
Screenshot: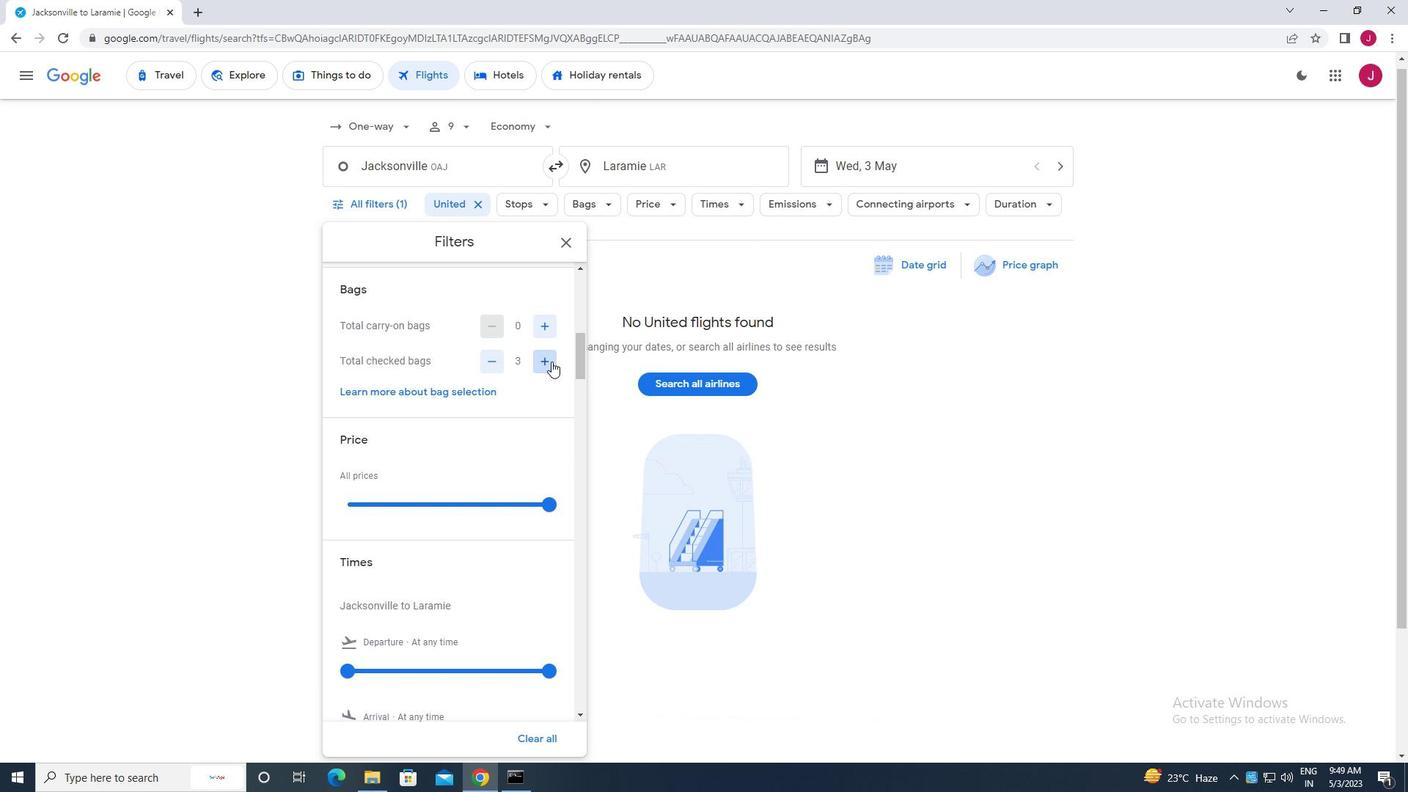 
Action: Mouse moved to (545, 362)
Screenshot: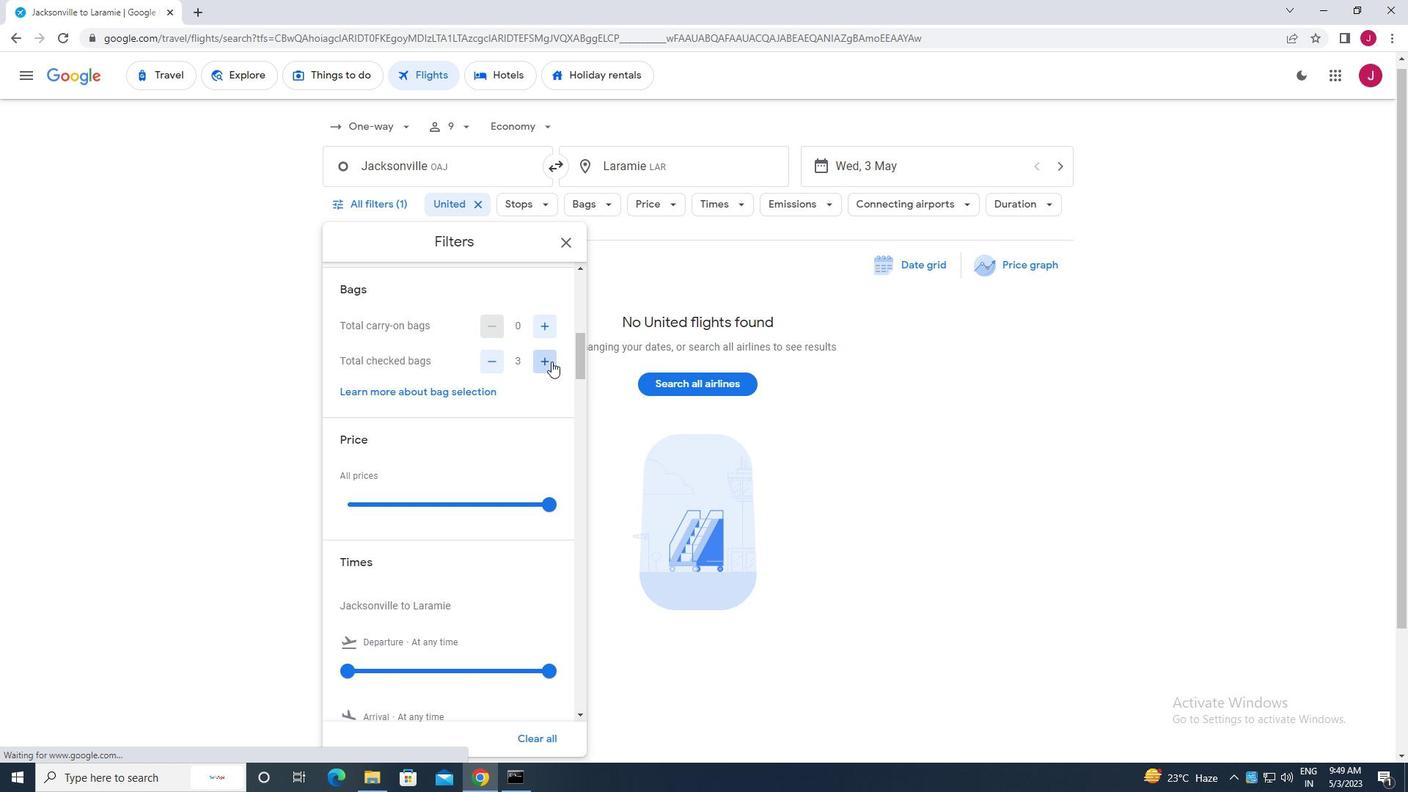 
Action: Mouse pressed left at (545, 362)
Screenshot: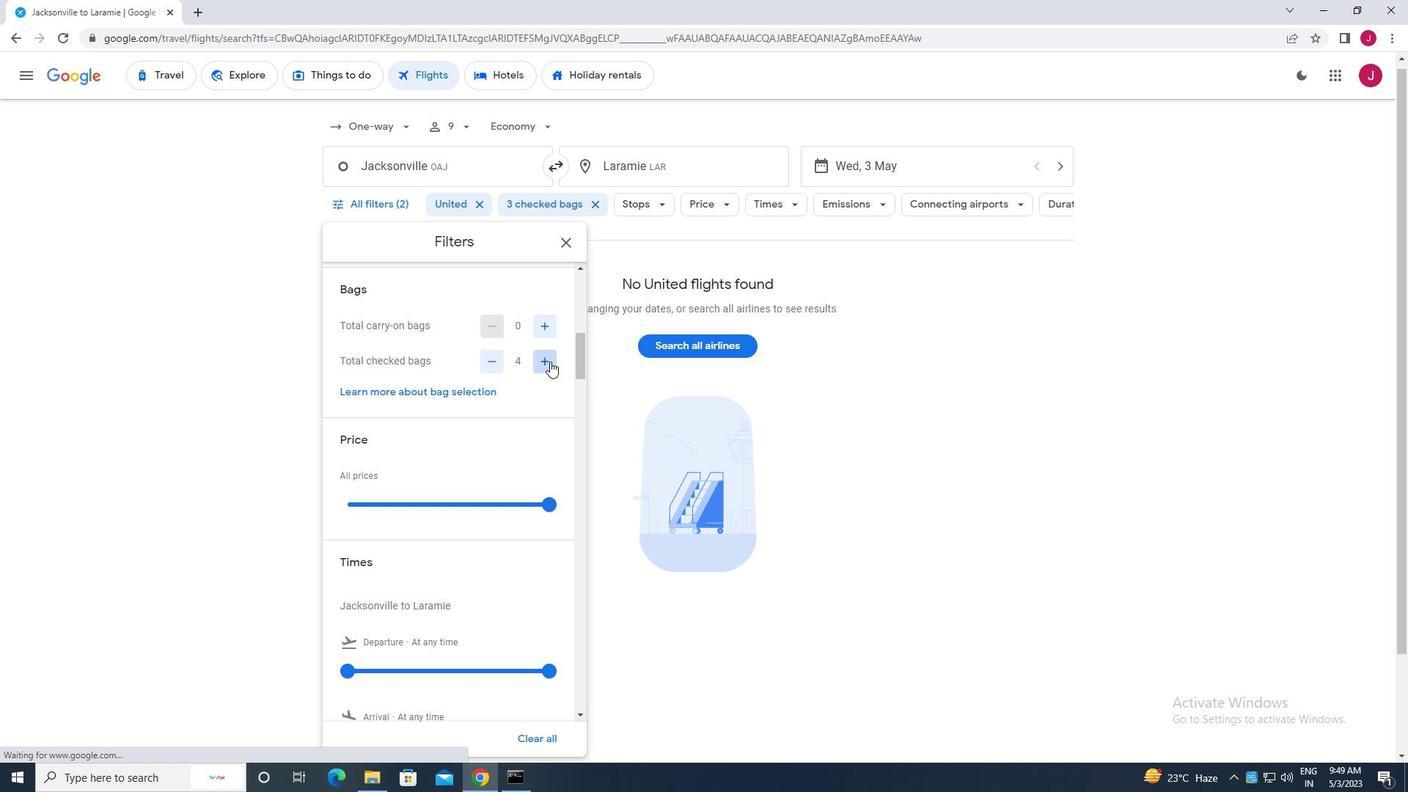 
Action: Mouse pressed left at (545, 362)
Screenshot: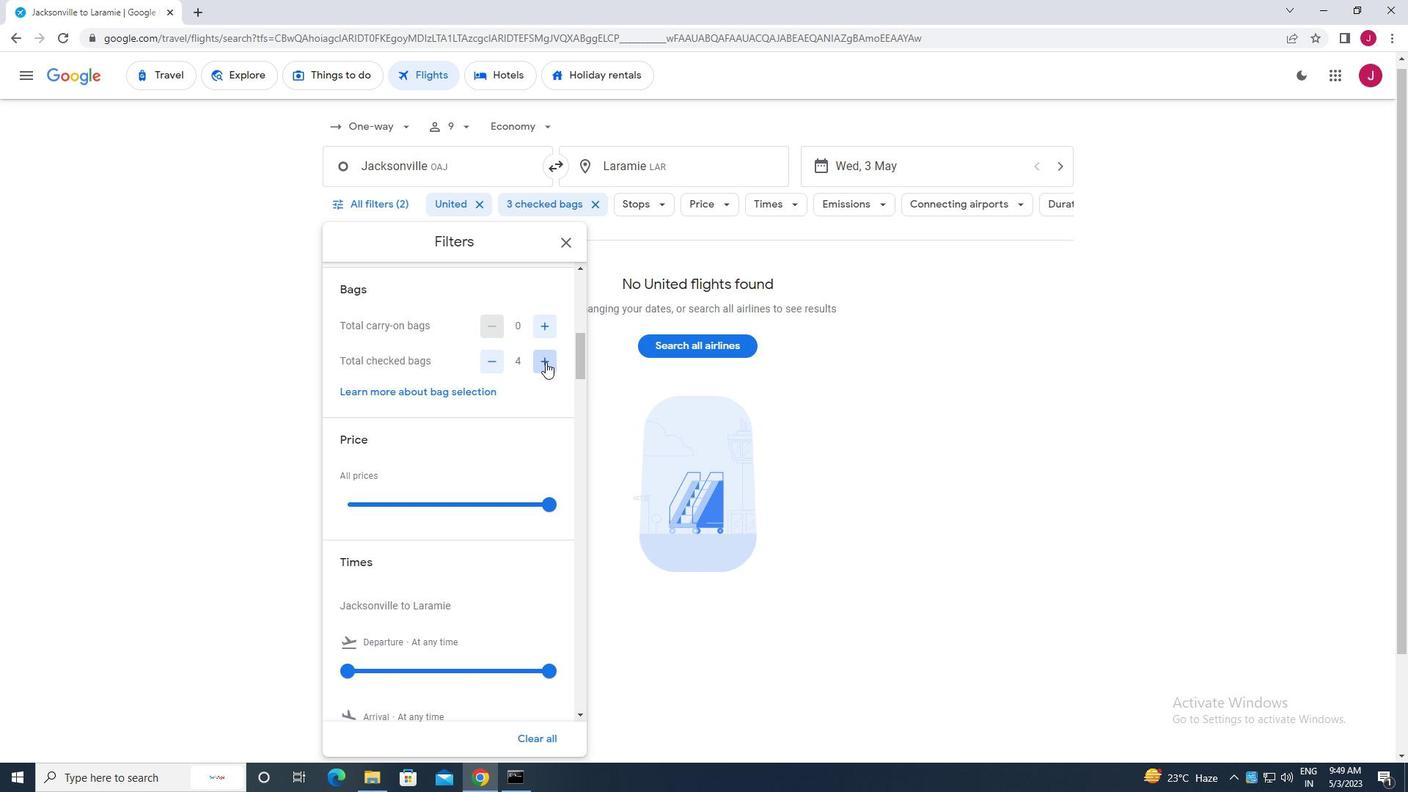 
Action: Mouse pressed left at (545, 362)
Screenshot: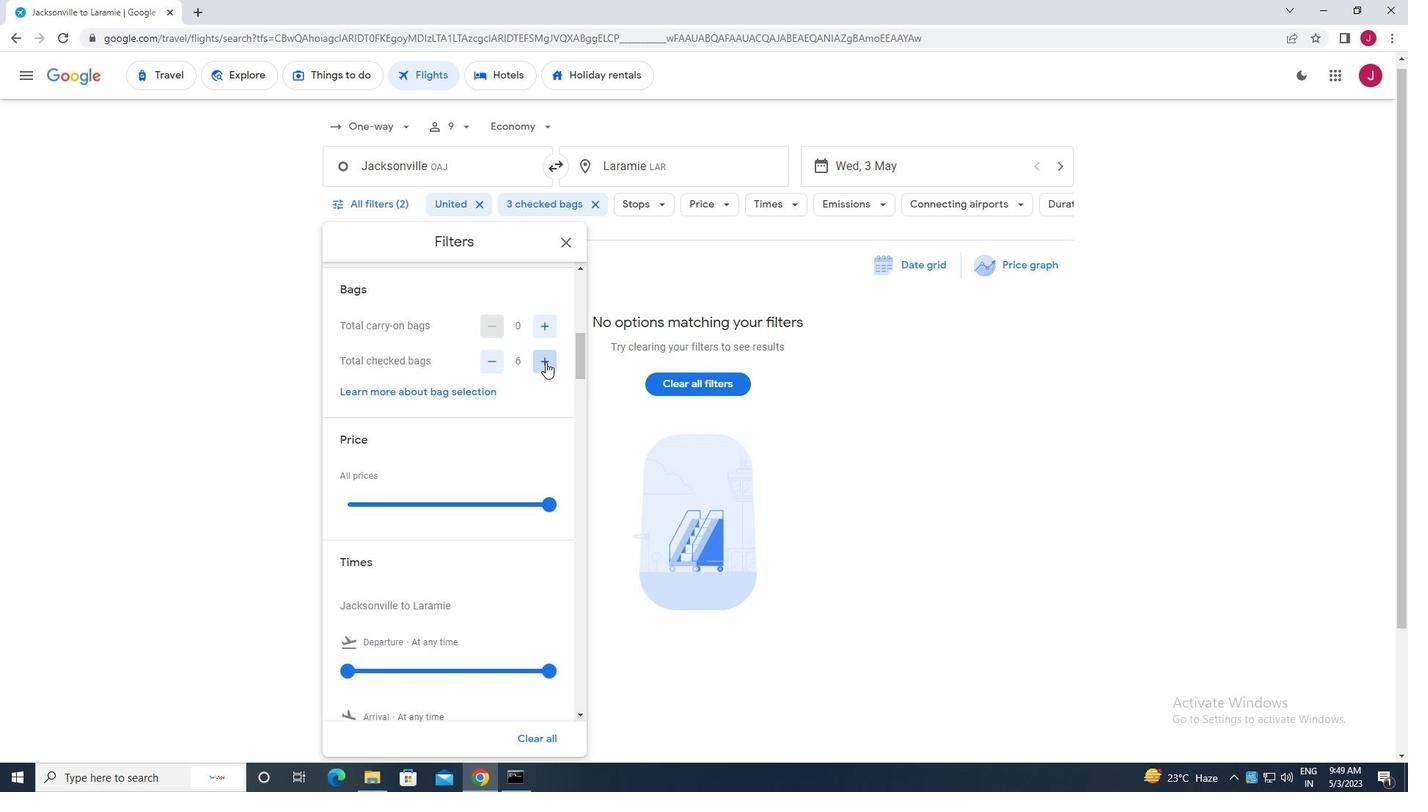 
Action: Mouse pressed left at (545, 362)
Screenshot: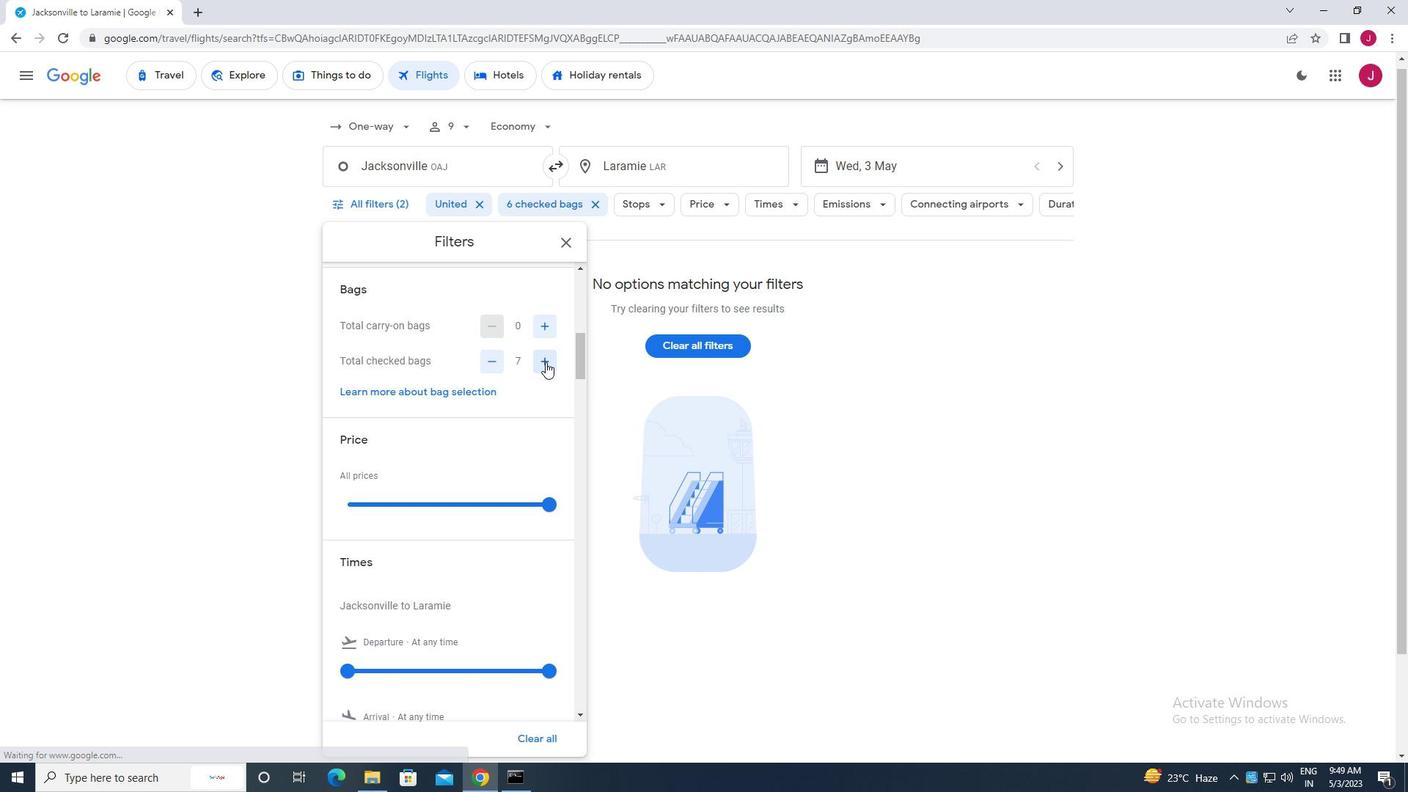
Action: Mouse pressed left at (545, 362)
Screenshot: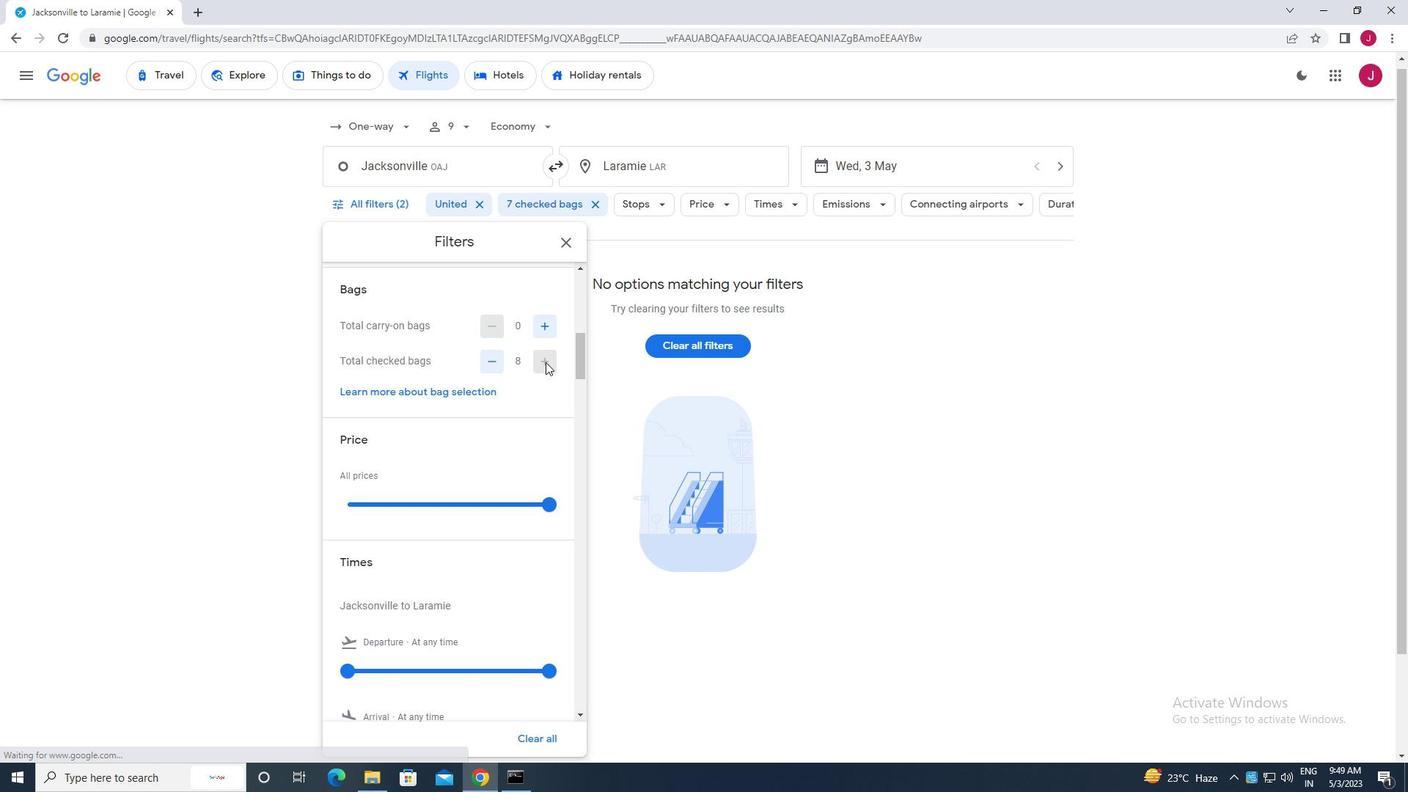 
Action: Mouse moved to (547, 362)
Screenshot: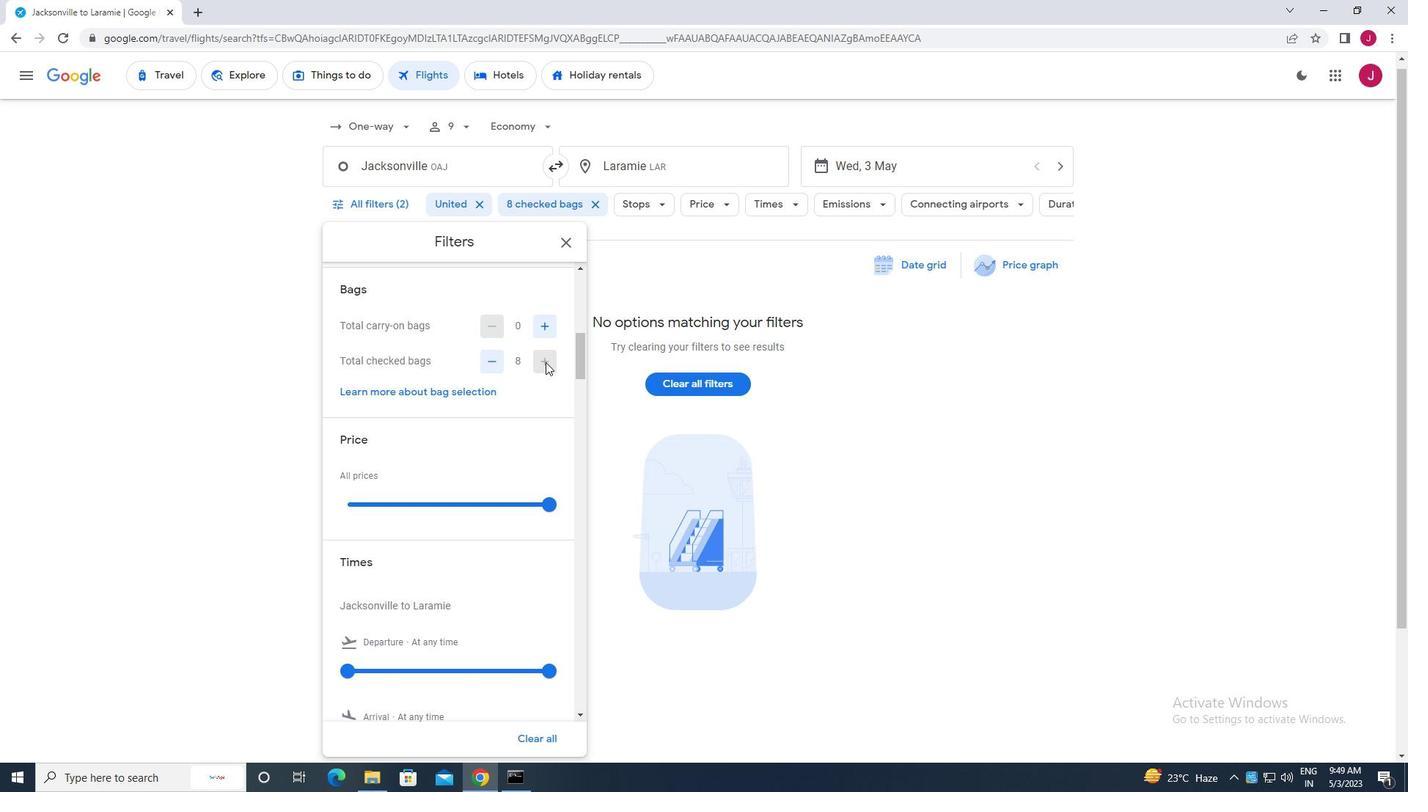 
Action: Mouse scrolled (547, 361) with delta (0, 0)
Screenshot: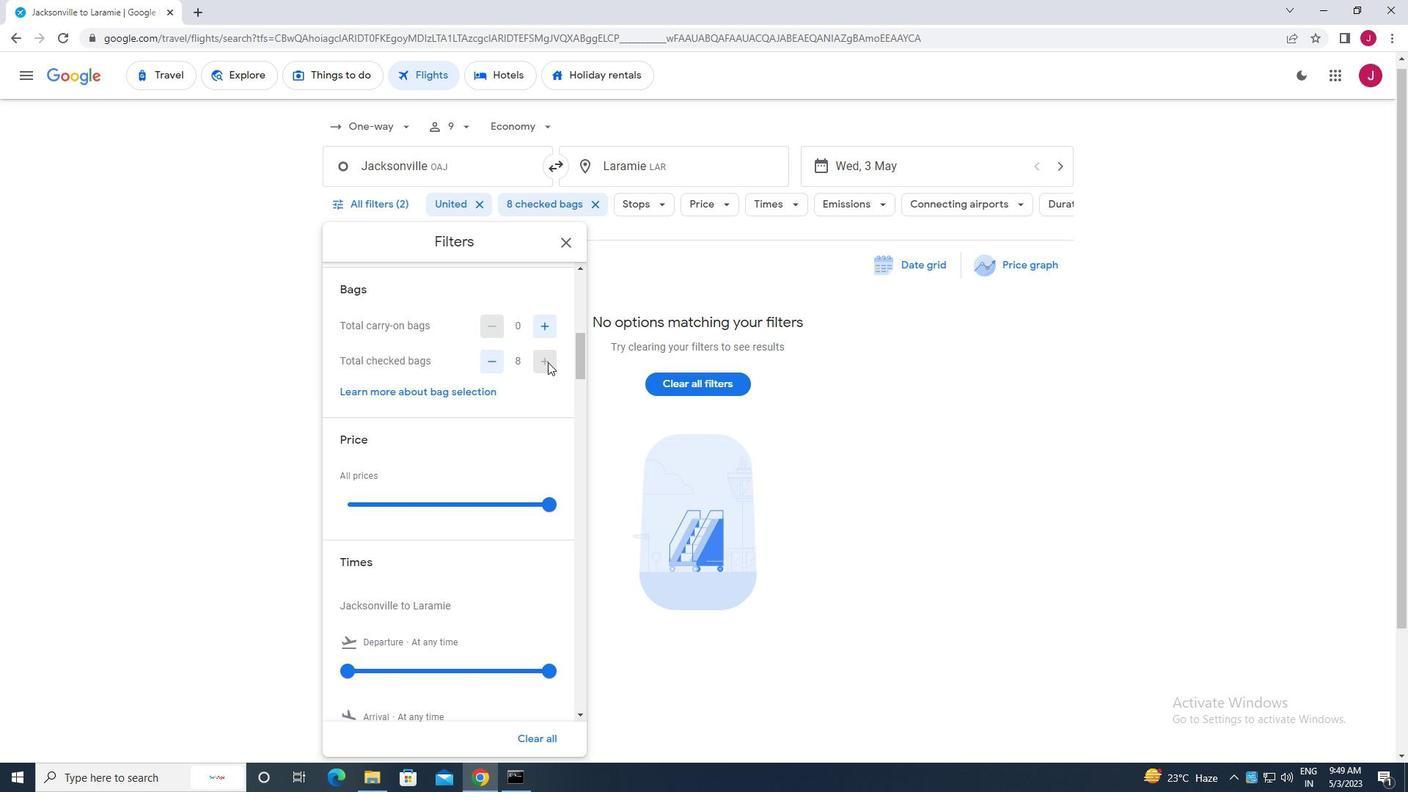 
Action: Mouse scrolled (547, 361) with delta (0, 0)
Screenshot: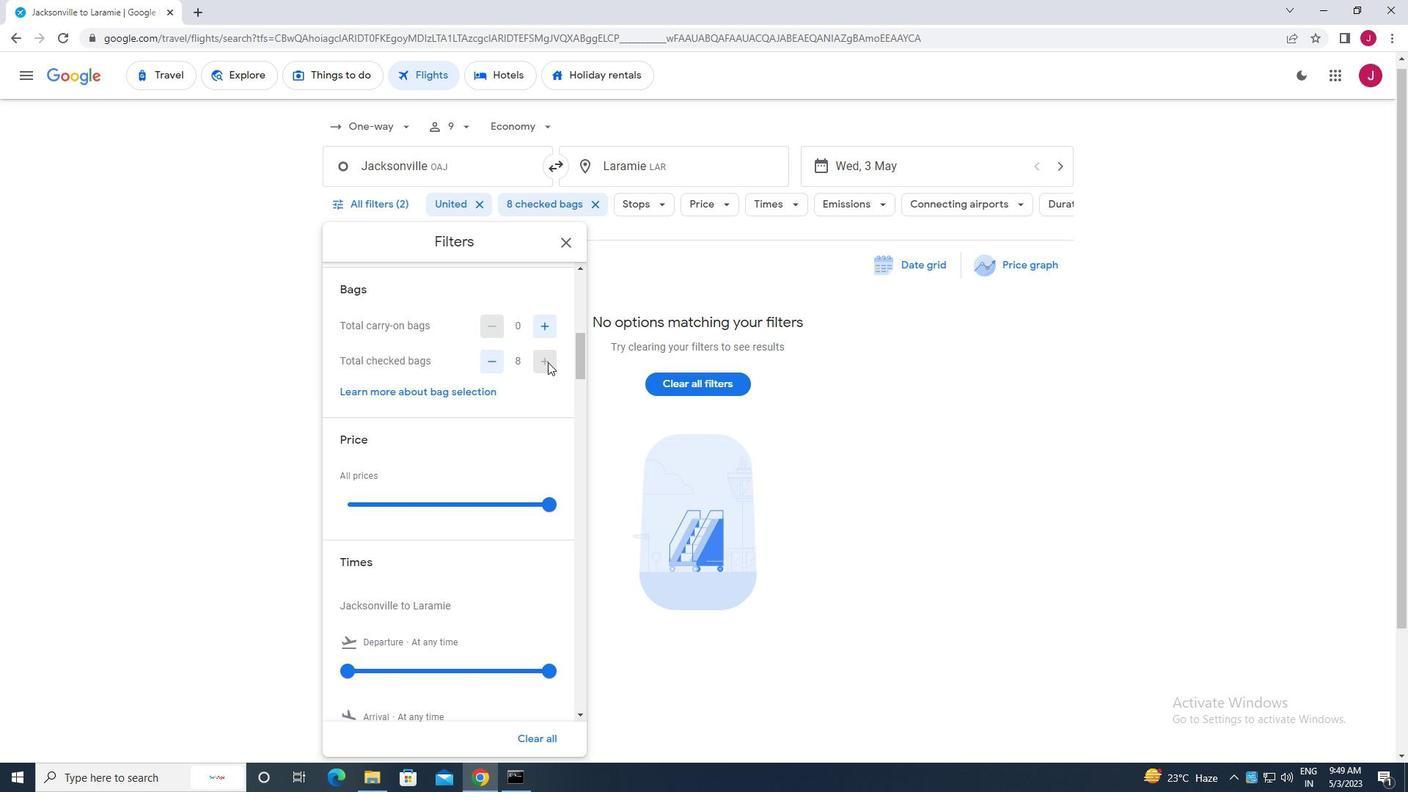 
Action: Mouse moved to (547, 360)
Screenshot: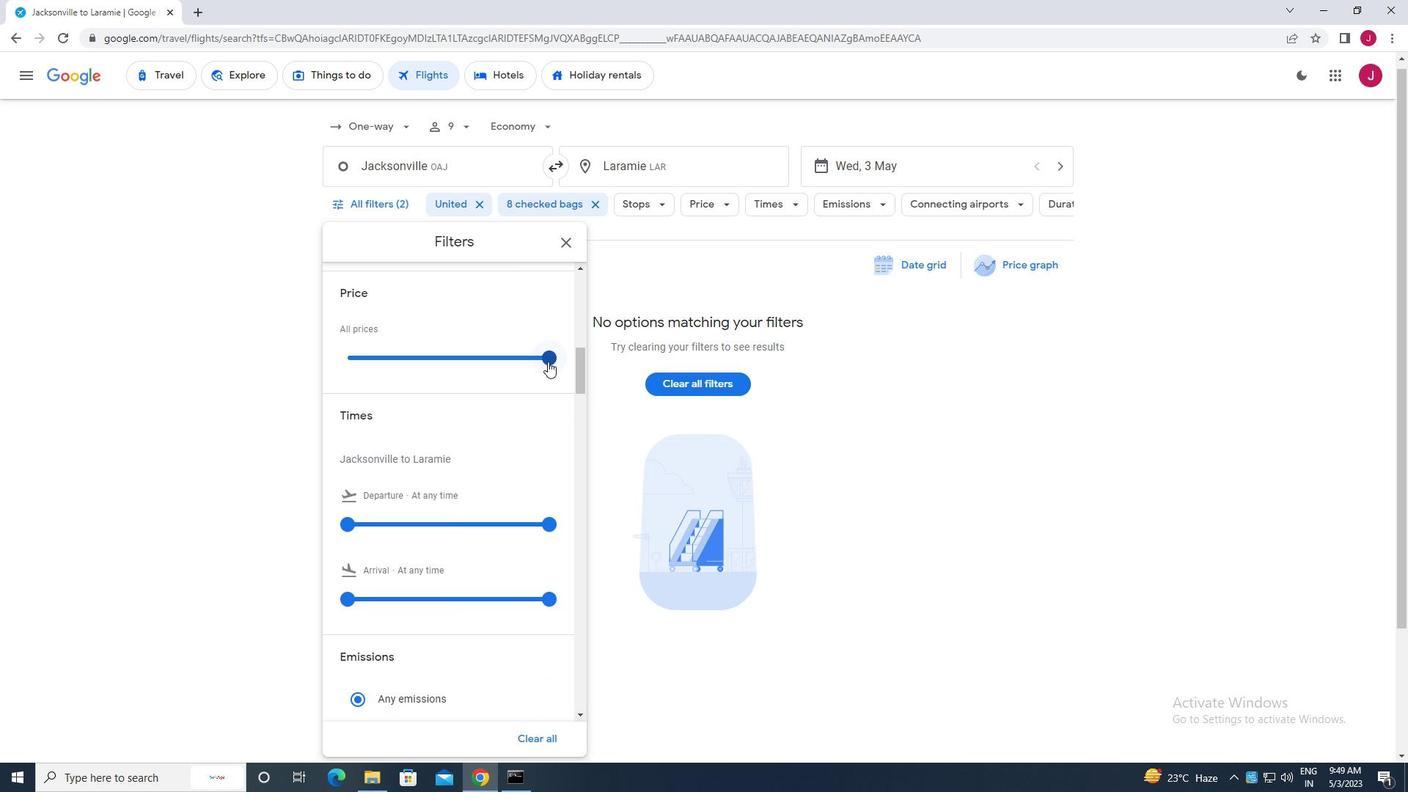 
Action: Mouse pressed left at (547, 360)
Screenshot: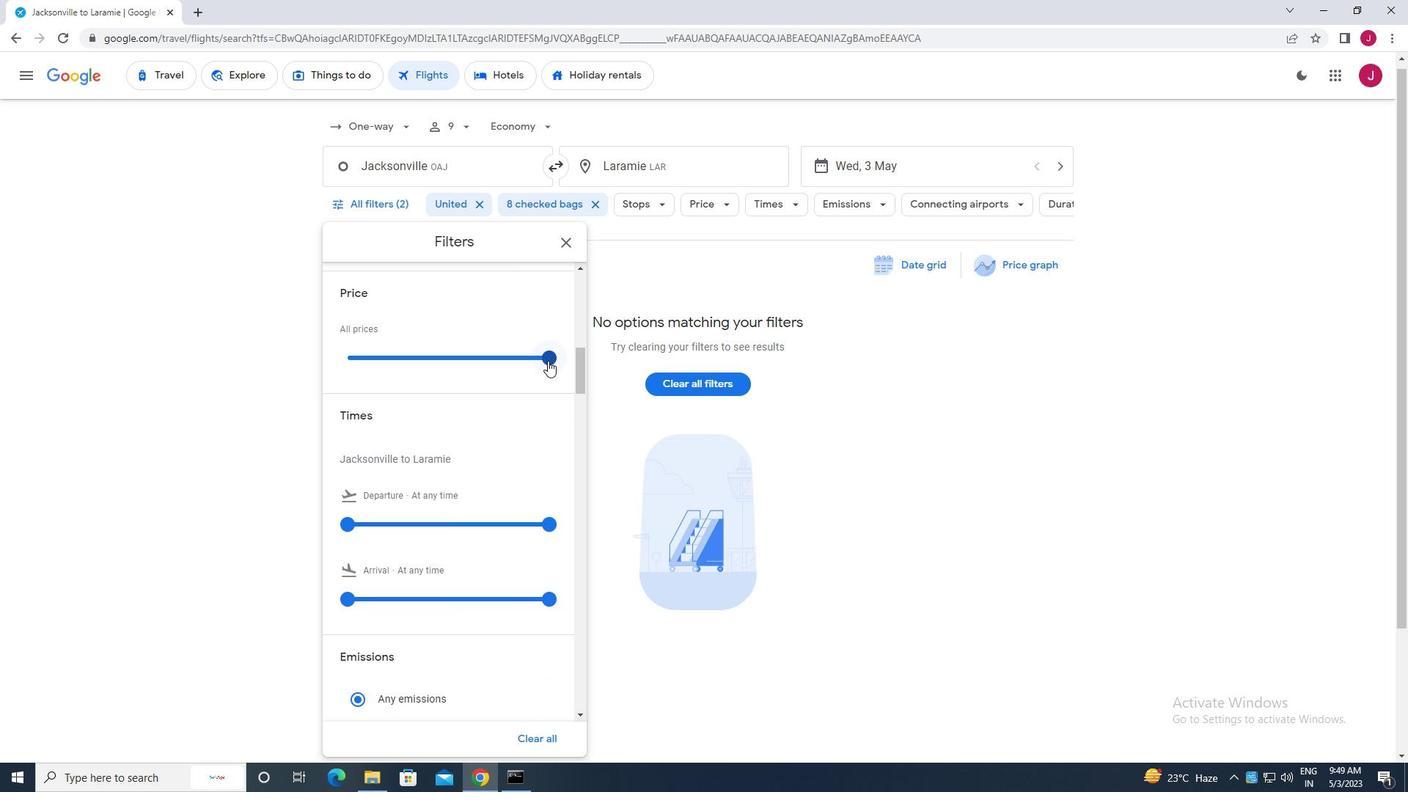 
Action: Mouse moved to (548, 382)
Screenshot: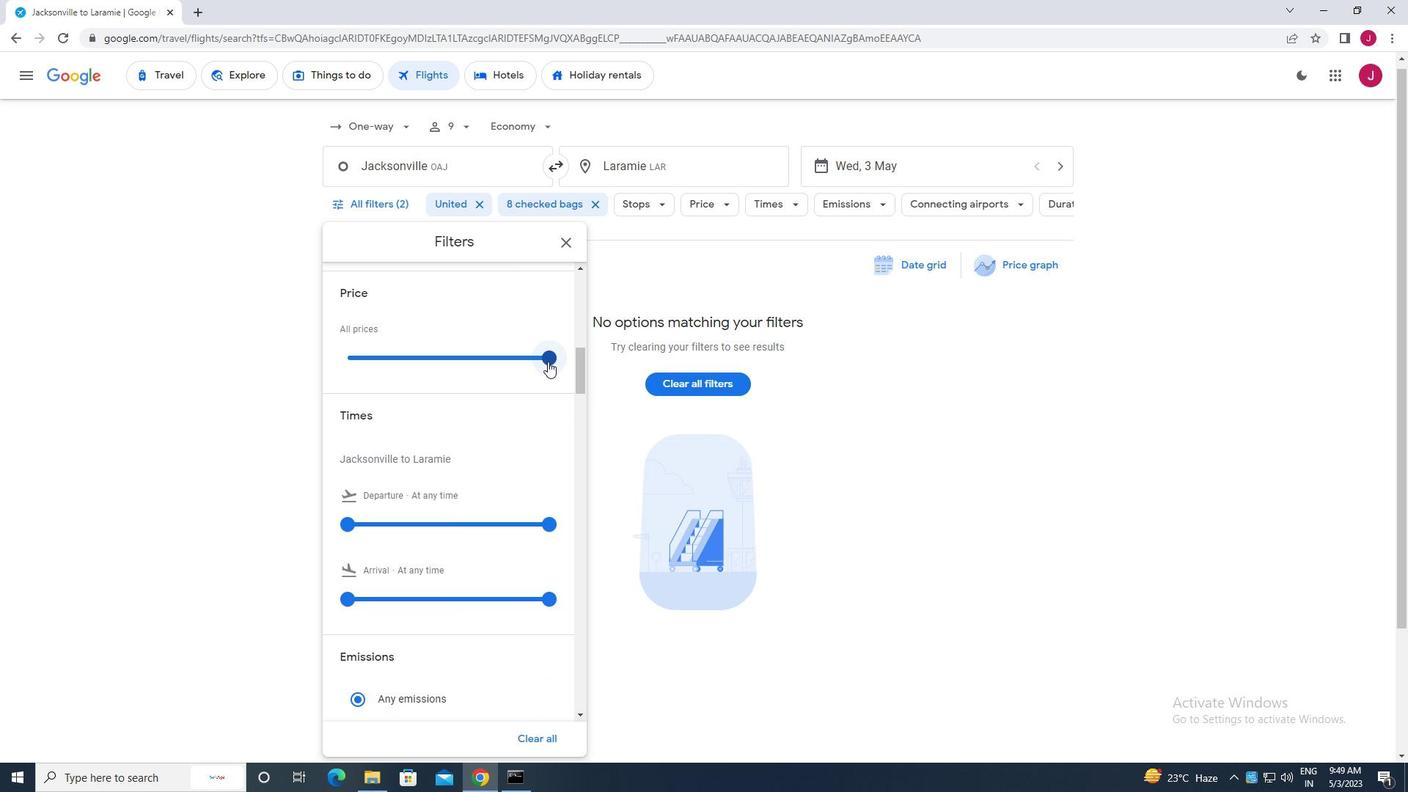 
Action: Mouse scrolled (548, 381) with delta (0, 0)
Screenshot: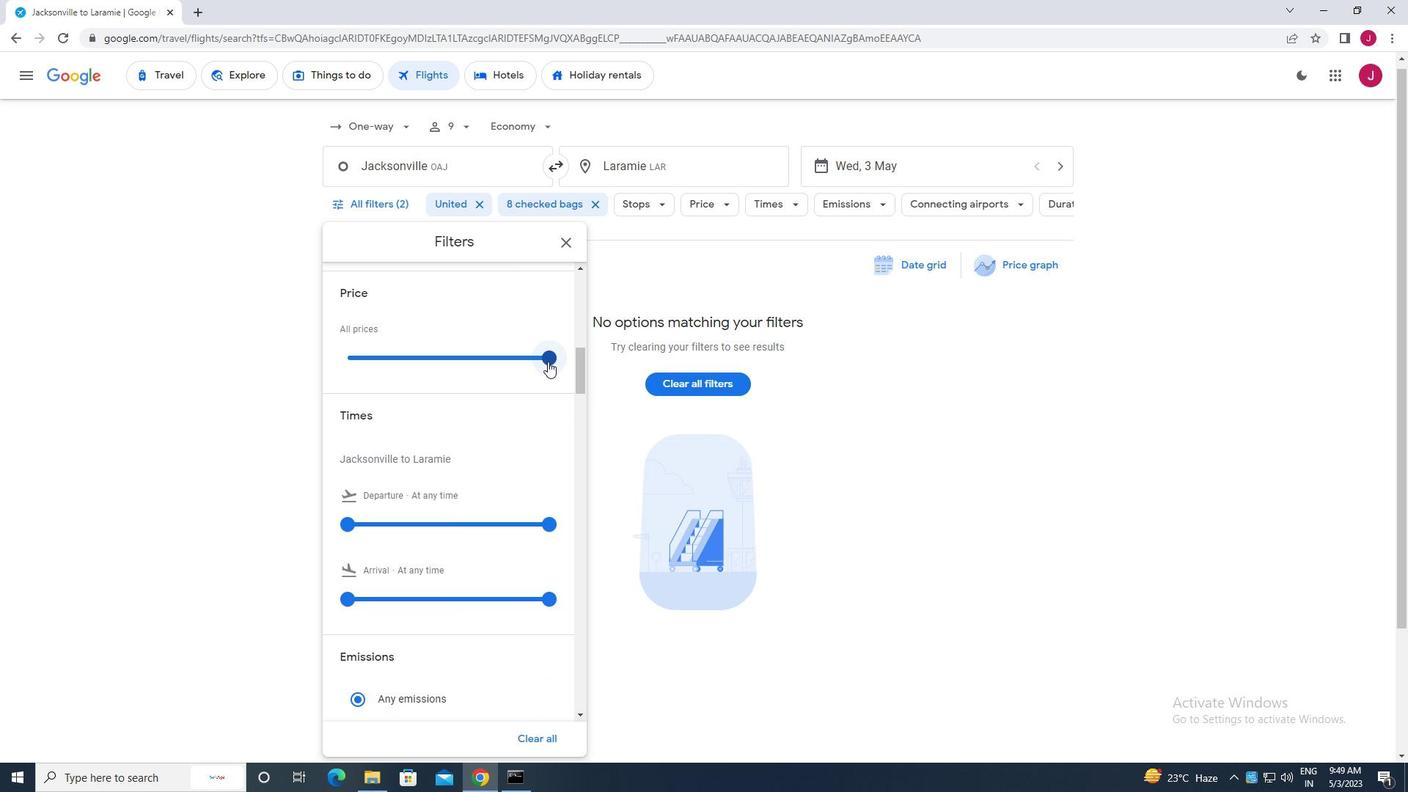 
Action: Mouse moved to (548, 382)
Screenshot: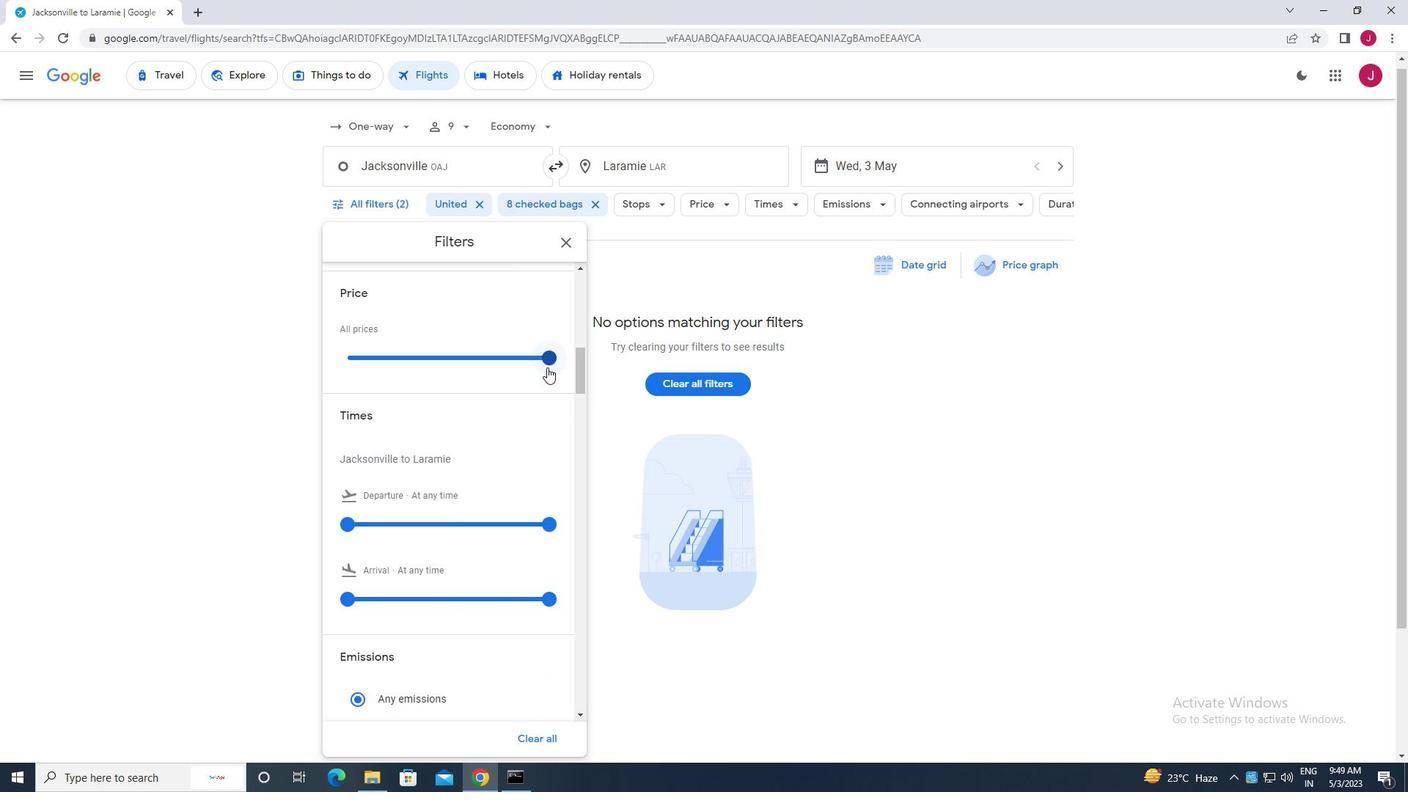 
Action: Mouse scrolled (548, 382) with delta (0, 0)
Screenshot: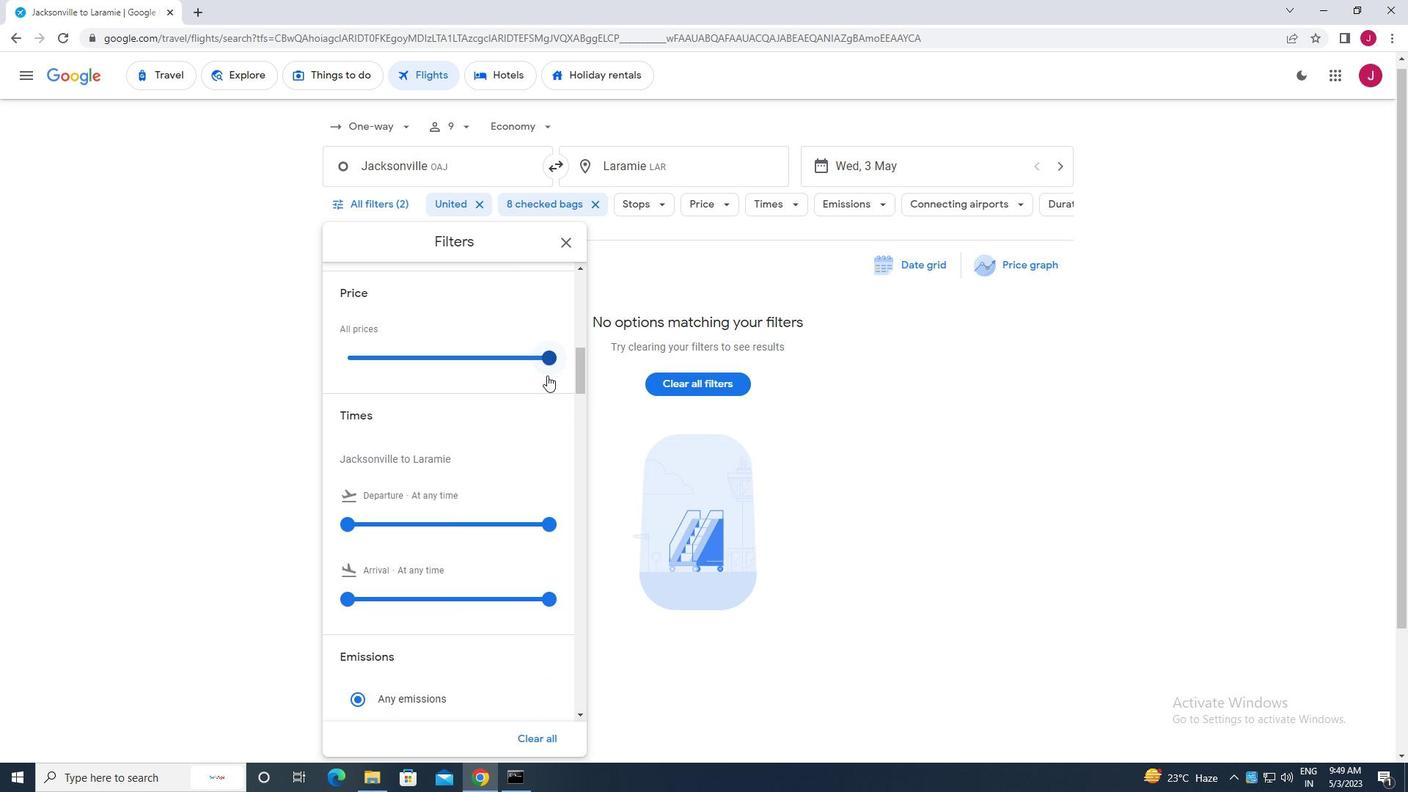 
Action: Mouse moved to (352, 378)
Screenshot: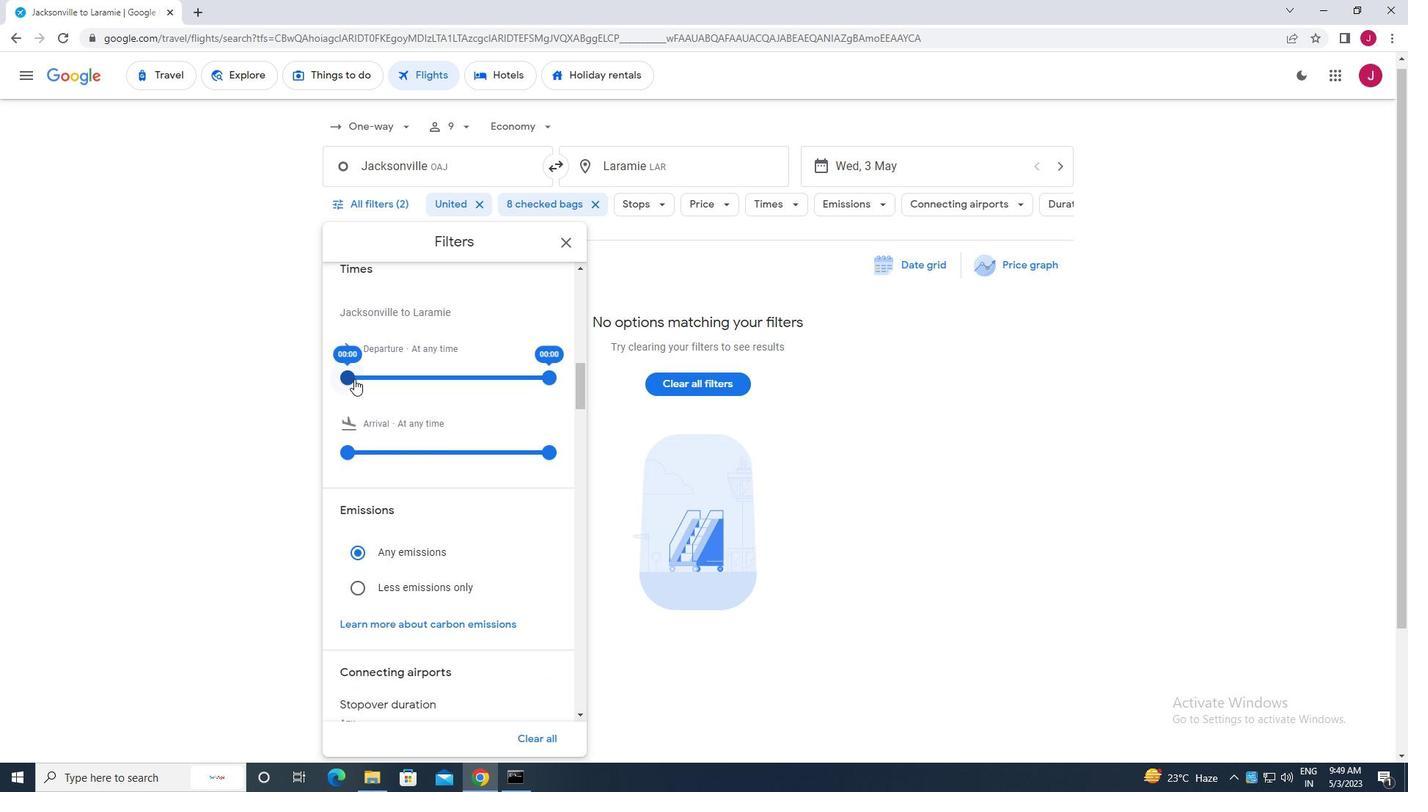 
Action: Mouse pressed left at (352, 378)
Screenshot: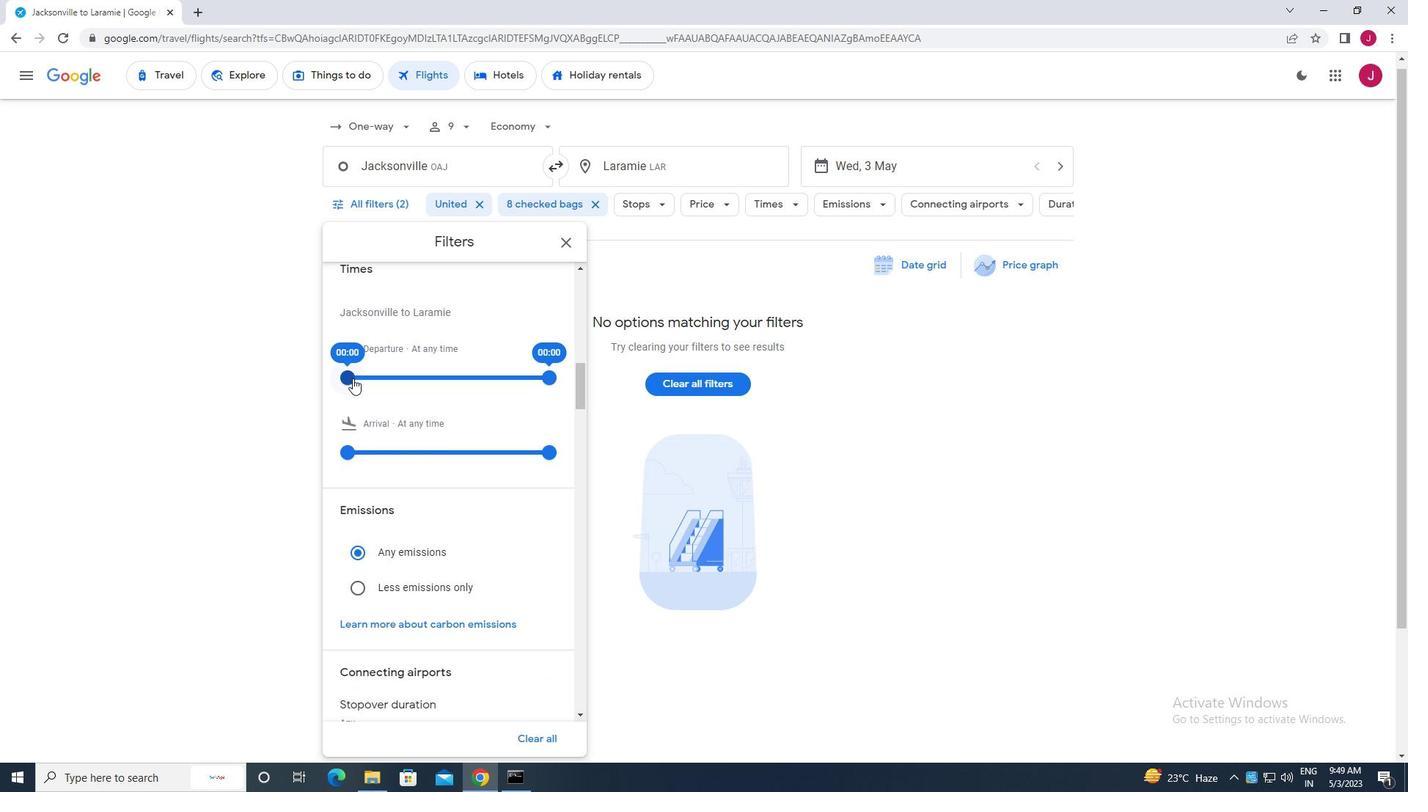
Action: Mouse moved to (553, 379)
Screenshot: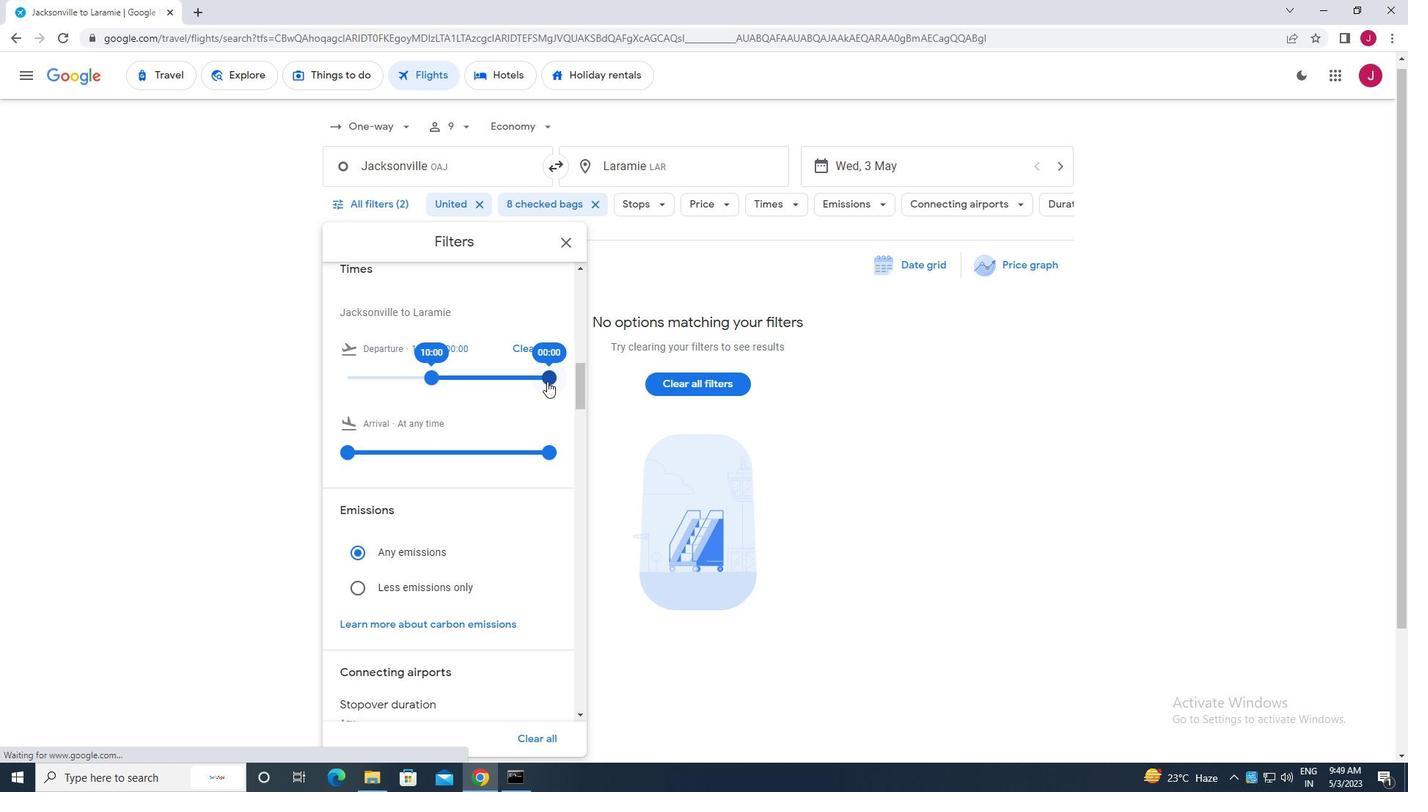 
Action: Mouse pressed left at (553, 379)
Screenshot: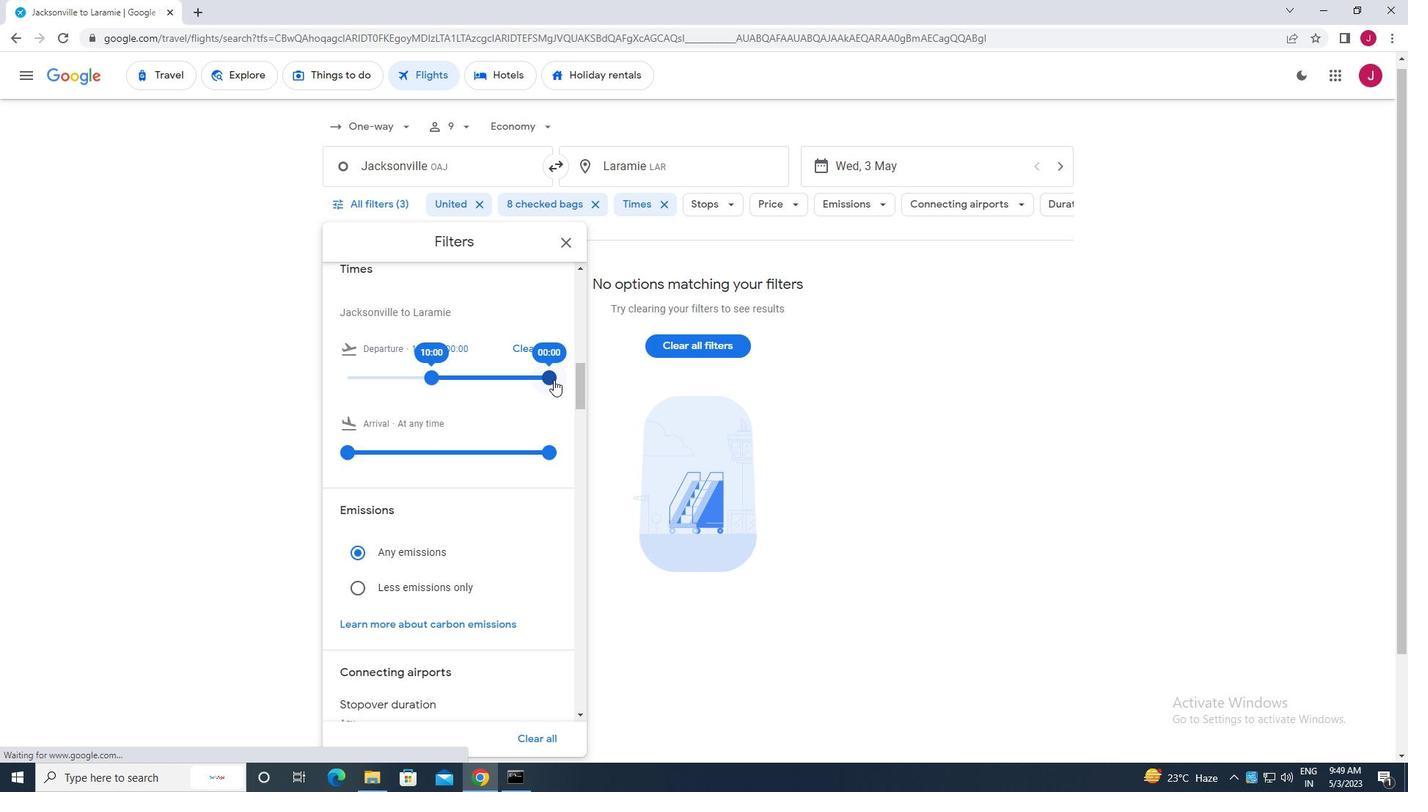 
Action: Mouse moved to (566, 244)
Screenshot: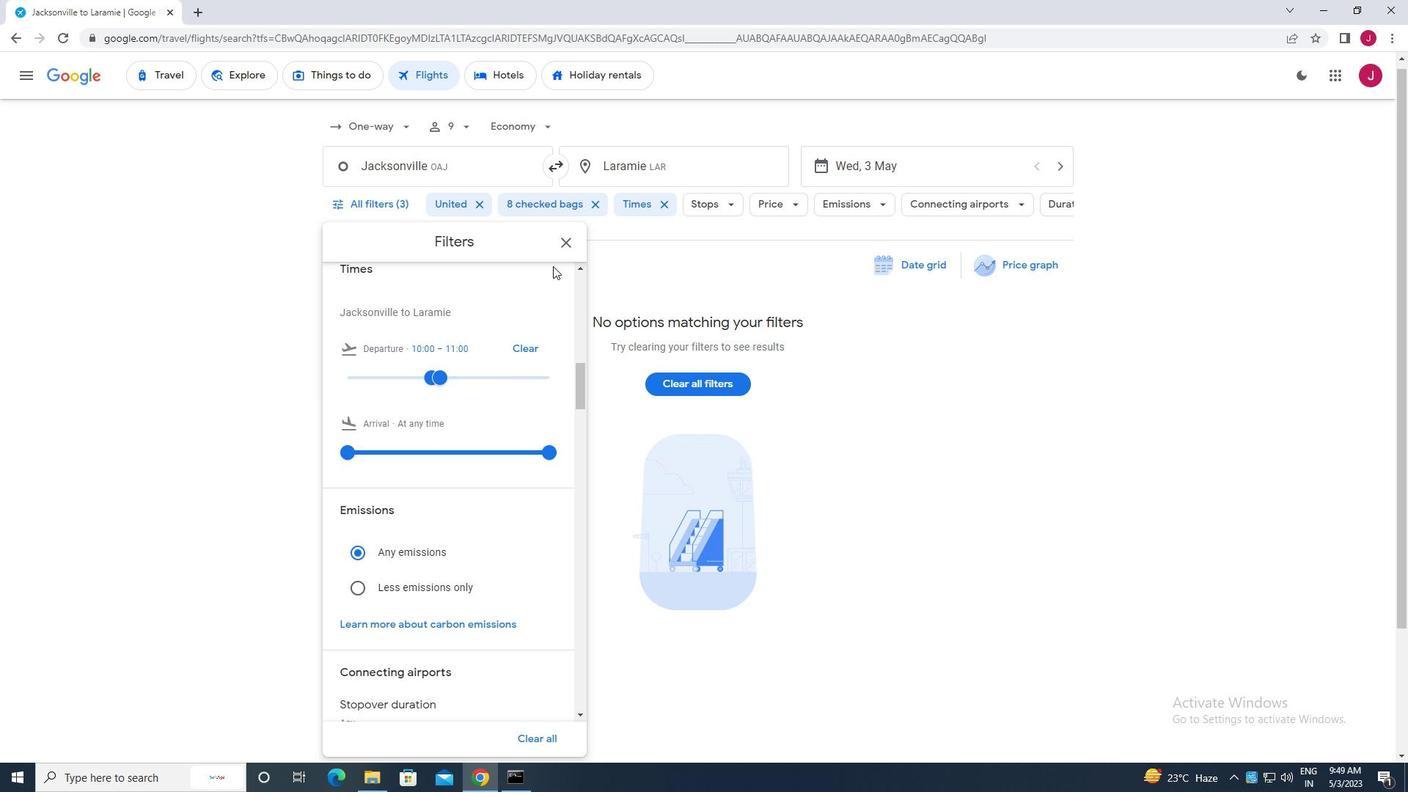 
Action: Mouse pressed left at (566, 244)
Screenshot: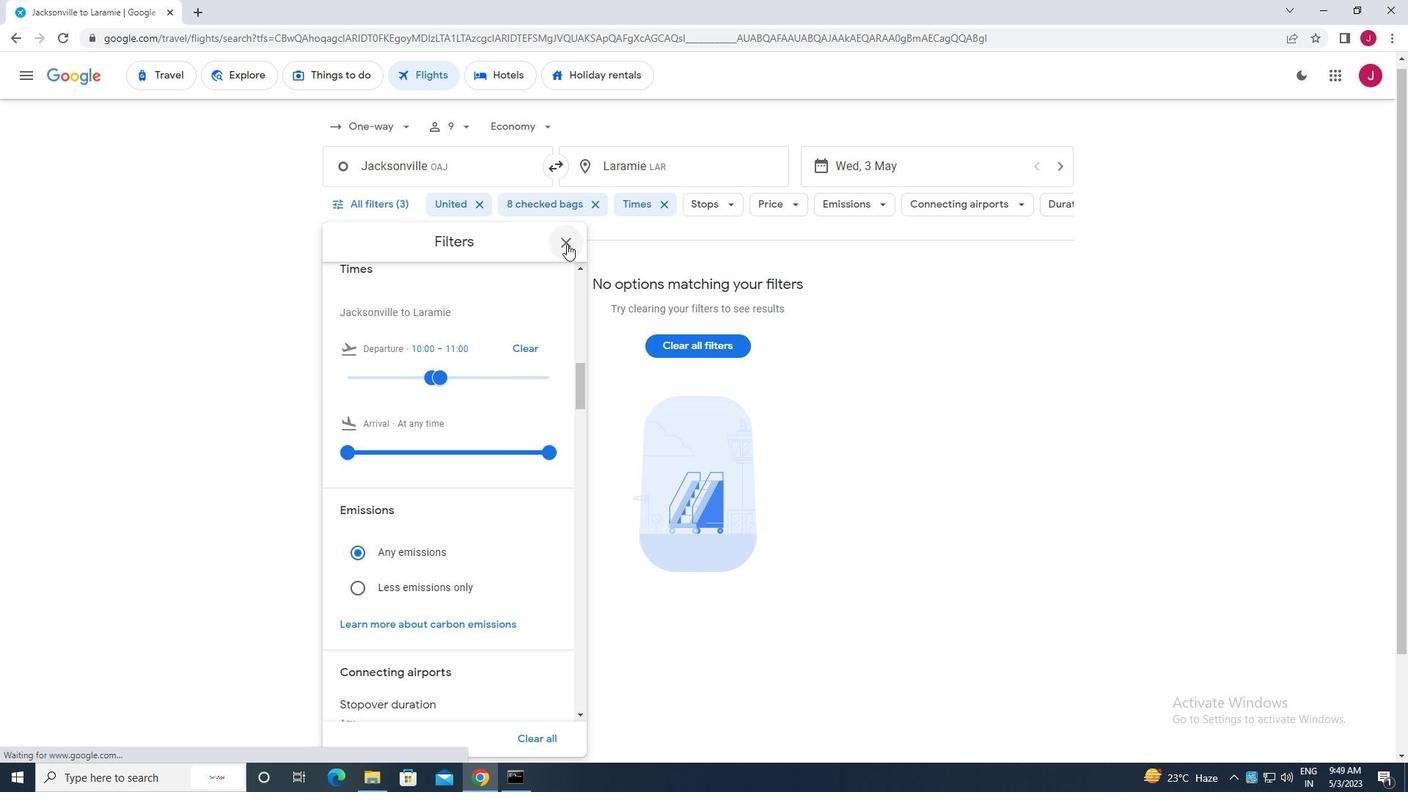 
Action: Mouse moved to (561, 248)
Screenshot: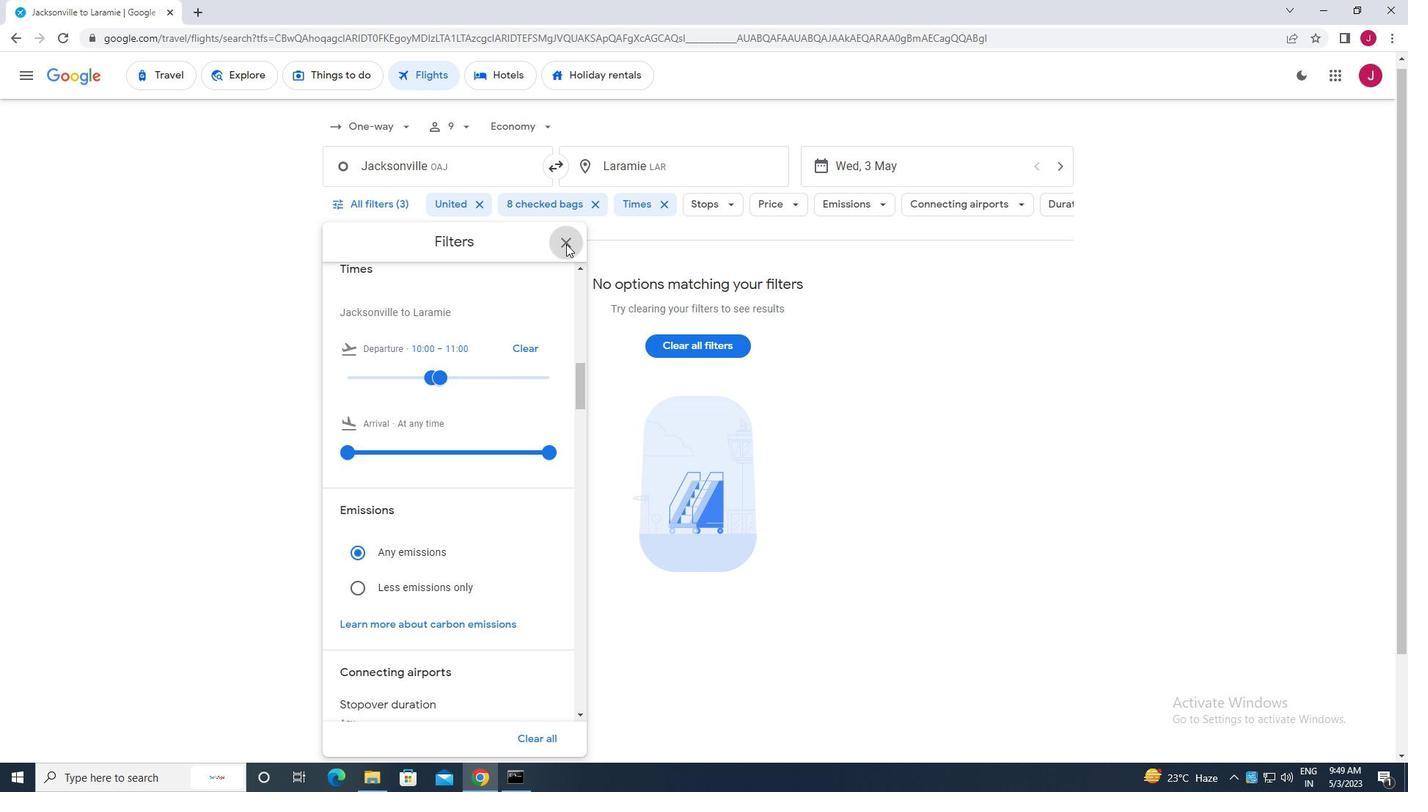
